 Task: Find connections with filter location Mildura with filter topic #Motivationwith filter profile language German with filter current company AFRY with filter school Rajagiri College of Social Sciences, Kalamassery 683 104 with filter industry Landscaping Services with filter service category Financial Planning with filter keywords title Bank Teller
Action: Mouse moved to (614, 108)
Screenshot: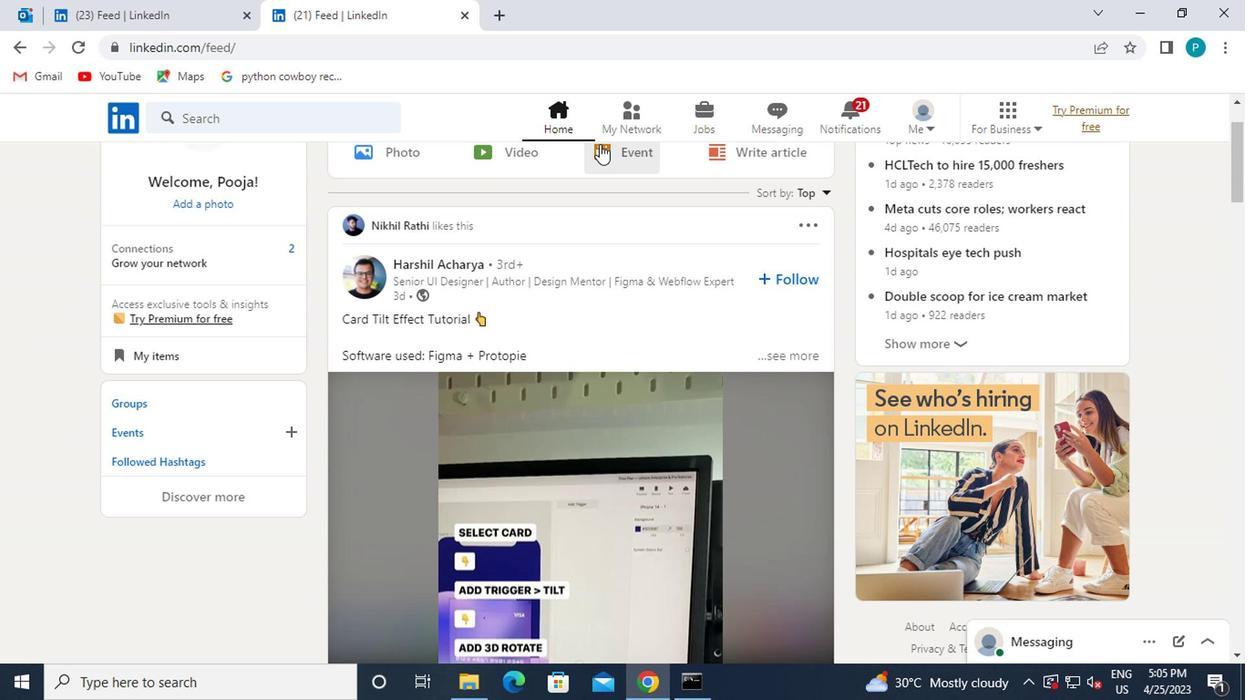 
Action: Mouse pressed left at (614, 108)
Screenshot: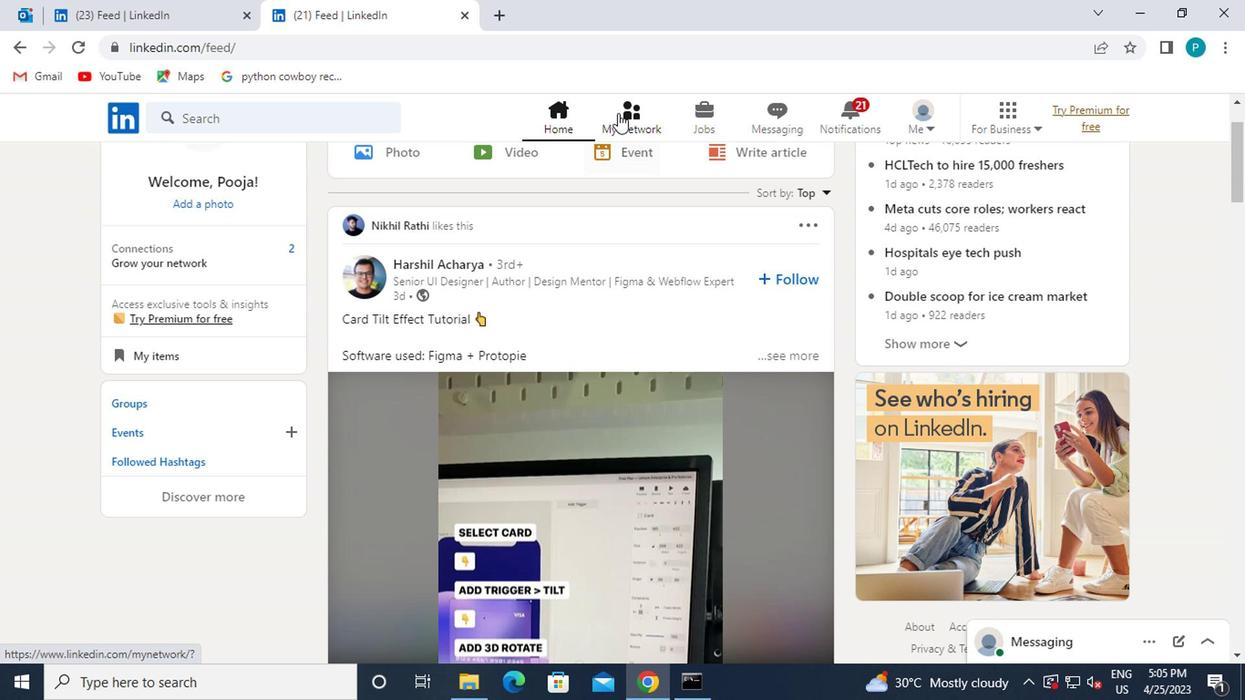 
Action: Mouse moved to (223, 226)
Screenshot: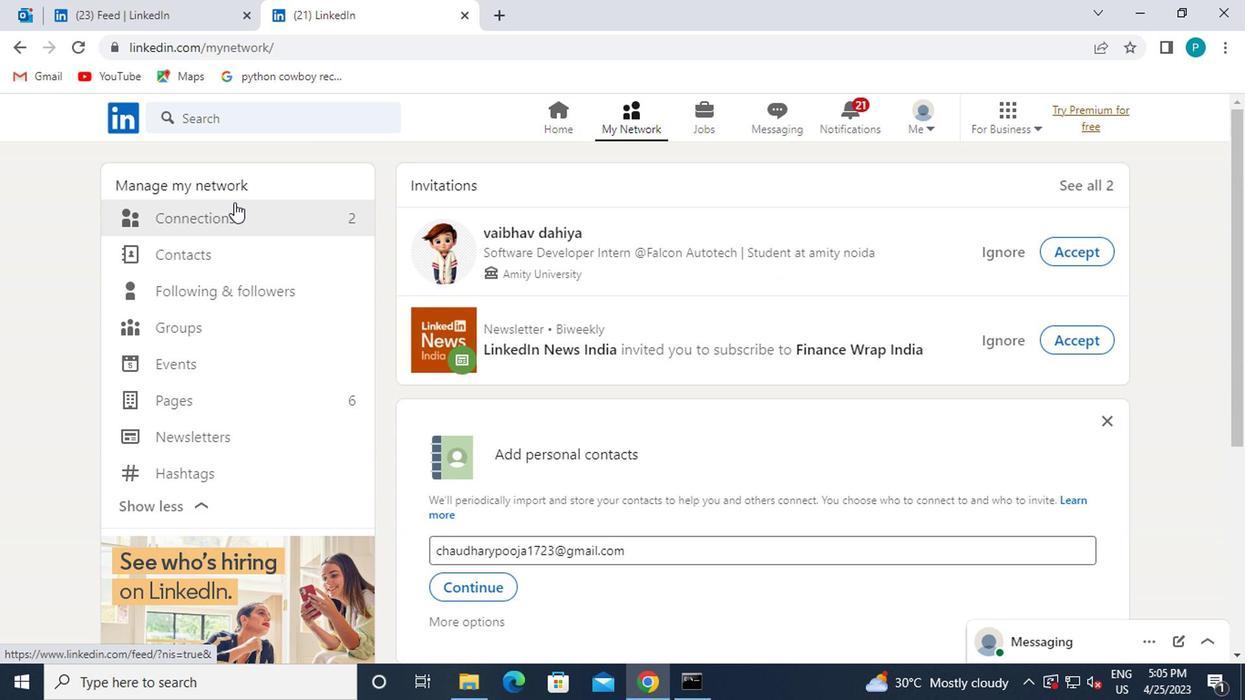 
Action: Mouse pressed left at (223, 226)
Screenshot: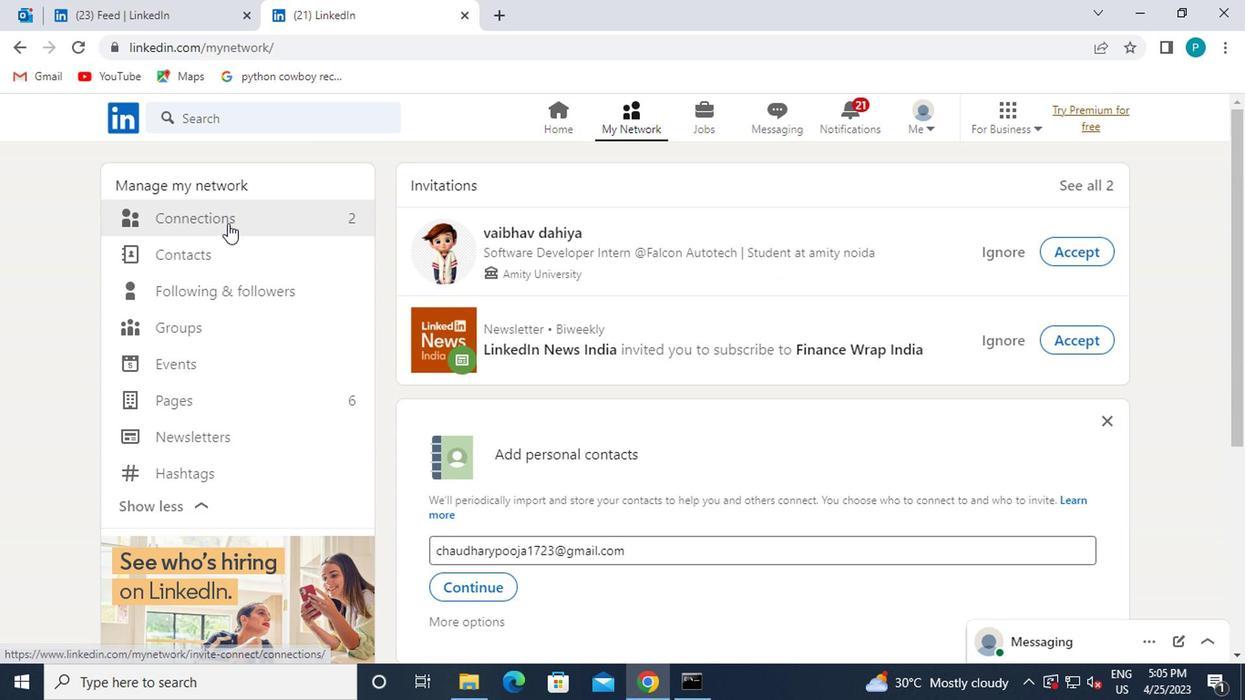 
Action: Mouse moved to (250, 205)
Screenshot: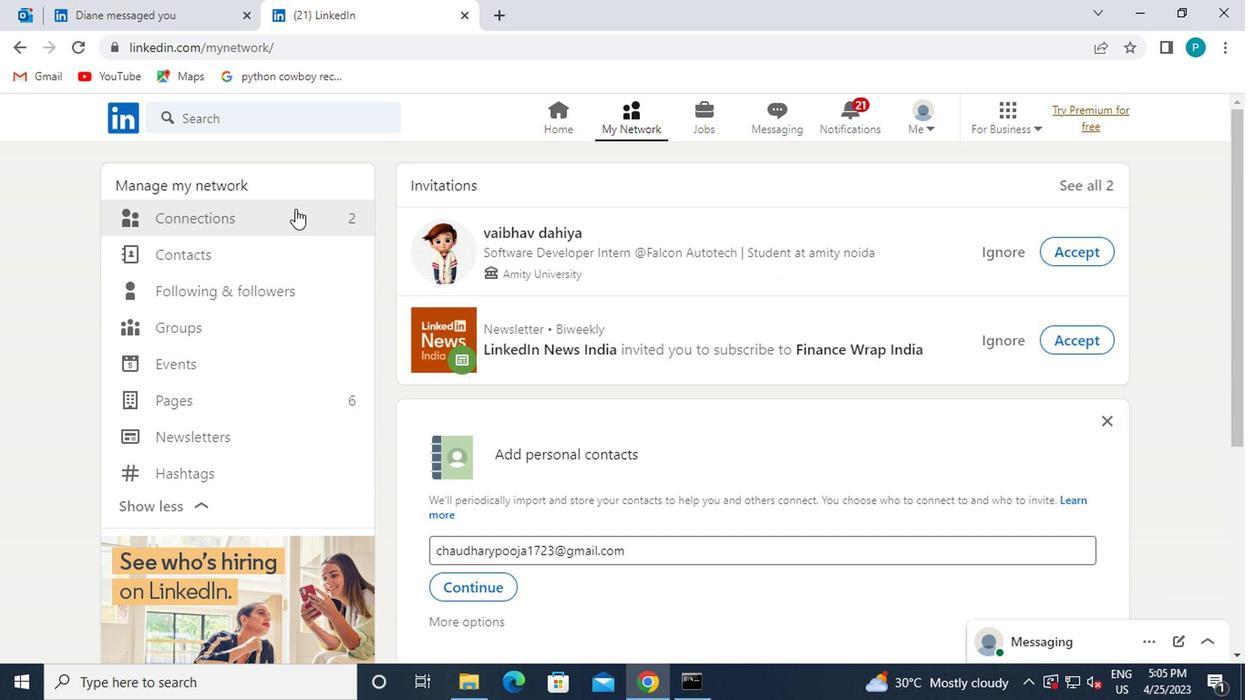 
Action: Mouse pressed left at (250, 205)
Screenshot: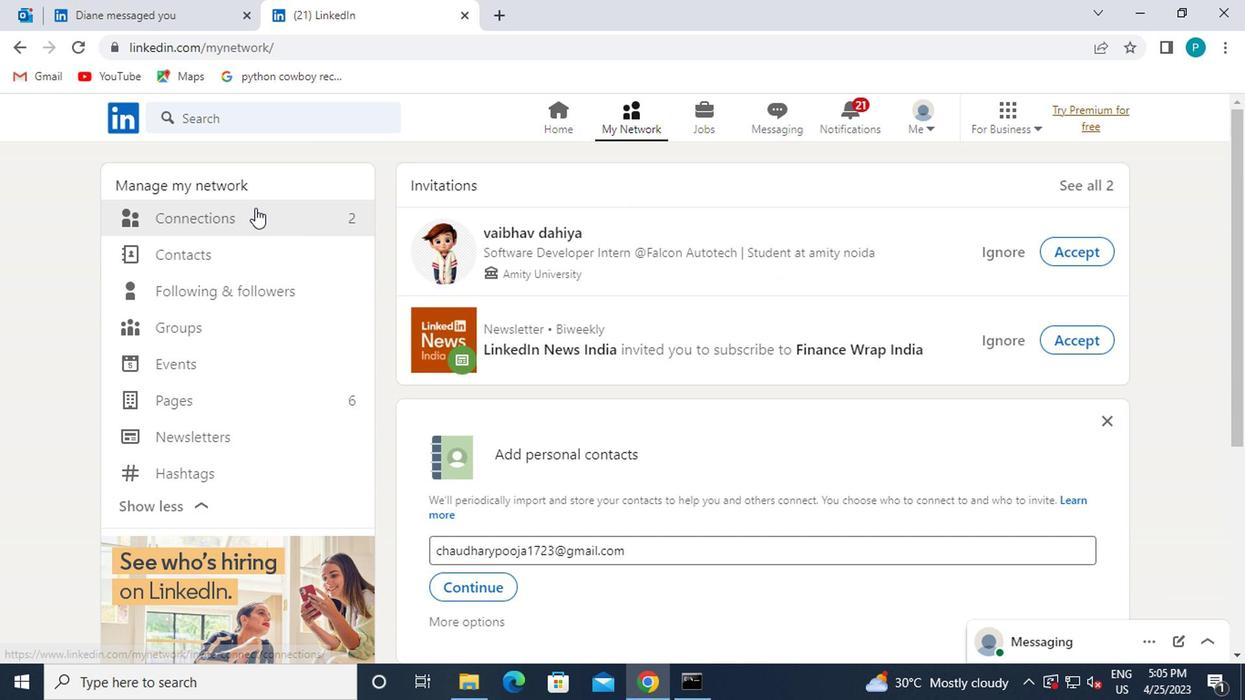 
Action: Mouse moved to (732, 220)
Screenshot: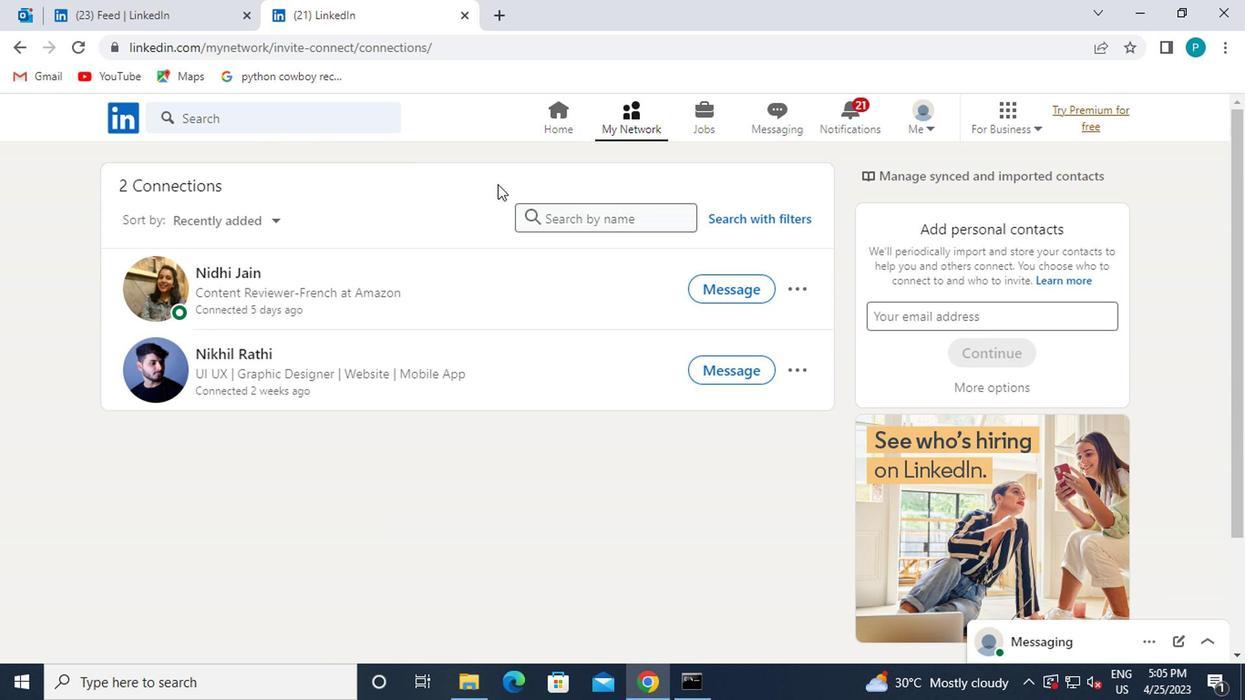 
Action: Mouse pressed left at (732, 220)
Screenshot: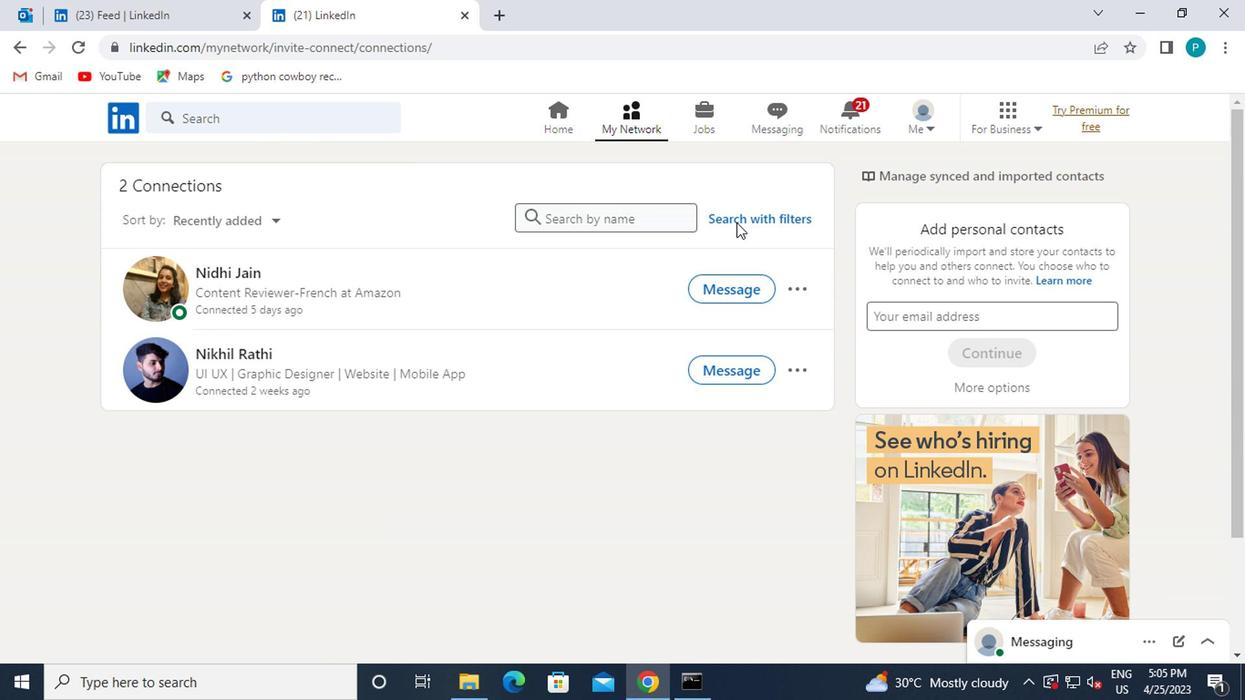 
Action: Mouse pressed left at (732, 220)
Screenshot: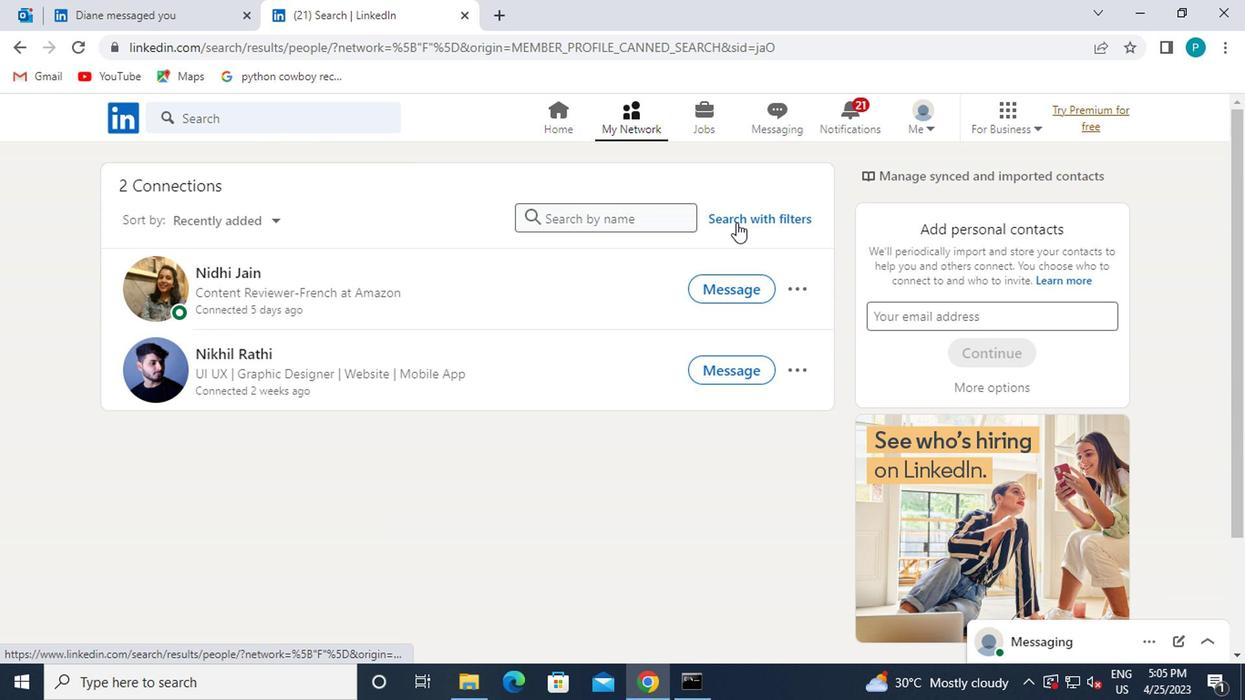 
Action: Mouse moved to (733, 219)
Screenshot: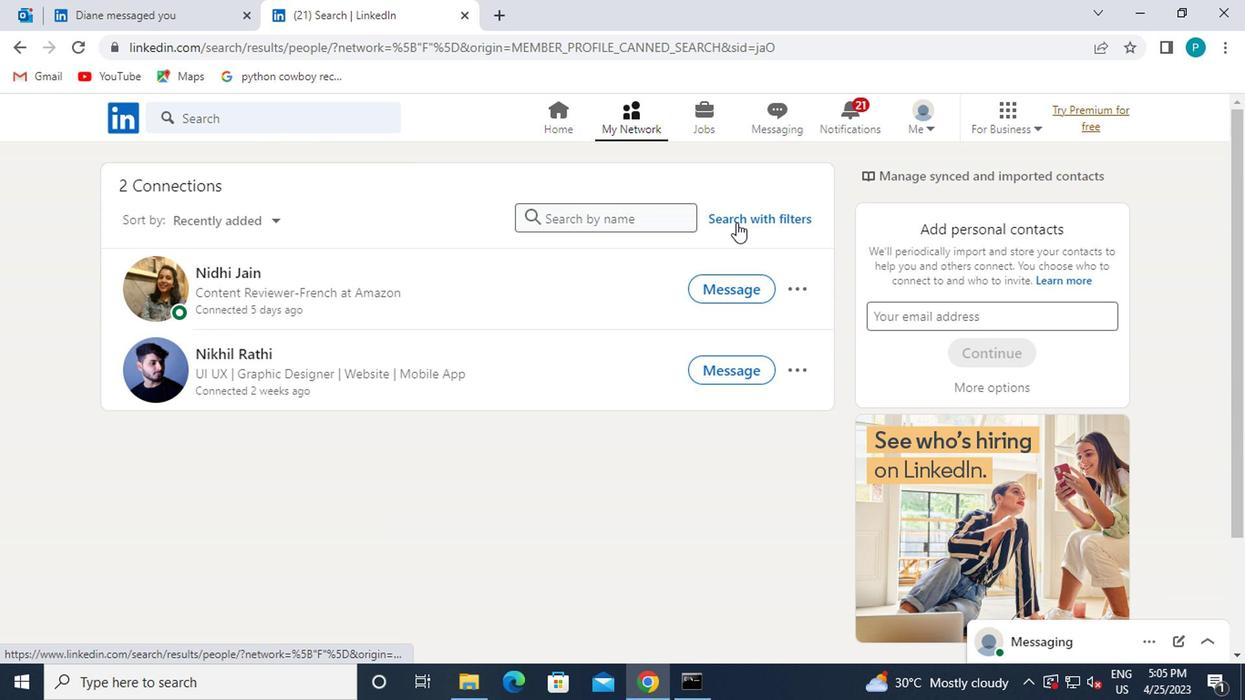 
Action: Mouse pressed left at (733, 219)
Screenshot: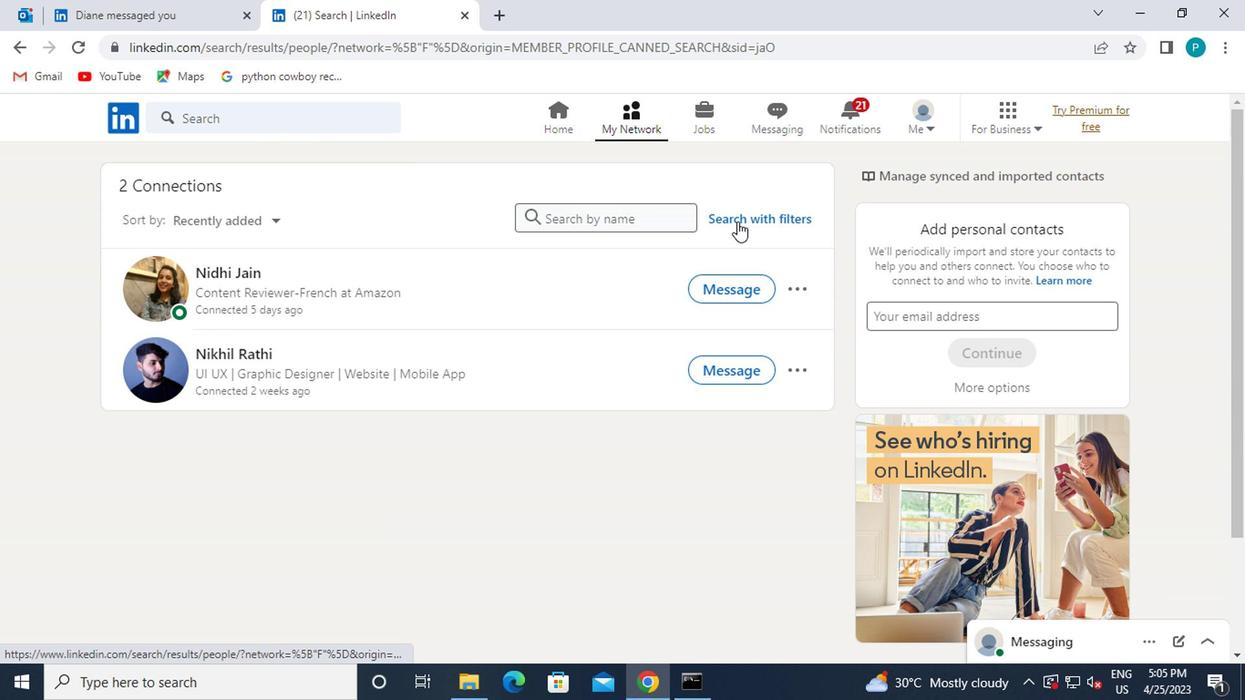 
Action: Mouse moved to (589, 162)
Screenshot: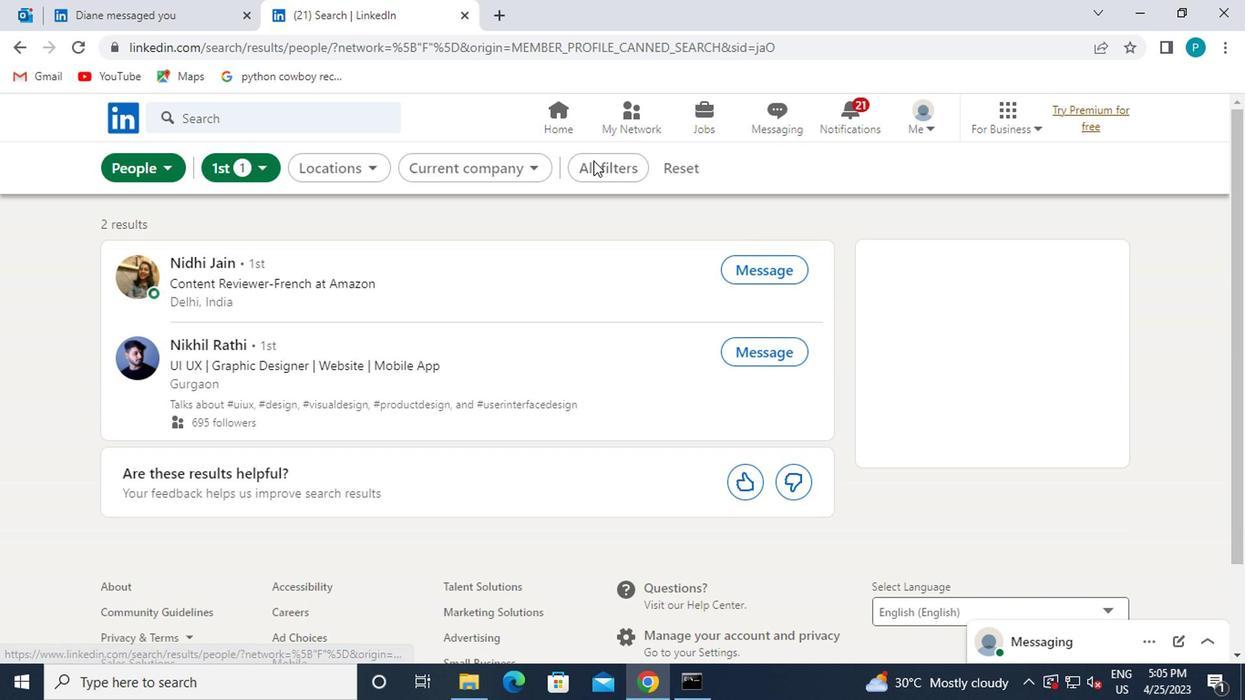 
Action: Mouse pressed left at (589, 162)
Screenshot: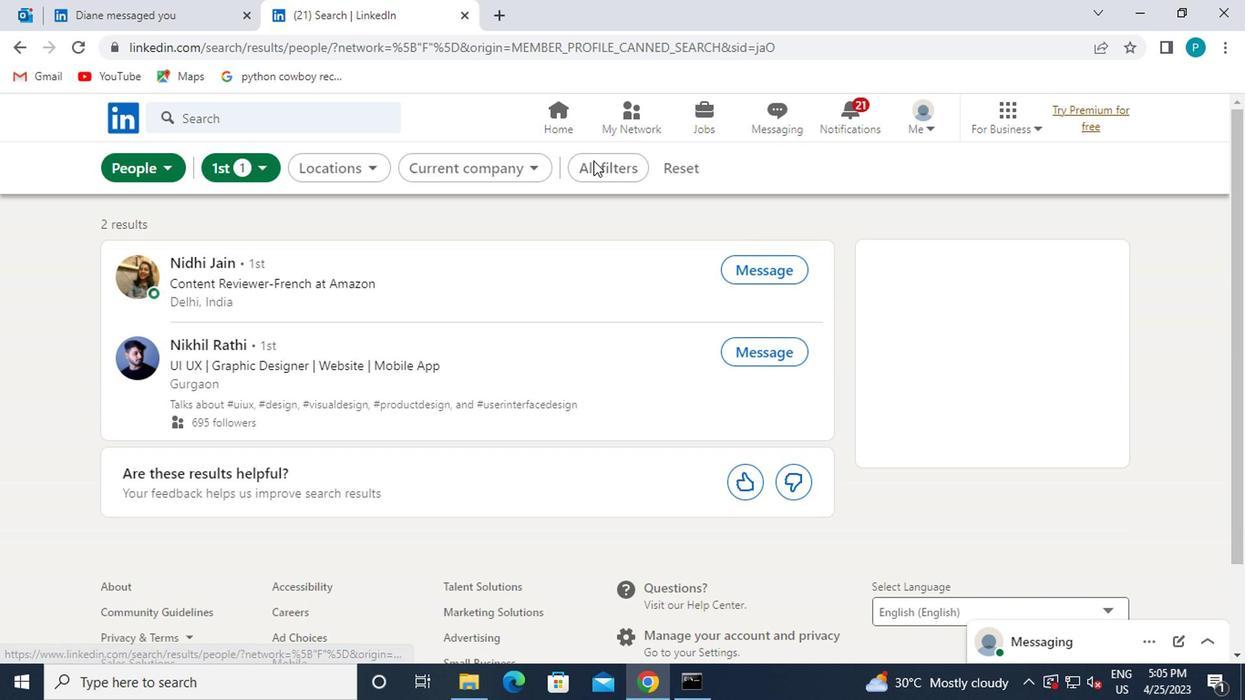
Action: Mouse moved to (931, 433)
Screenshot: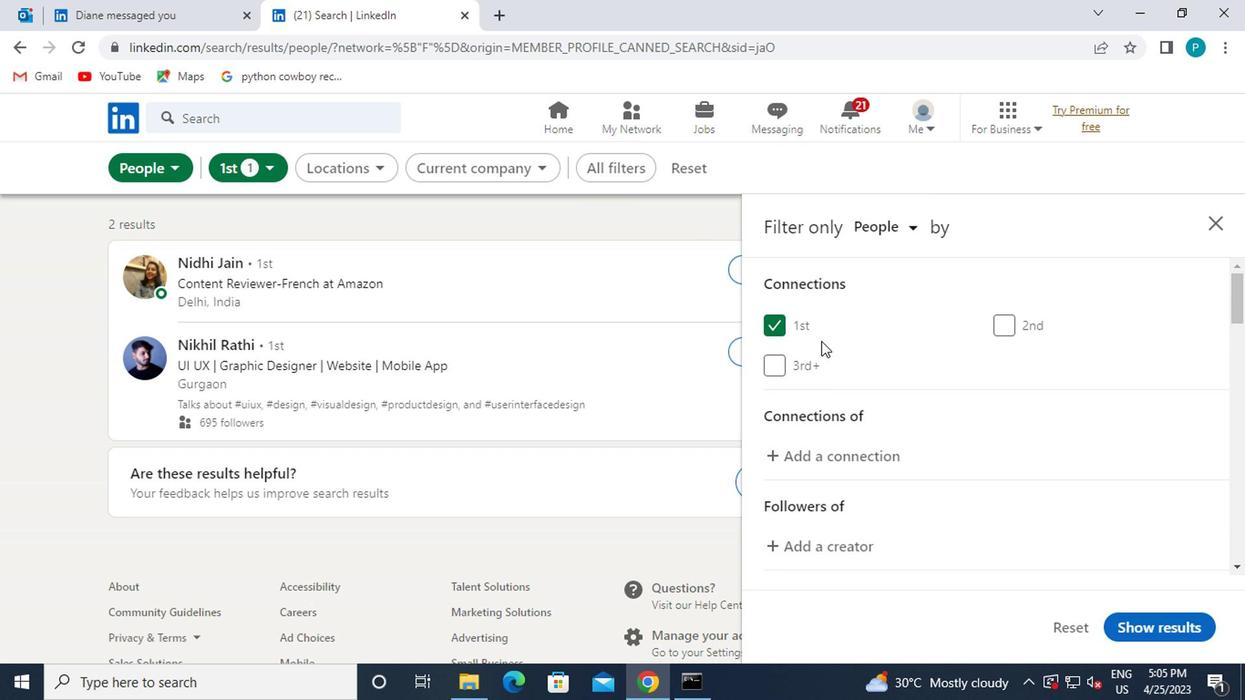 
Action: Mouse scrolled (931, 433) with delta (0, 0)
Screenshot: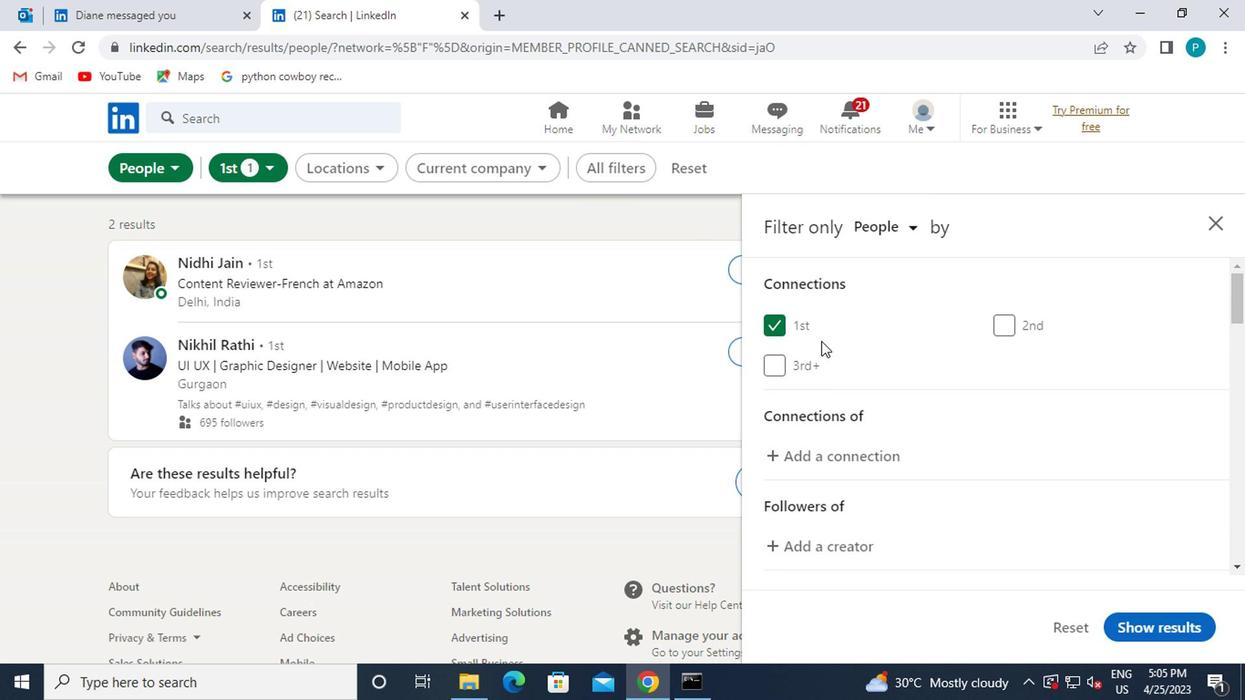
Action: Mouse moved to (950, 457)
Screenshot: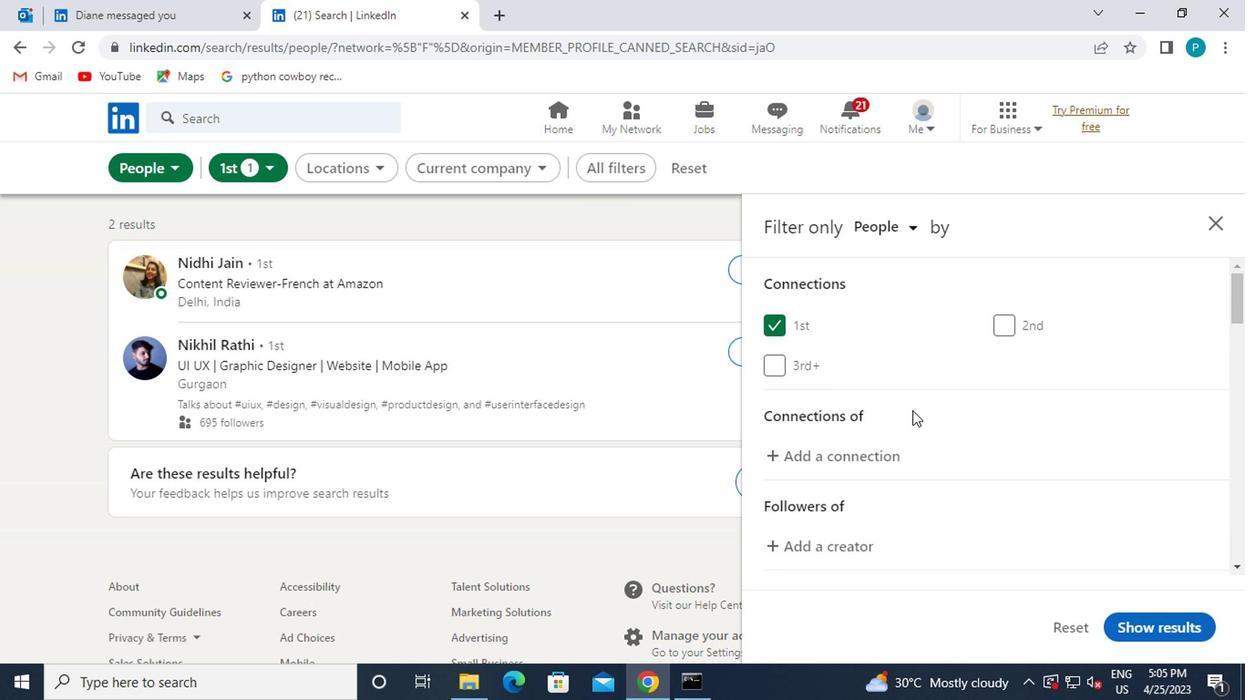 
Action: Mouse scrolled (950, 455) with delta (0, -1)
Screenshot: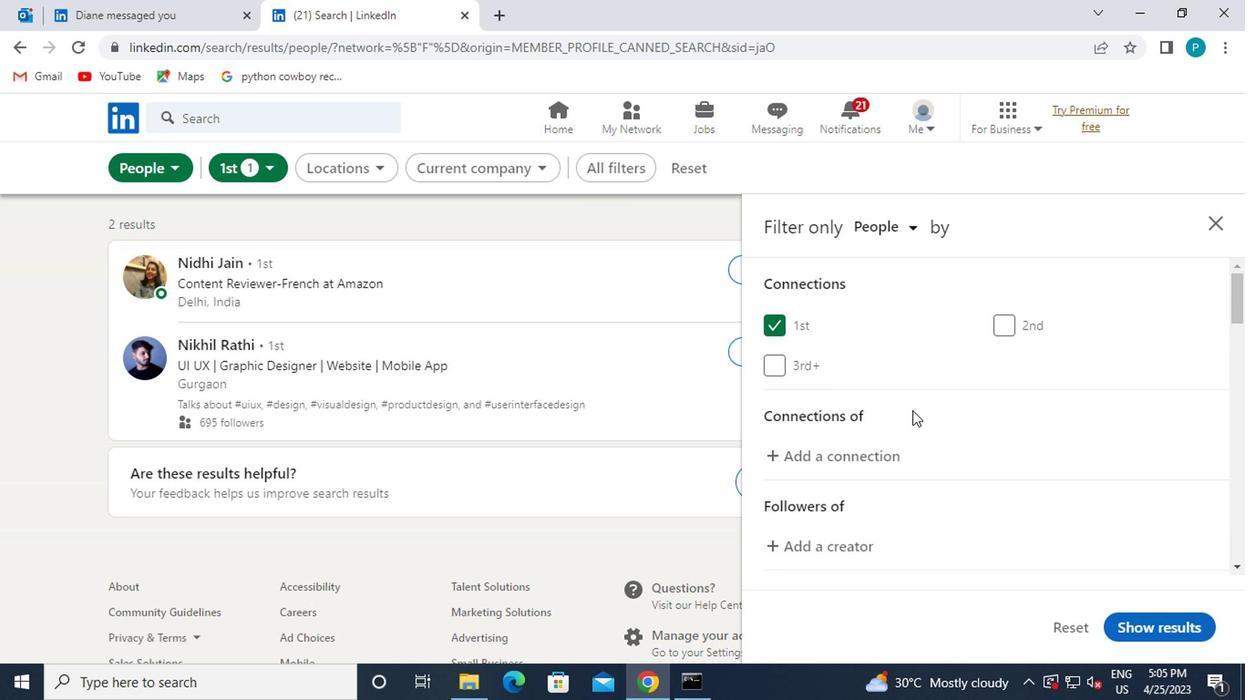 
Action: Mouse moved to (953, 466)
Screenshot: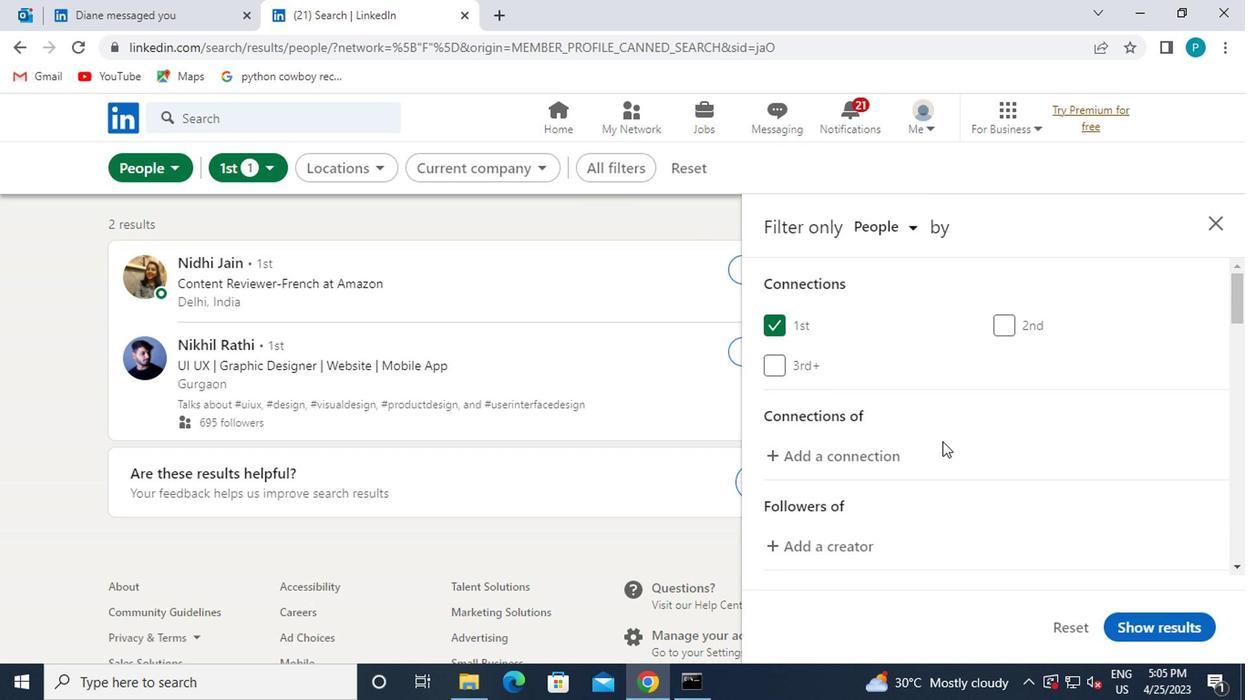 
Action: Mouse scrolled (953, 465) with delta (0, -1)
Screenshot: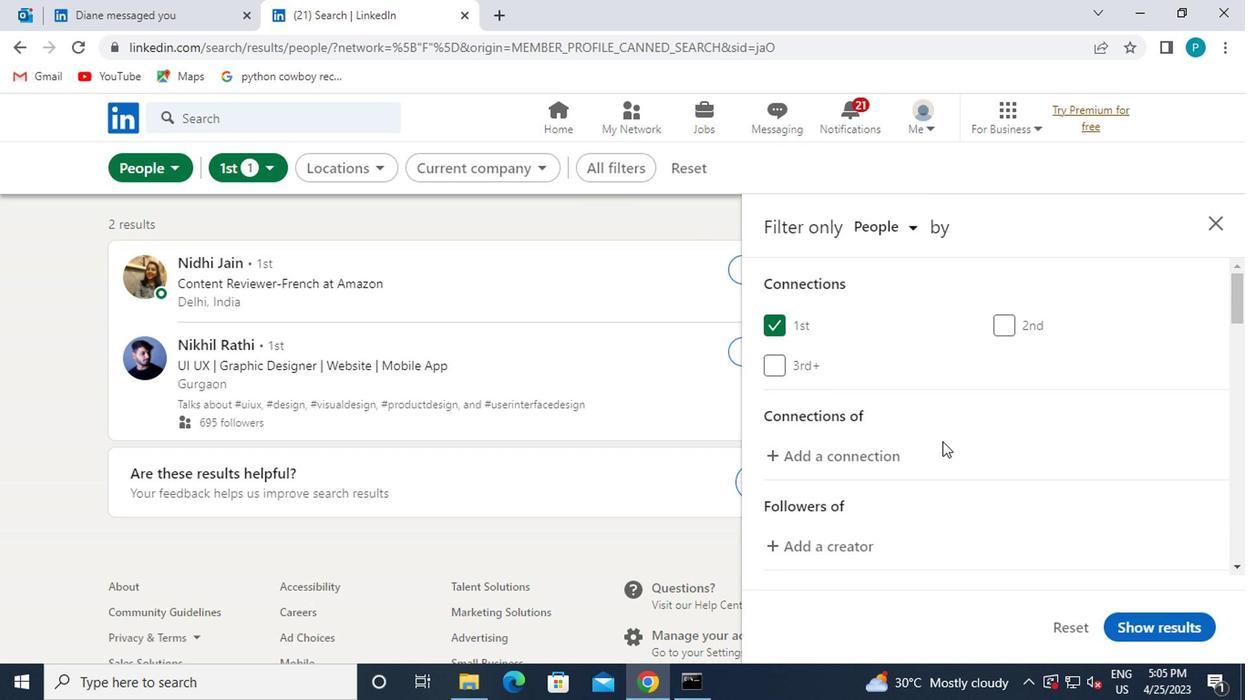 
Action: Mouse moved to (1013, 444)
Screenshot: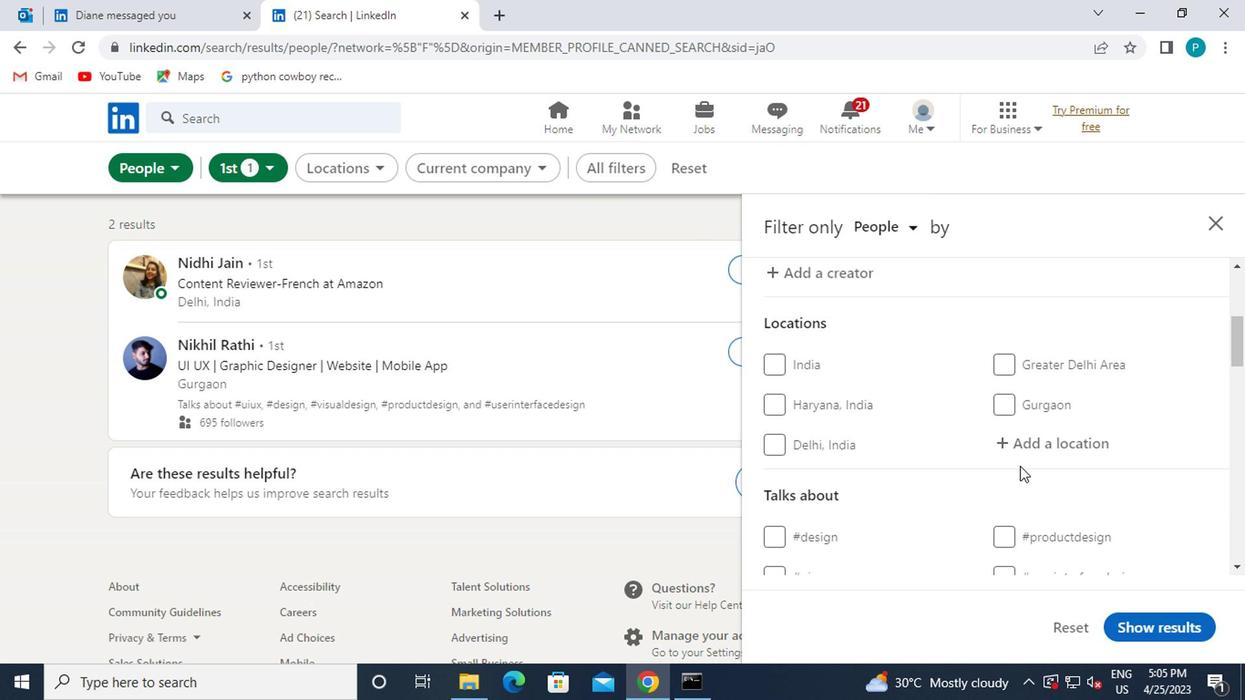 
Action: Mouse pressed left at (1013, 444)
Screenshot: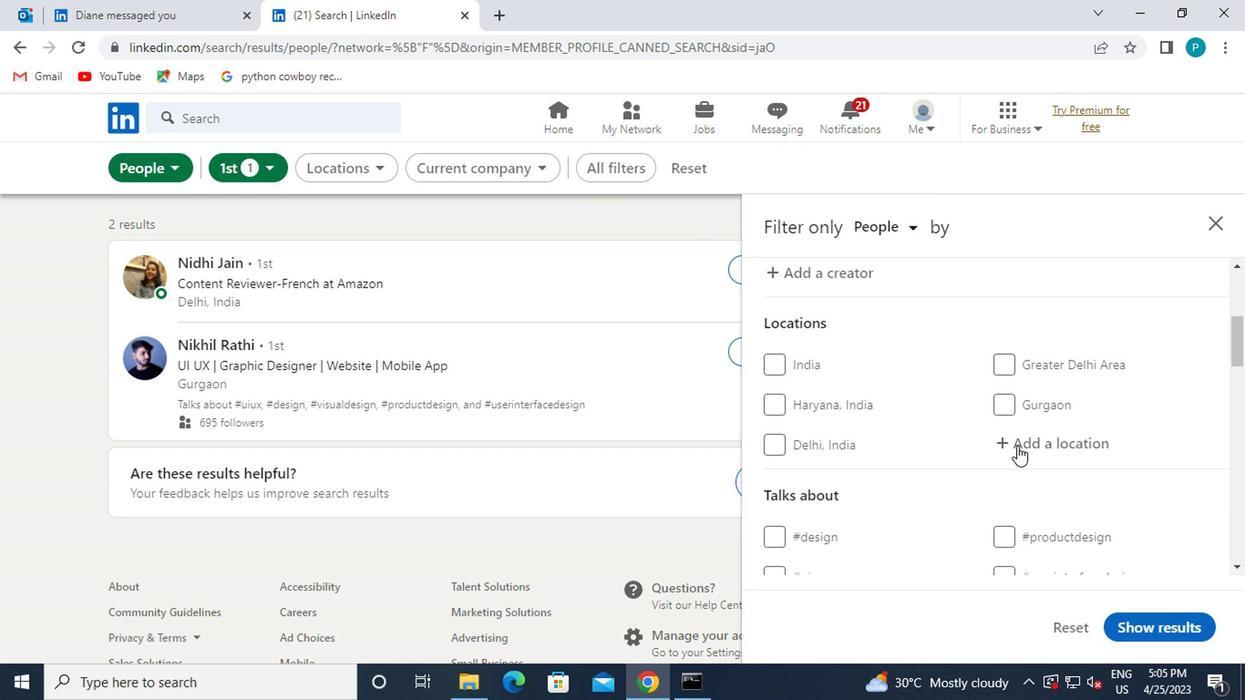 
Action: Mouse moved to (1013, 442)
Screenshot: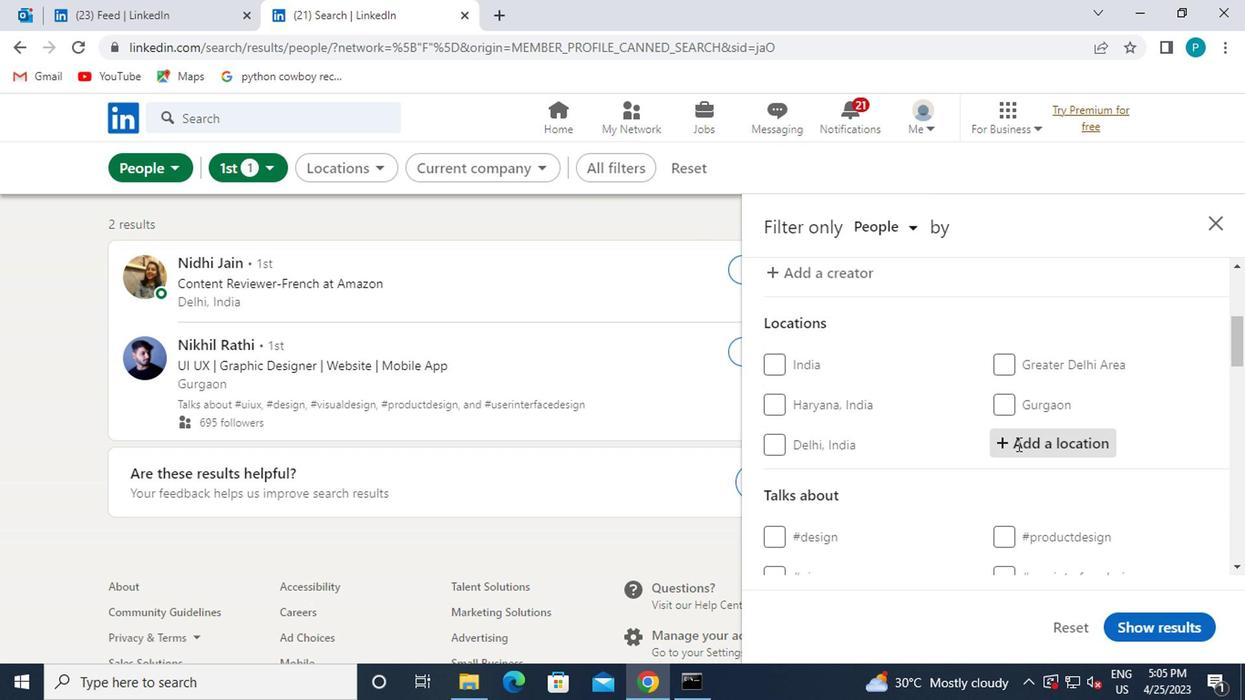 
Action: Key pressed mildura
Screenshot: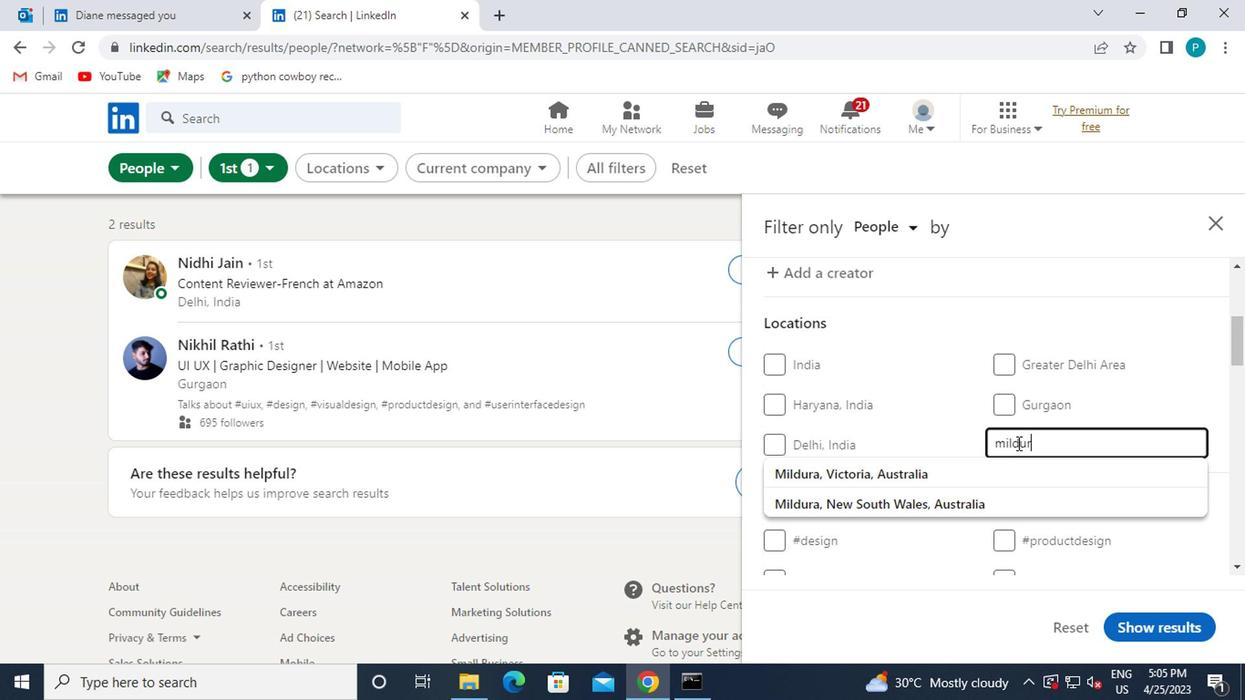 
Action: Mouse moved to (1034, 442)
Screenshot: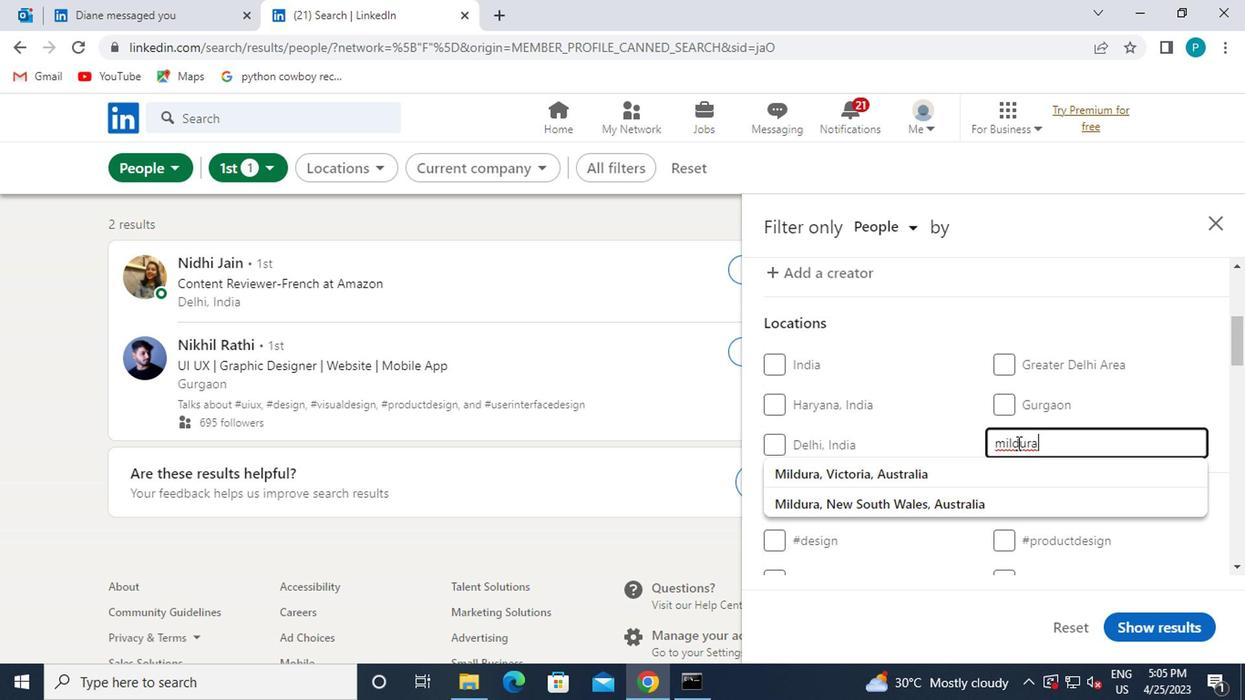 
Action: Key pressed <Key.enter>
Screenshot: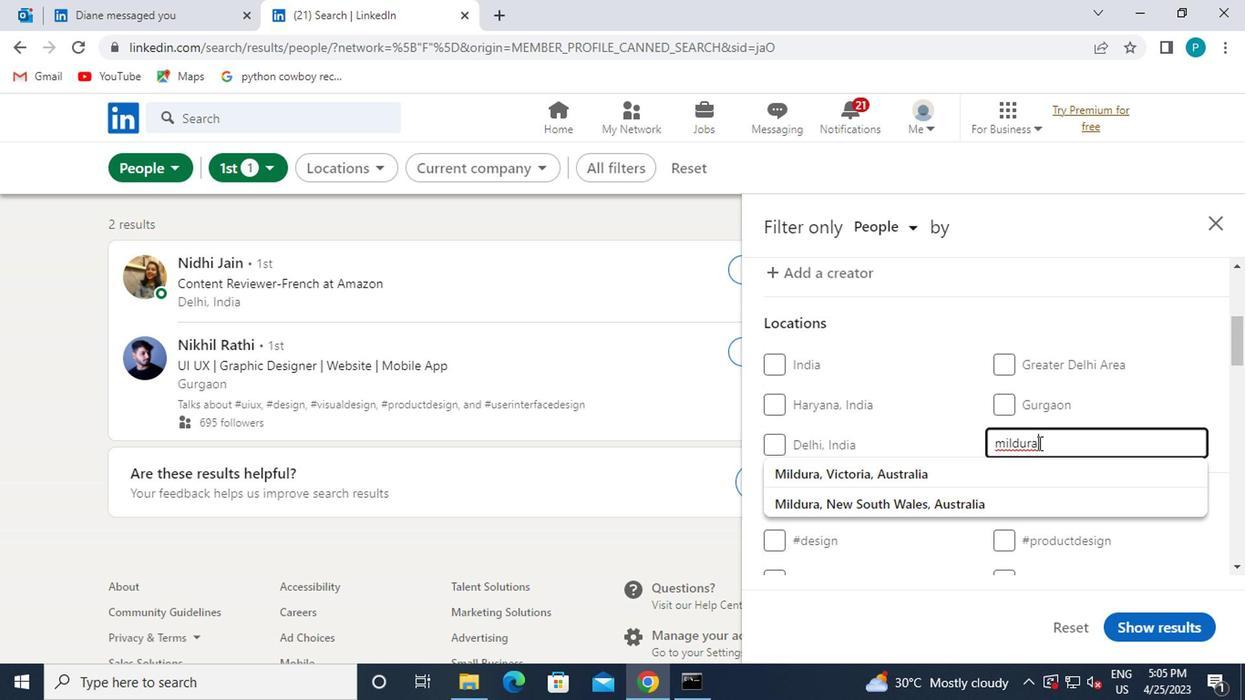 
Action: Mouse moved to (1036, 449)
Screenshot: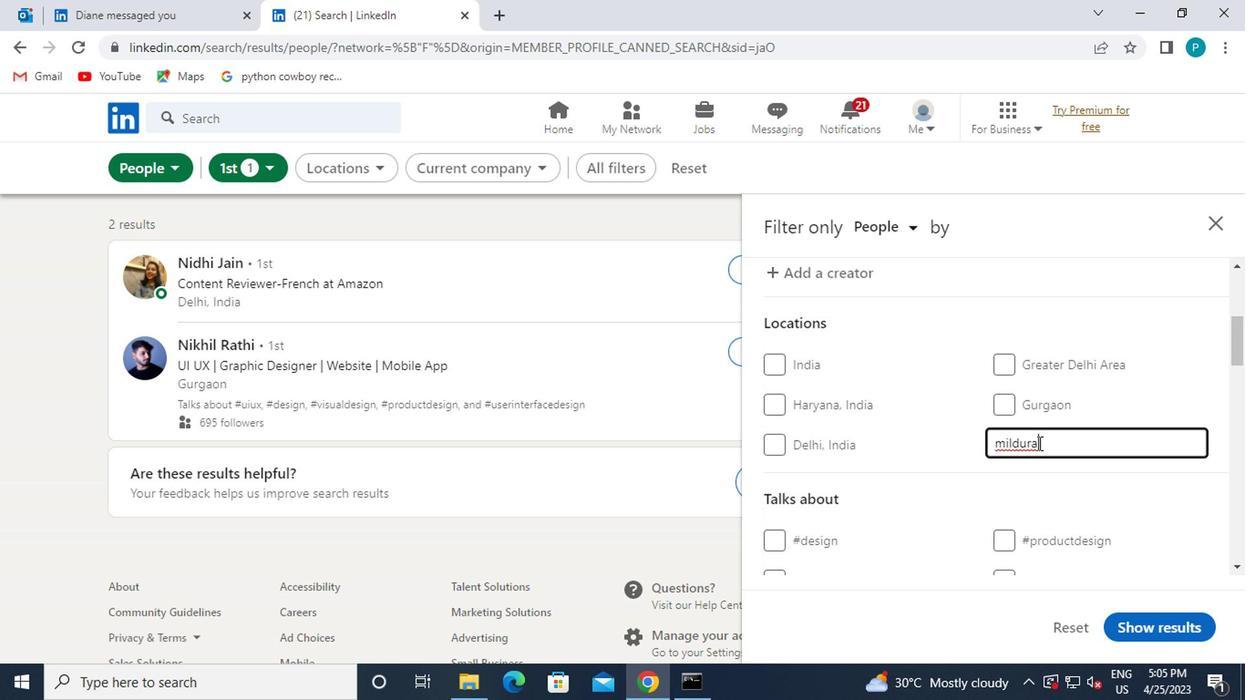 
Action: Mouse scrolled (1036, 448) with delta (0, 0)
Screenshot: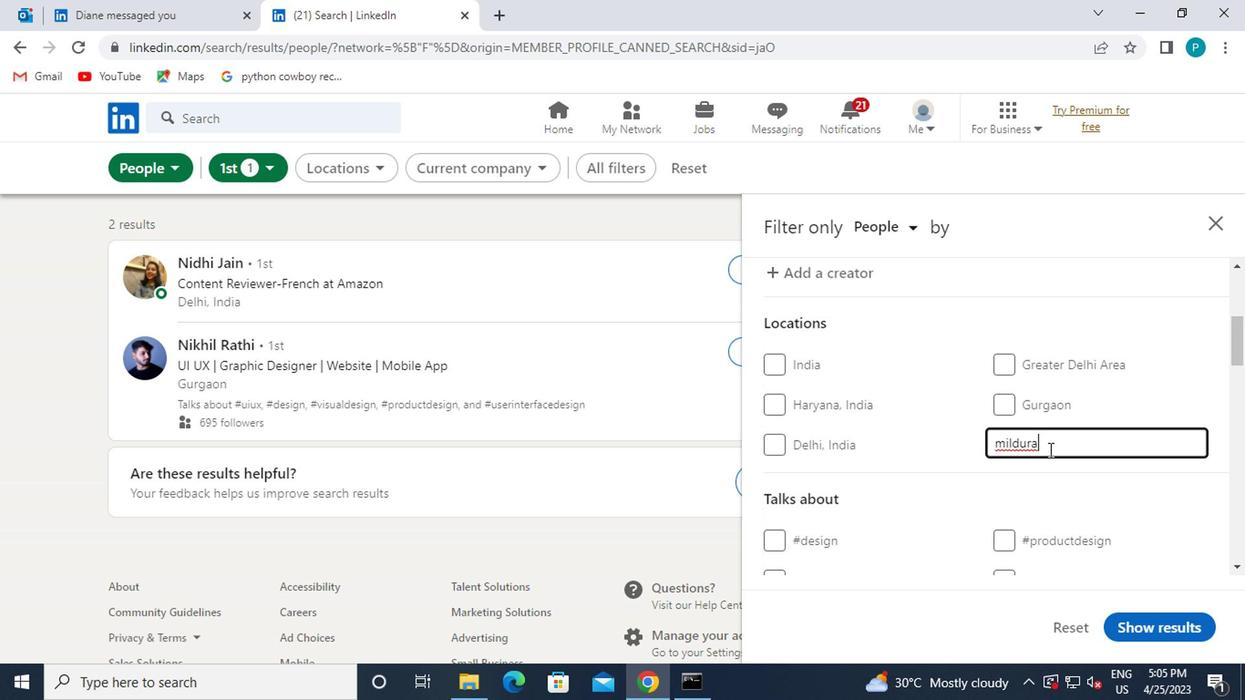 
Action: Mouse scrolled (1036, 448) with delta (0, 0)
Screenshot: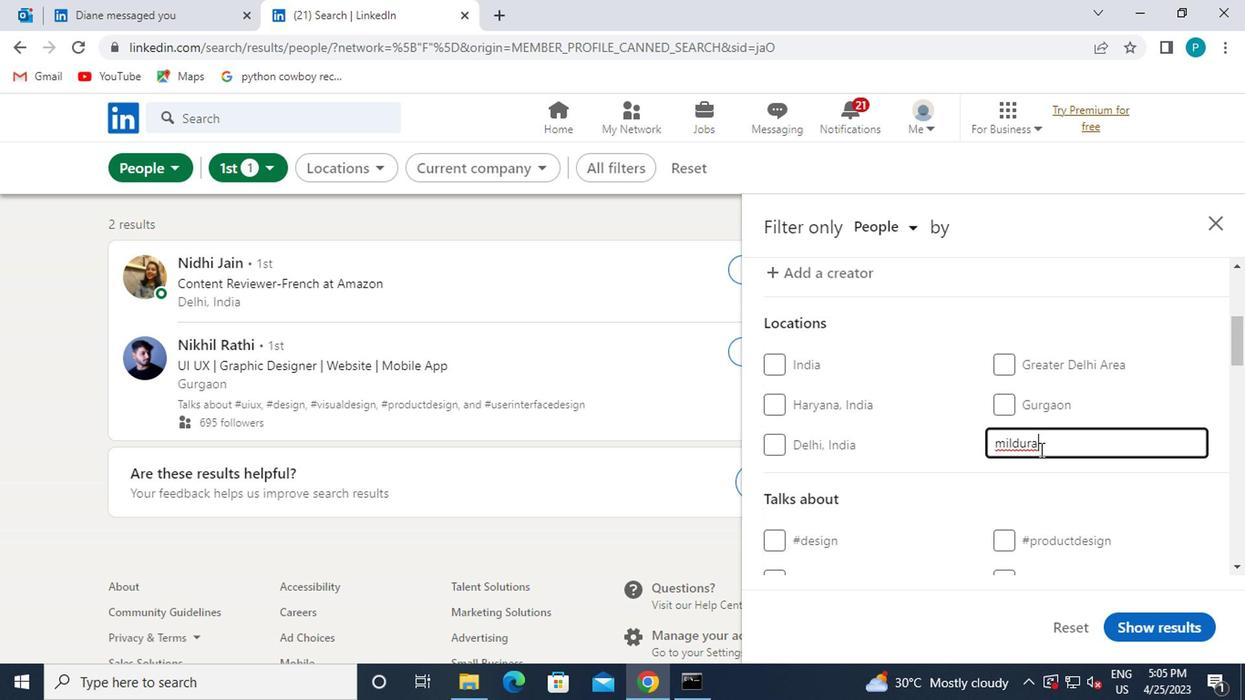 
Action: Mouse moved to (1031, 449)
Screenshot: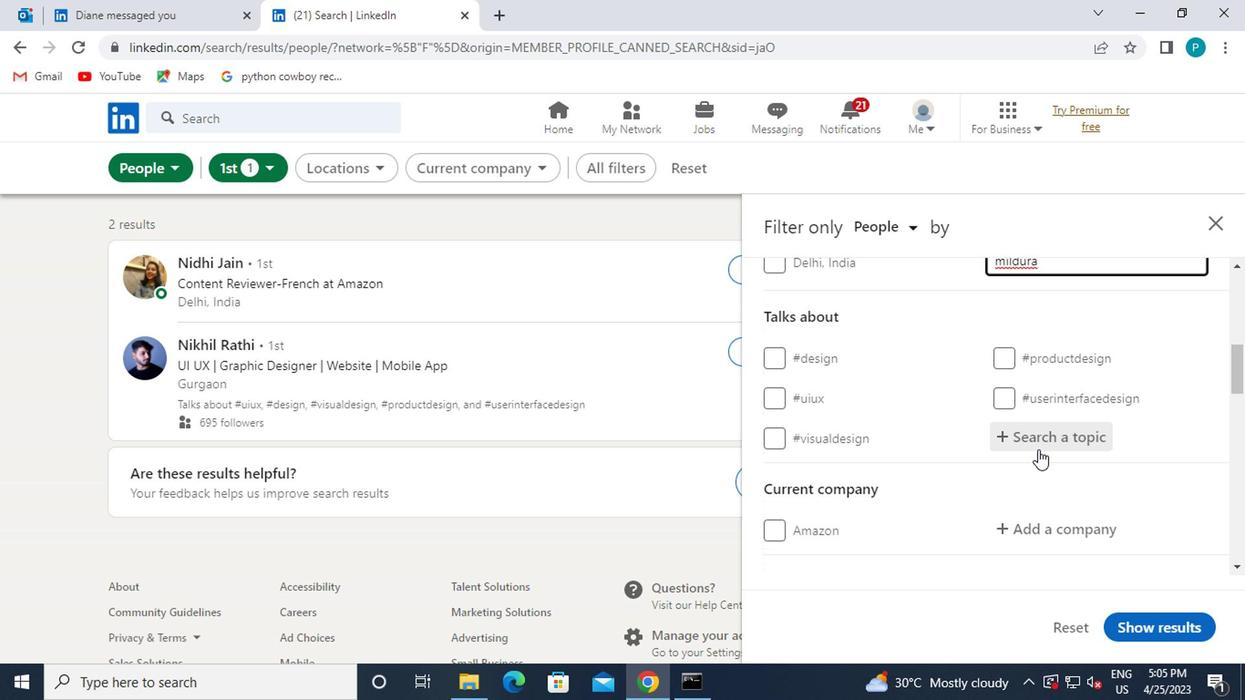 
Action: Mouse pressed left at (1031, 449)
Screenshot: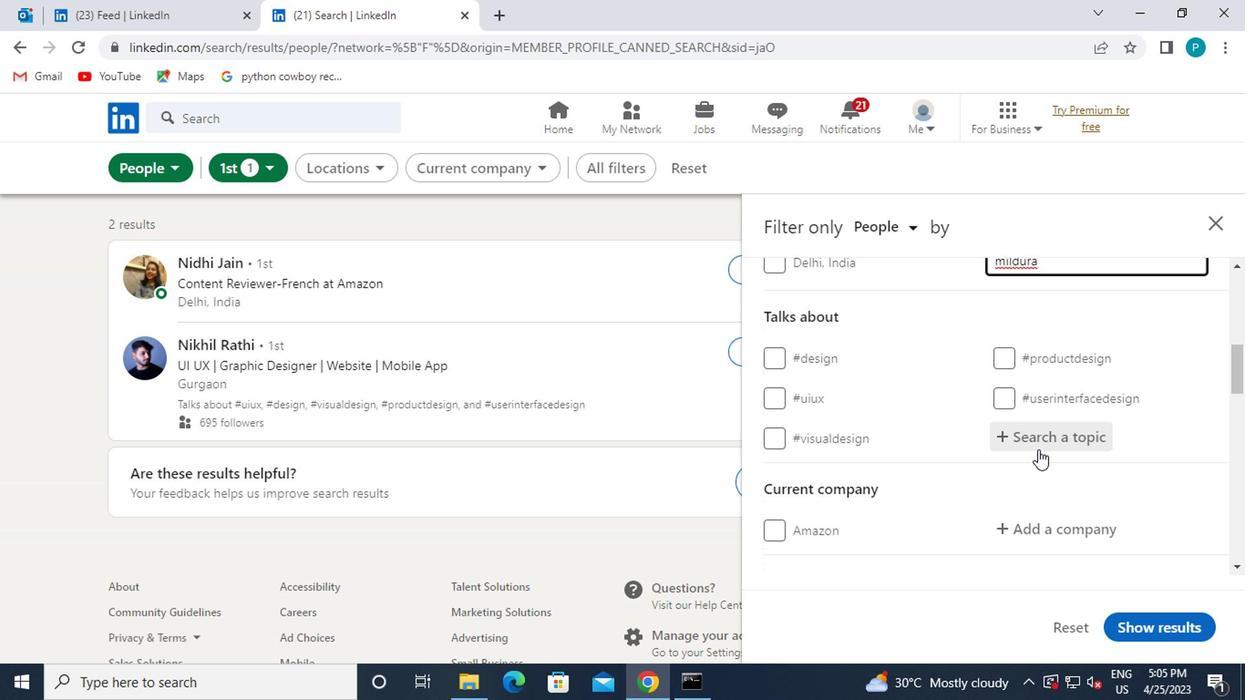 
Action: Key pressed <Key.shift>#MOTIVATION
Screenshot: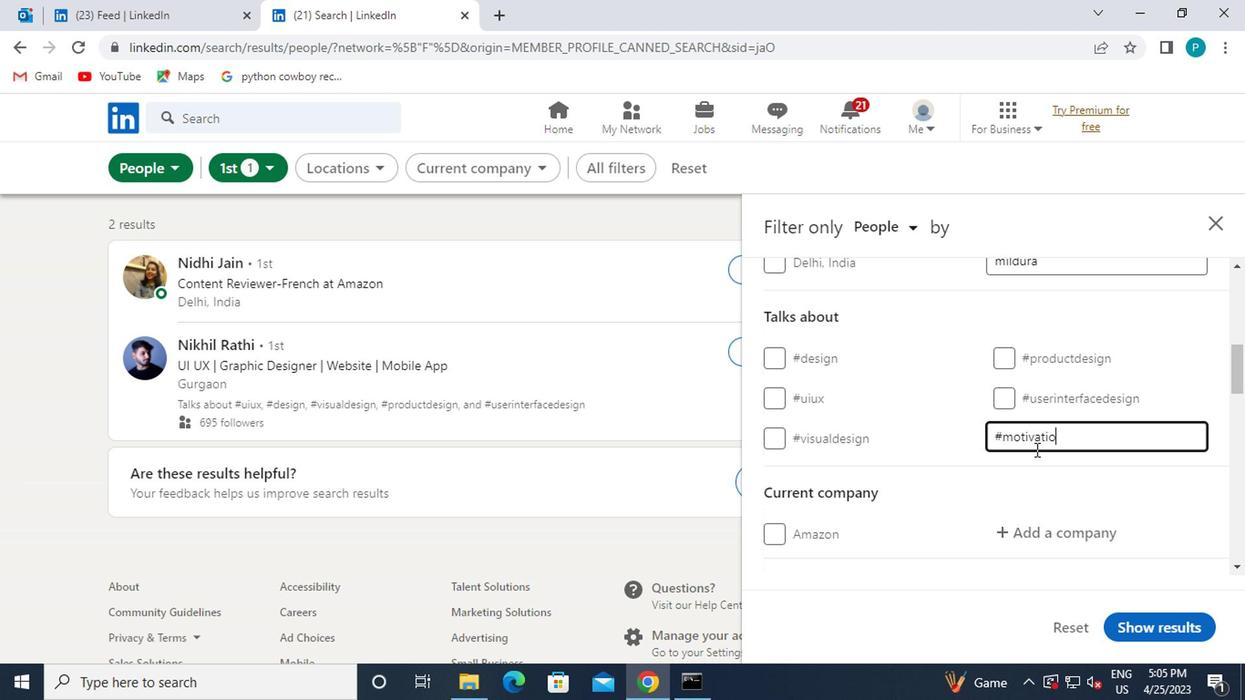 
Action: Mouse moved to (1031, 449)
Screenshot: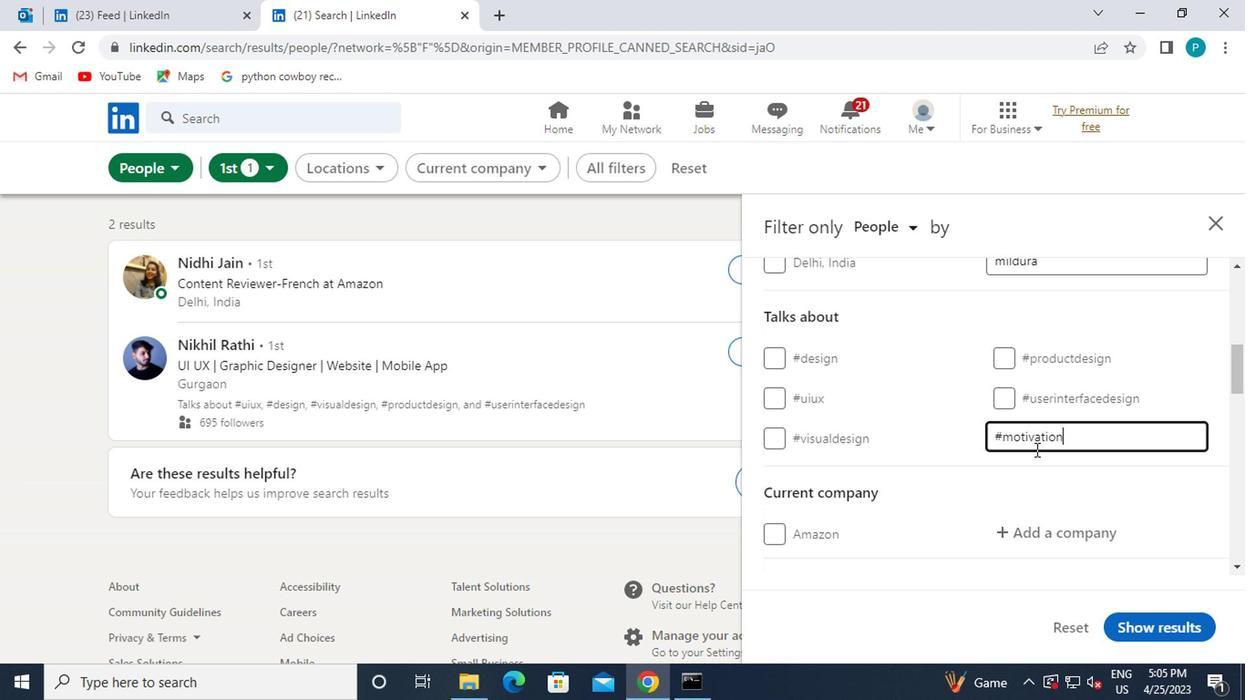 
Action: Mouse scrolled (1031, 448) with delta (0, 0)
Screenshot: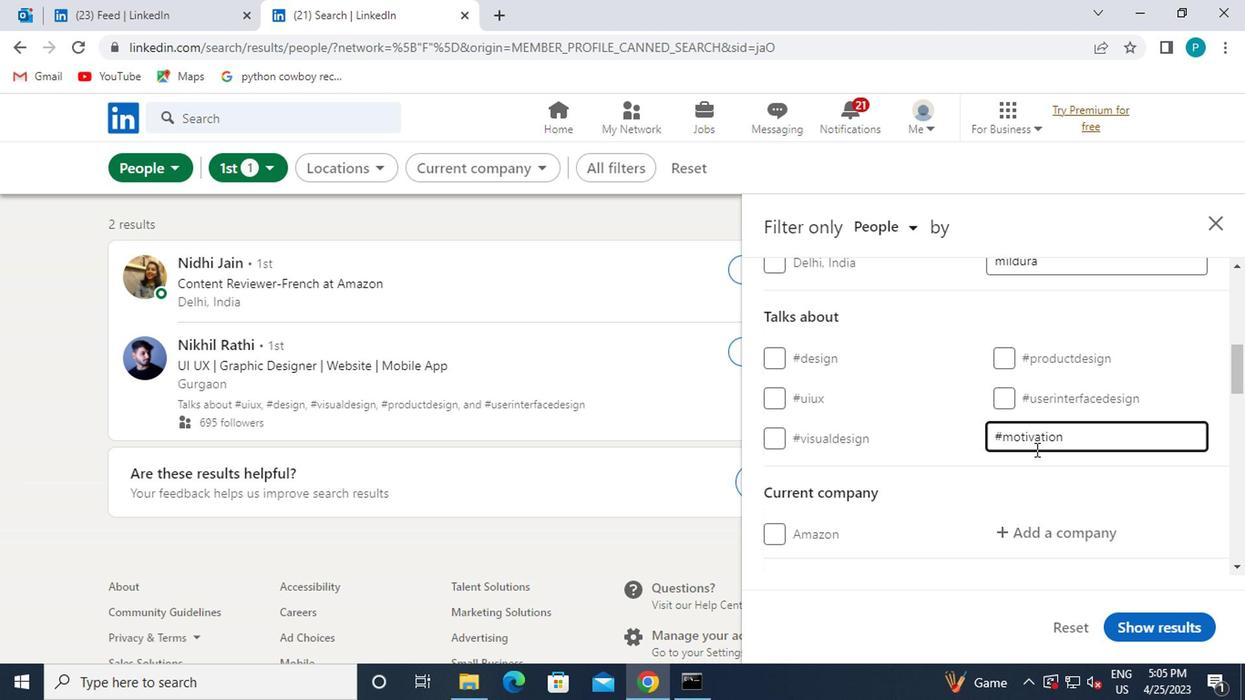 
Action: Mouse scrolled (1031, 448) with delta (0, 0)
Screenshot: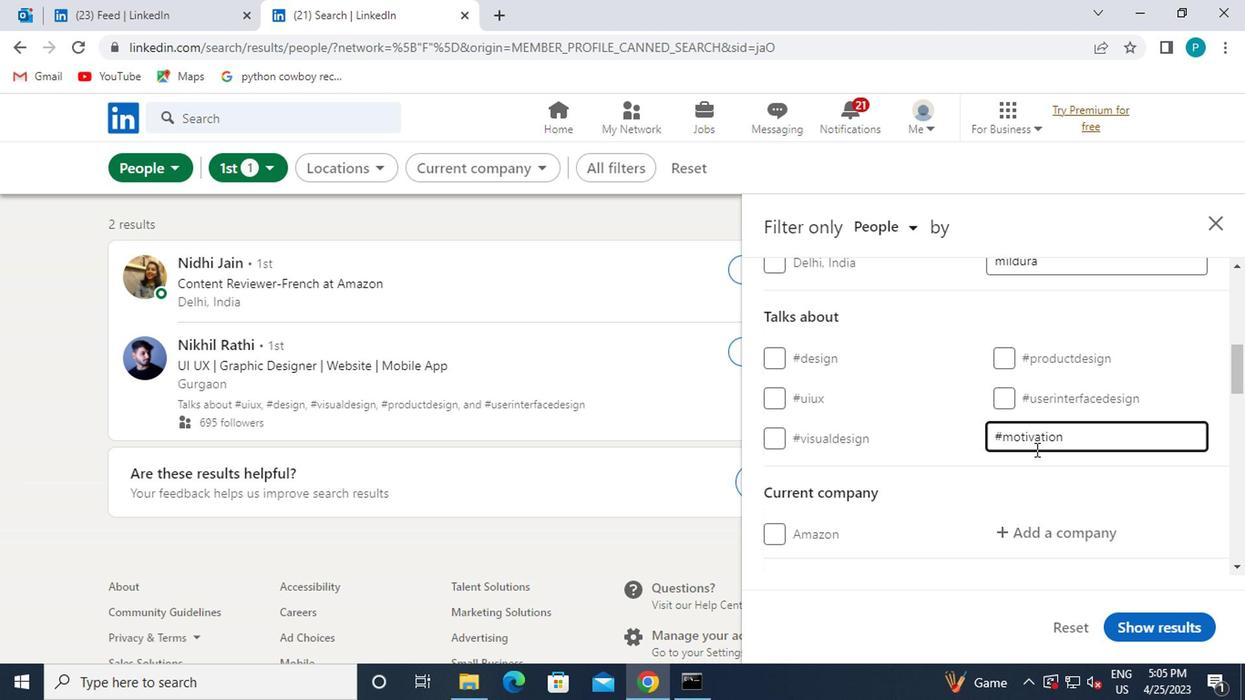 
Action: Mouse moved to (998, 359)
Screenshot: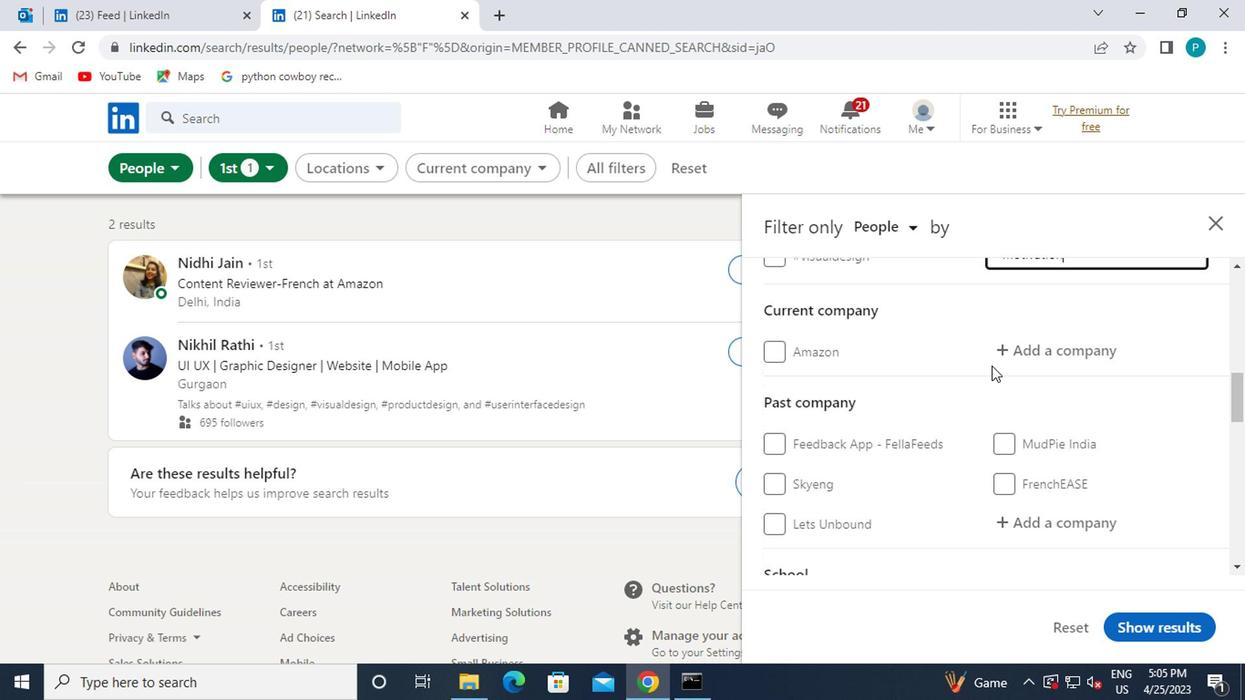 
Action: Mouse pressed left at (998, 359)
Screenshot: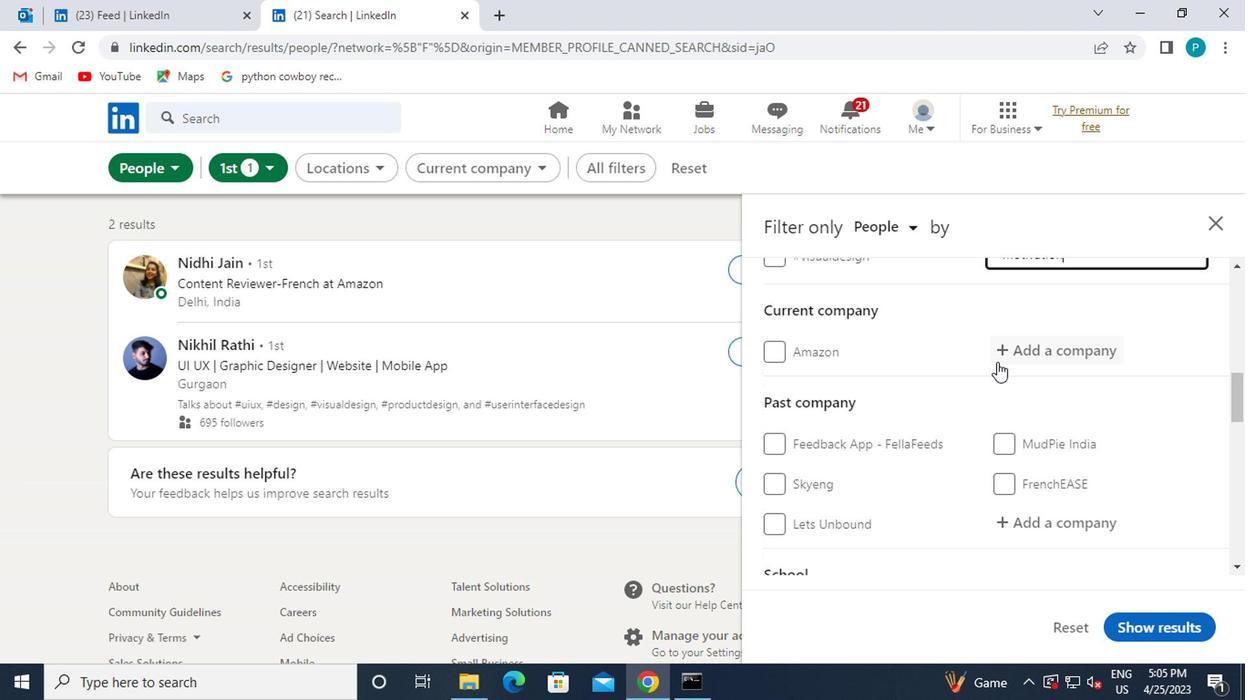 
Action: Key pressed AFRY
Screenshot: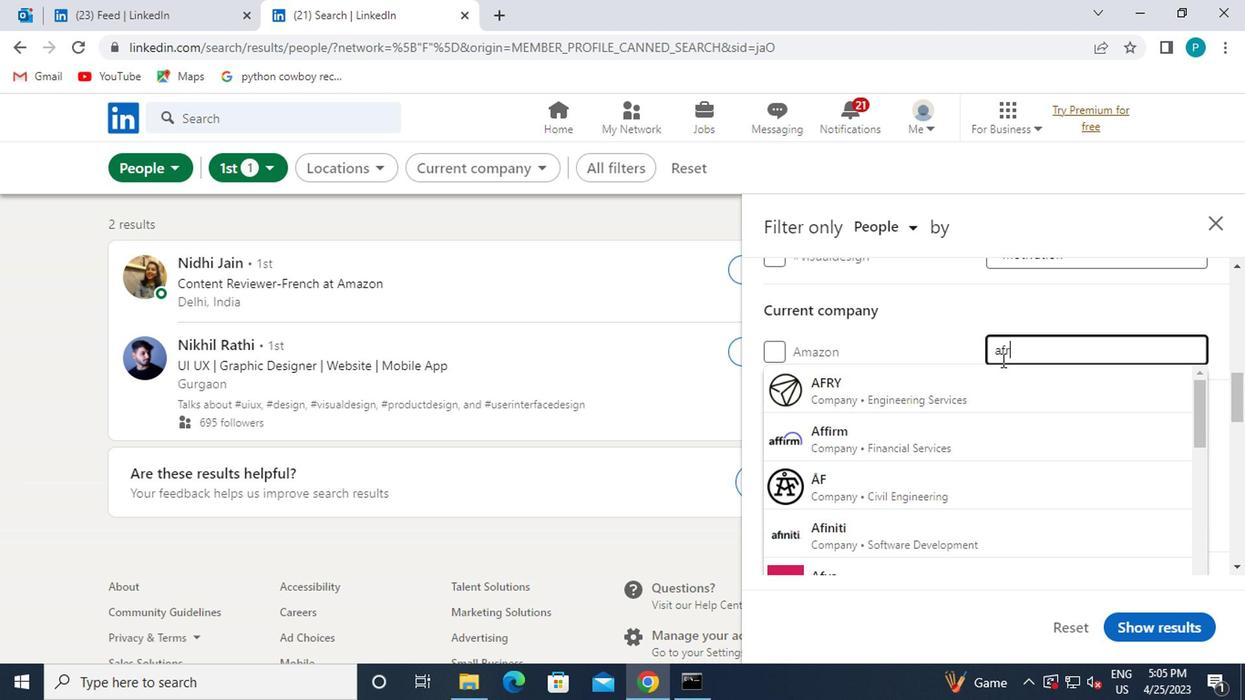 
Action: Mouse moved to (883, 401)
Screenshot: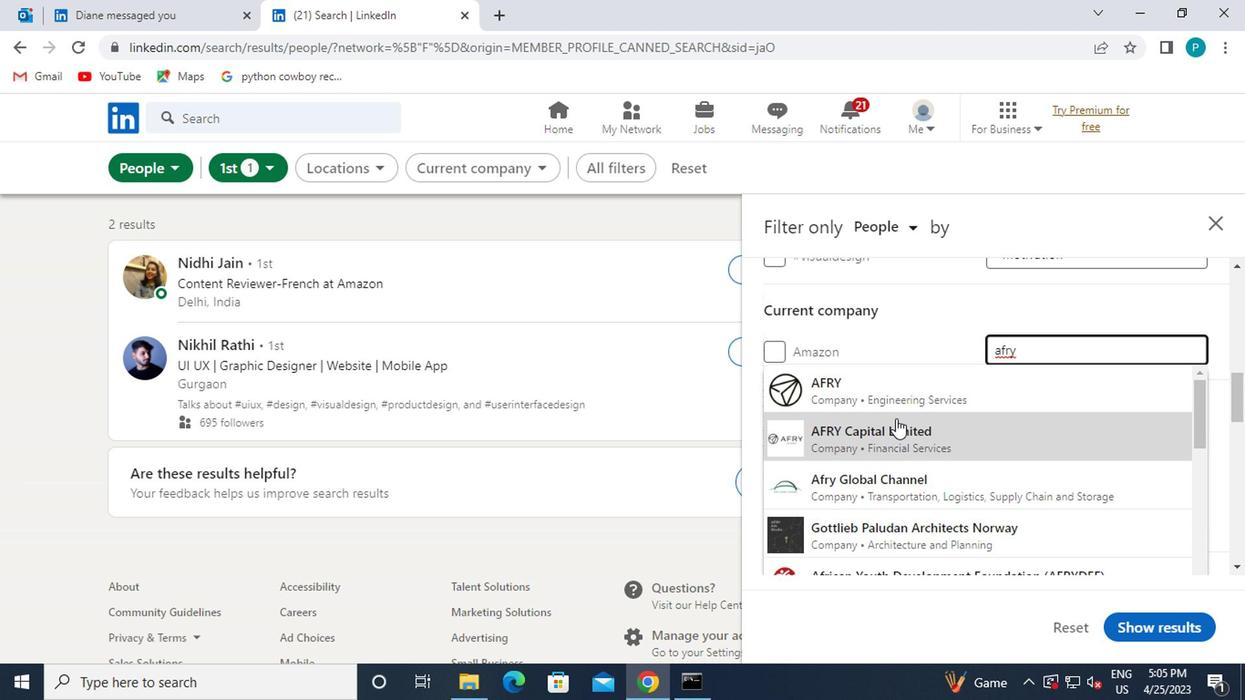 
Action: Mouse pressed left at (883, 401)
Screenshot: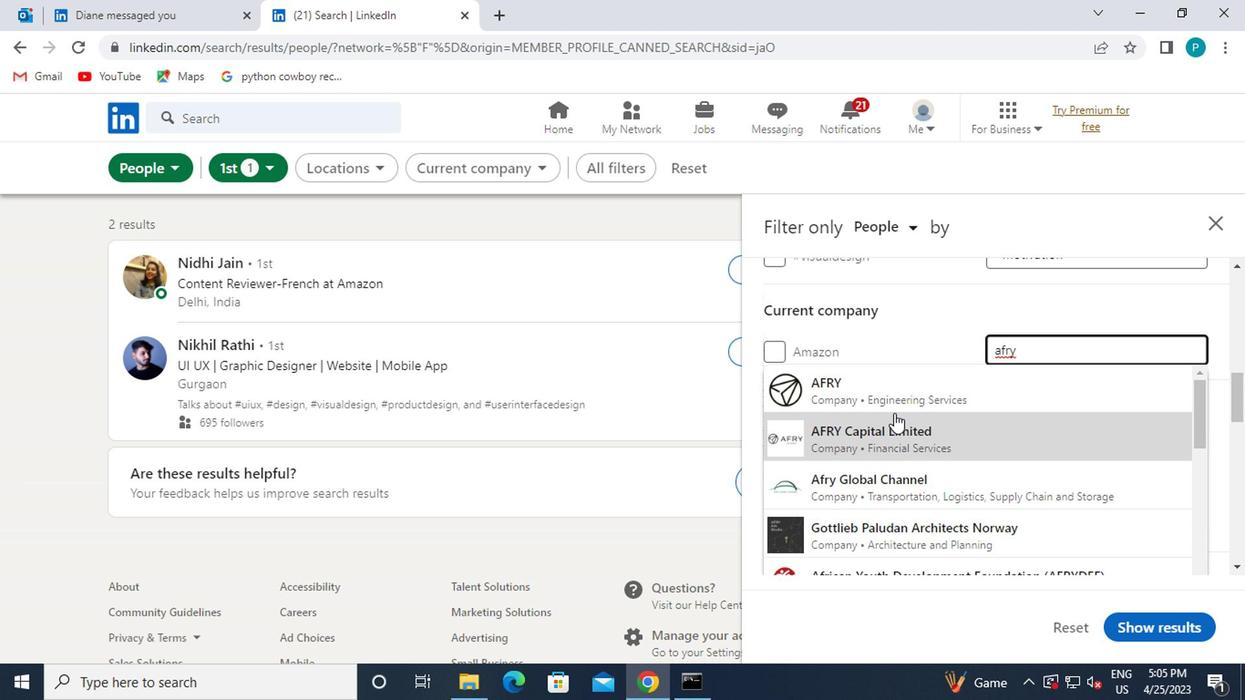 
Action: Mouse moved to (881, 439)
Screenshot: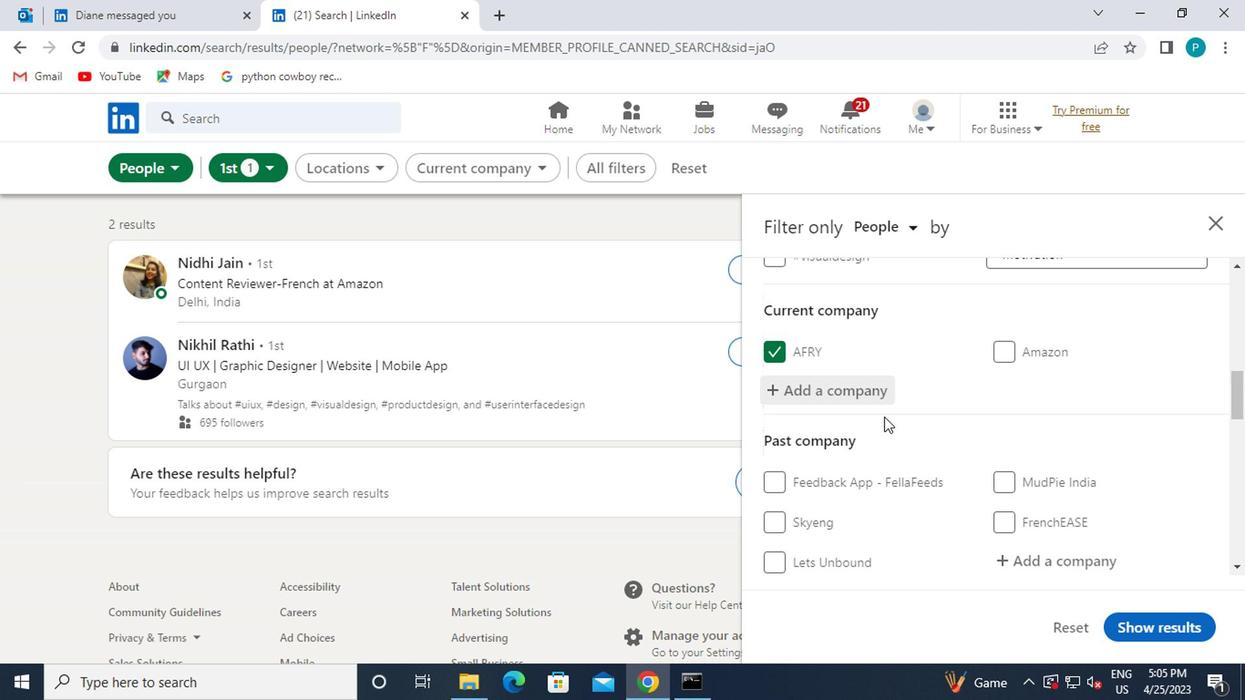 
Action: Mouse scrolled (881, 438) with delta (0, -1)
Screenshot: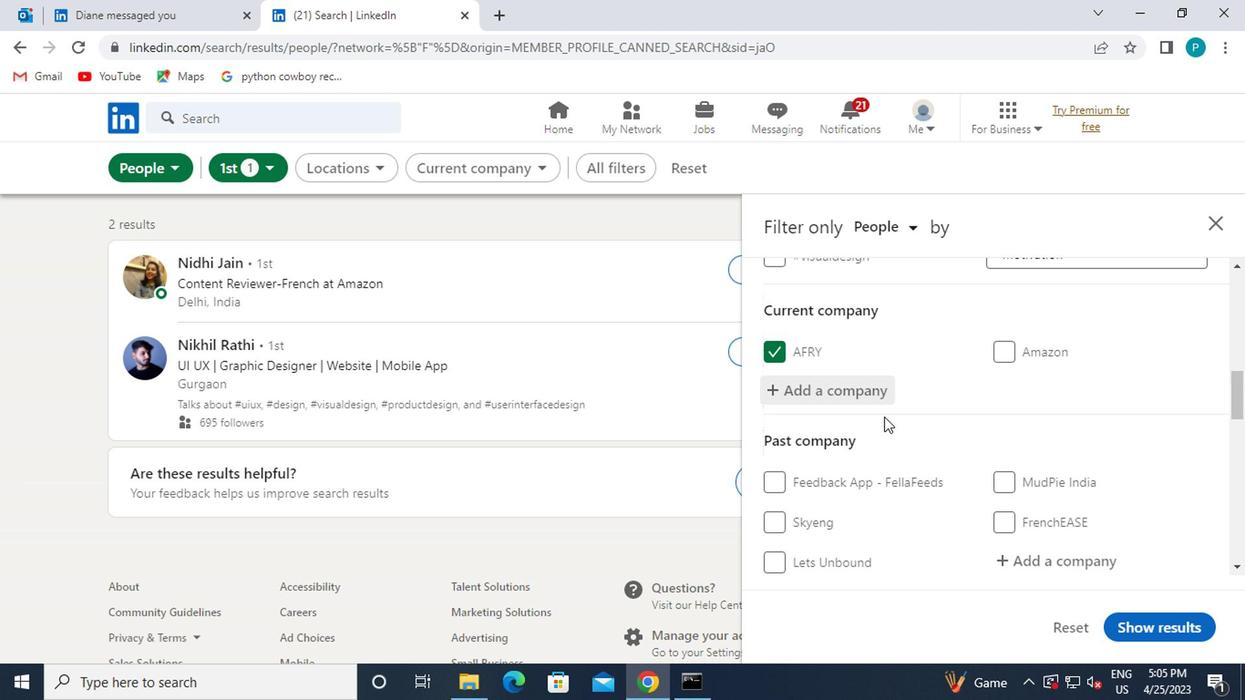 
Action: Mouse moved to (882, 442)
Screenshot: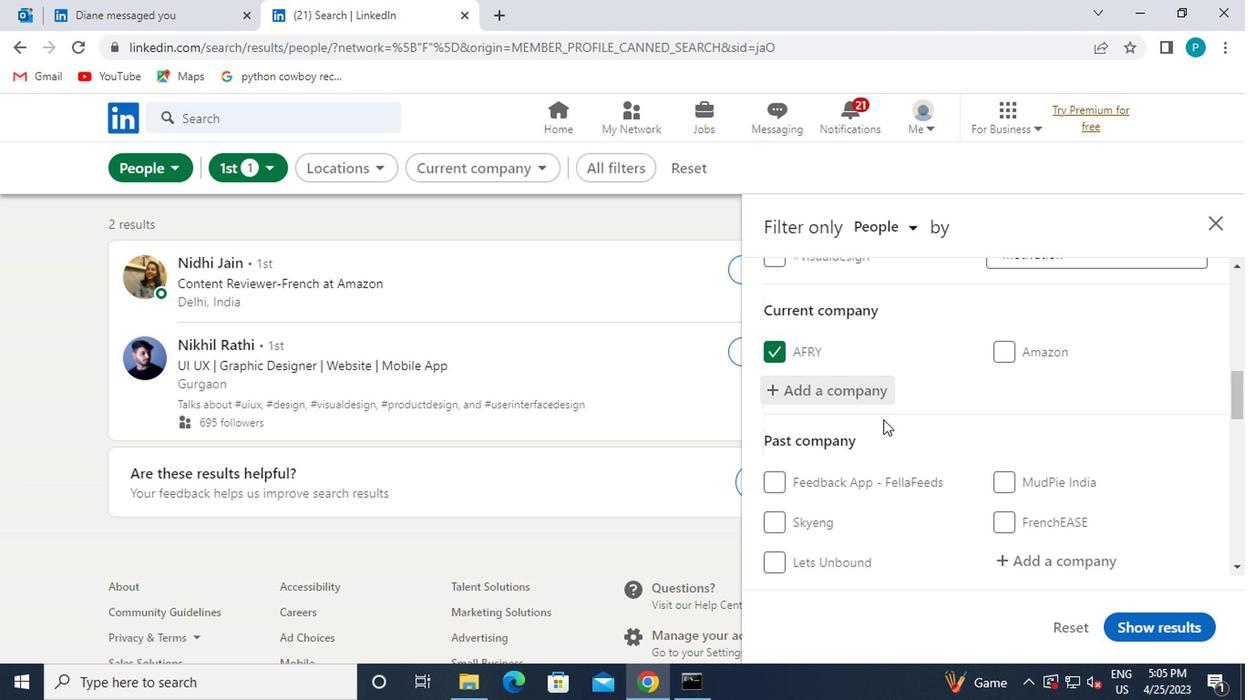 
Action: Mouse scrolled (882, 441) with delta (0, -1)
Screenshot: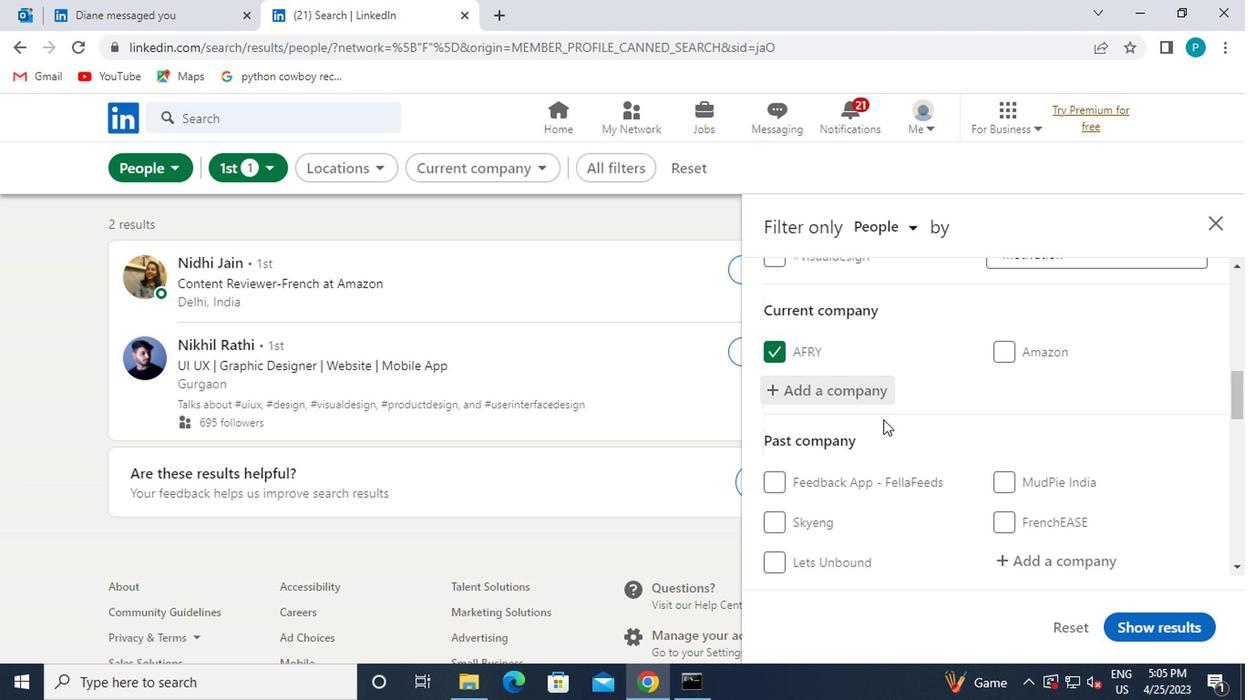 
Action: Mouse moved to (915, 407)
Screenshot: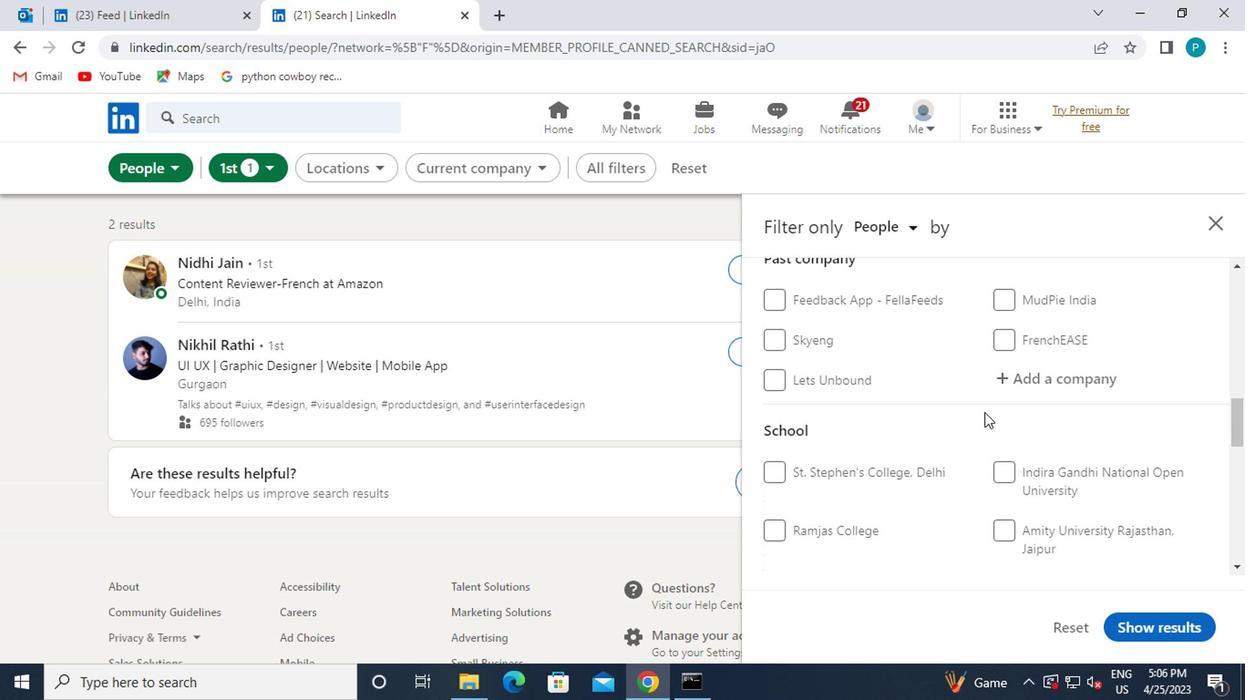 
Action: Mouse scrolled (915, 407) with delta (0, 0)
Screenshot: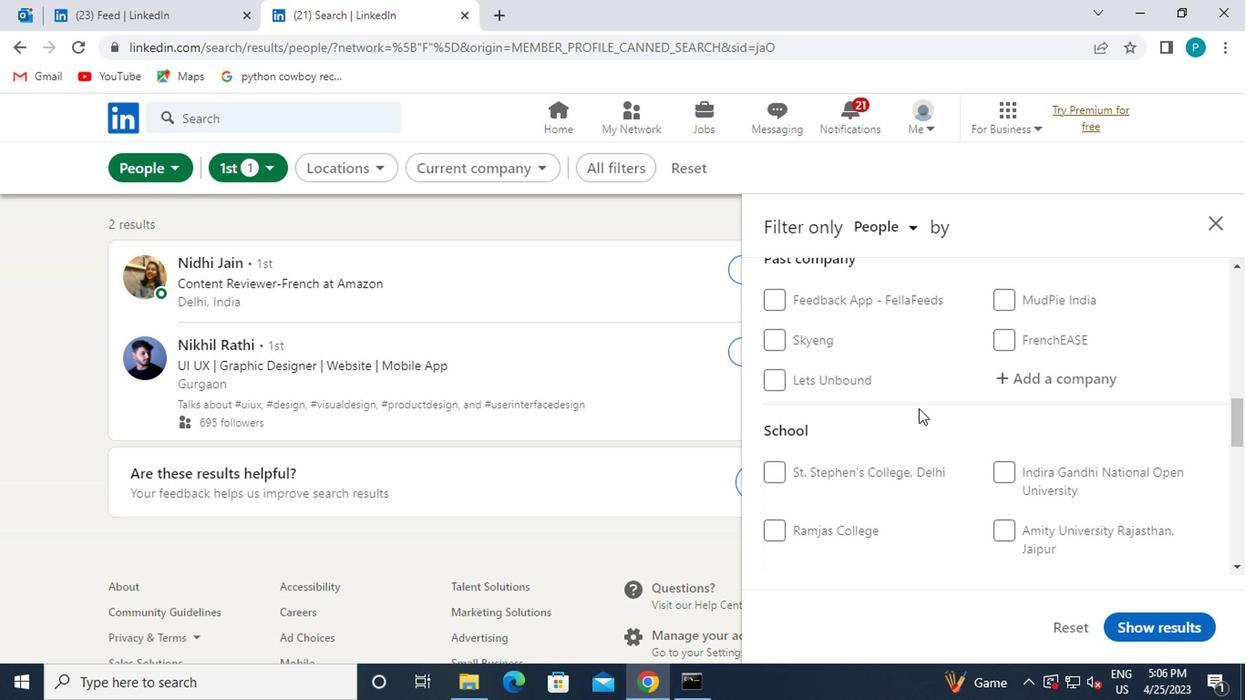 
Action: Mouse moved to (1029, 497)
Screenshot: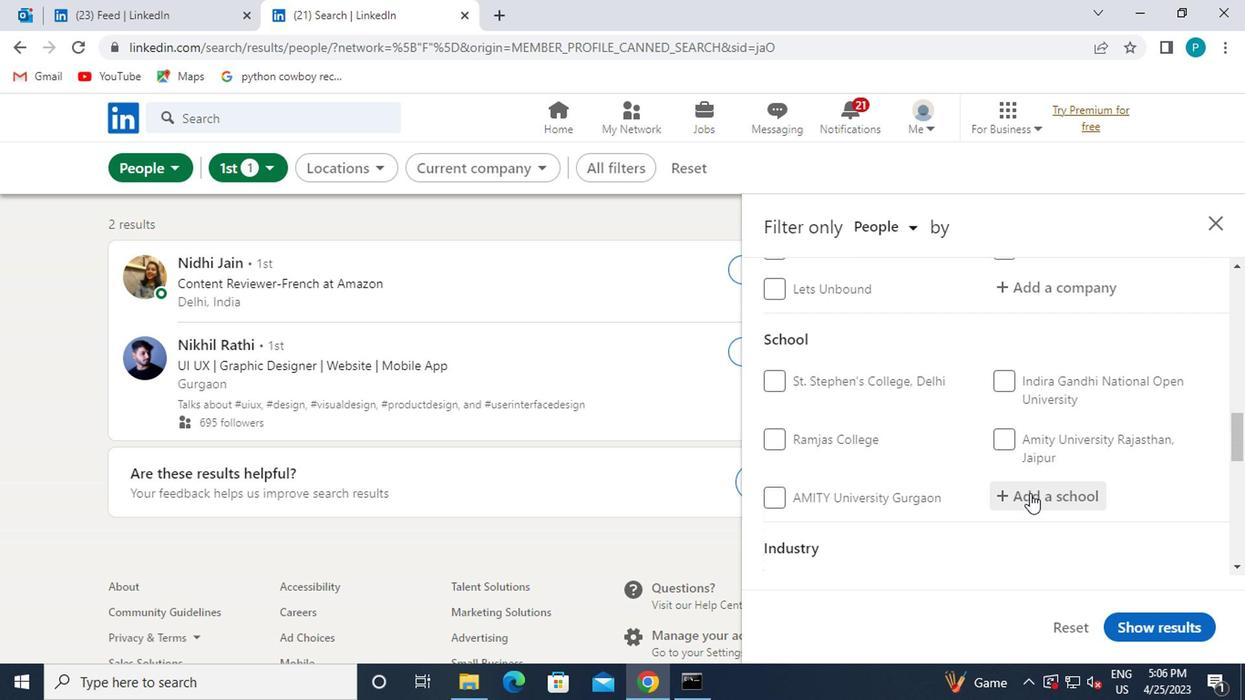 
Action: Mouse pressed left at (1029, 497)
Screenshot: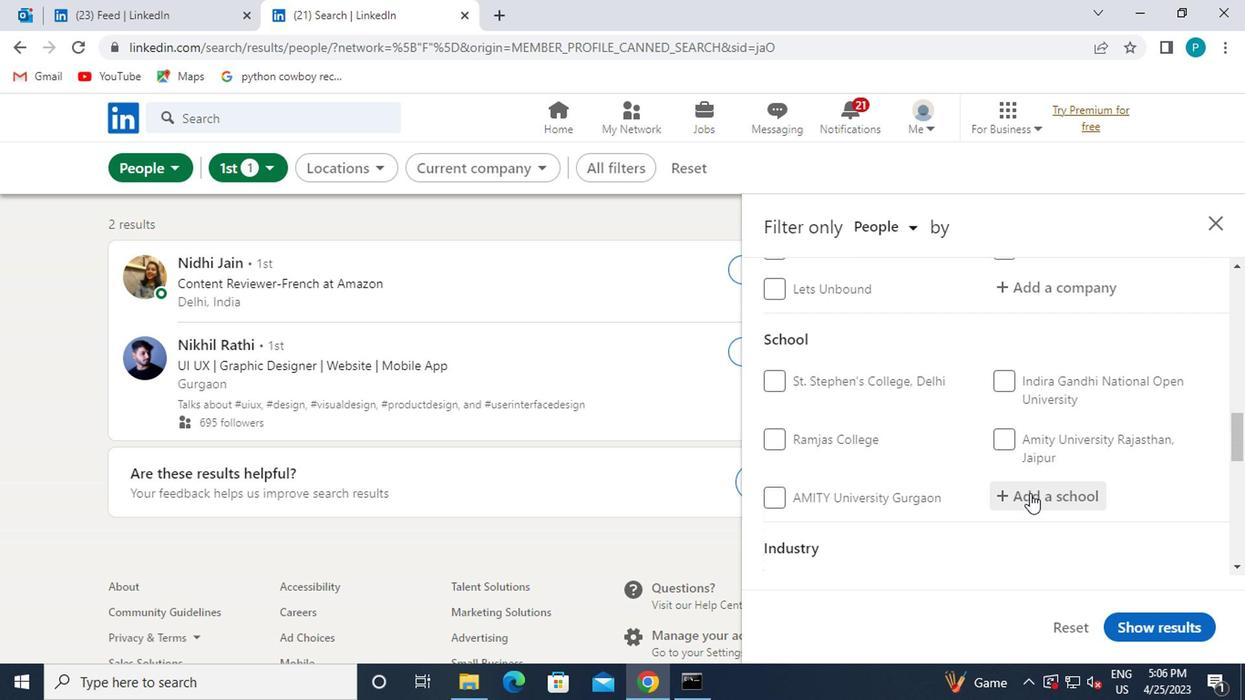 
Action: Key pressed RAJAGIRI
Screenshot: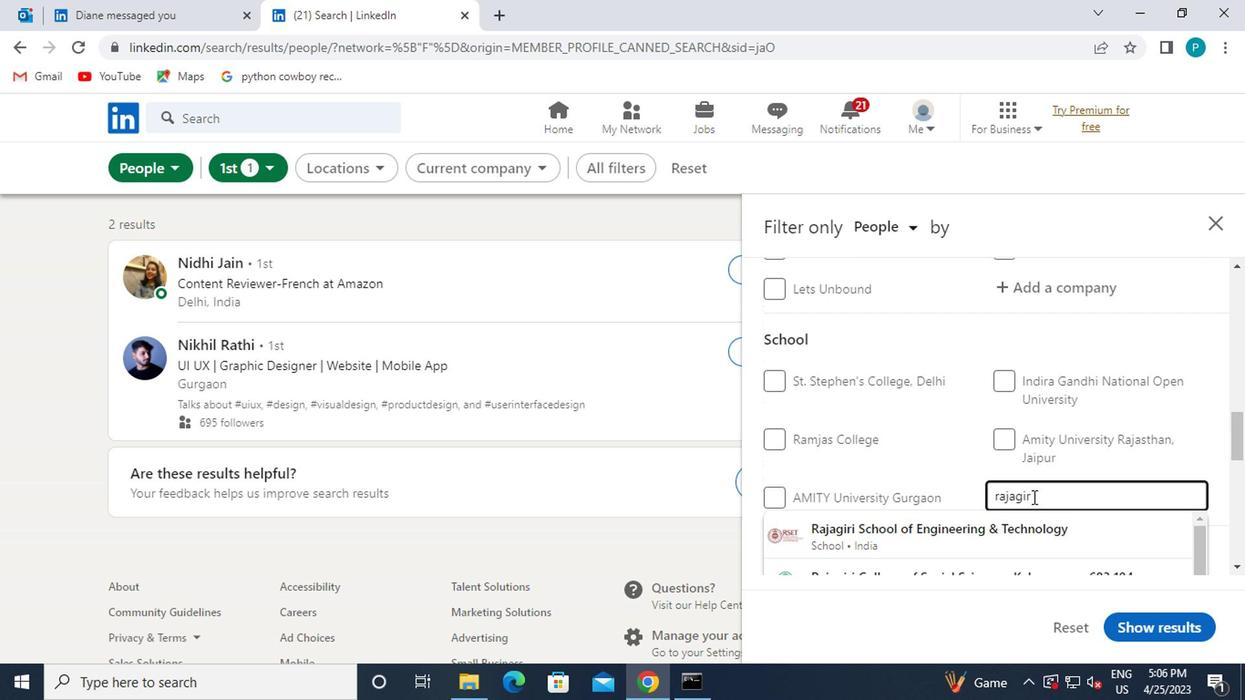 
Action: Mouse moved to (894, 480)
Screenshot: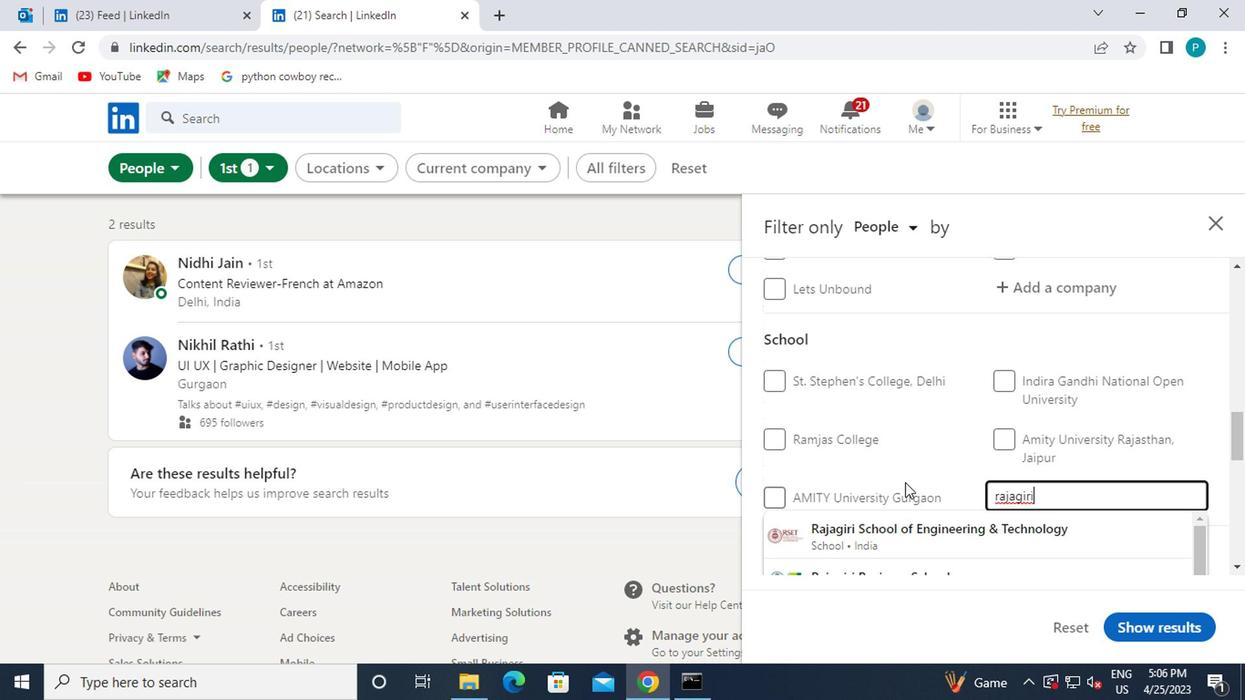 
Action: Mouse scrolled (894, 479) with delta (0, 0)
Screenshot: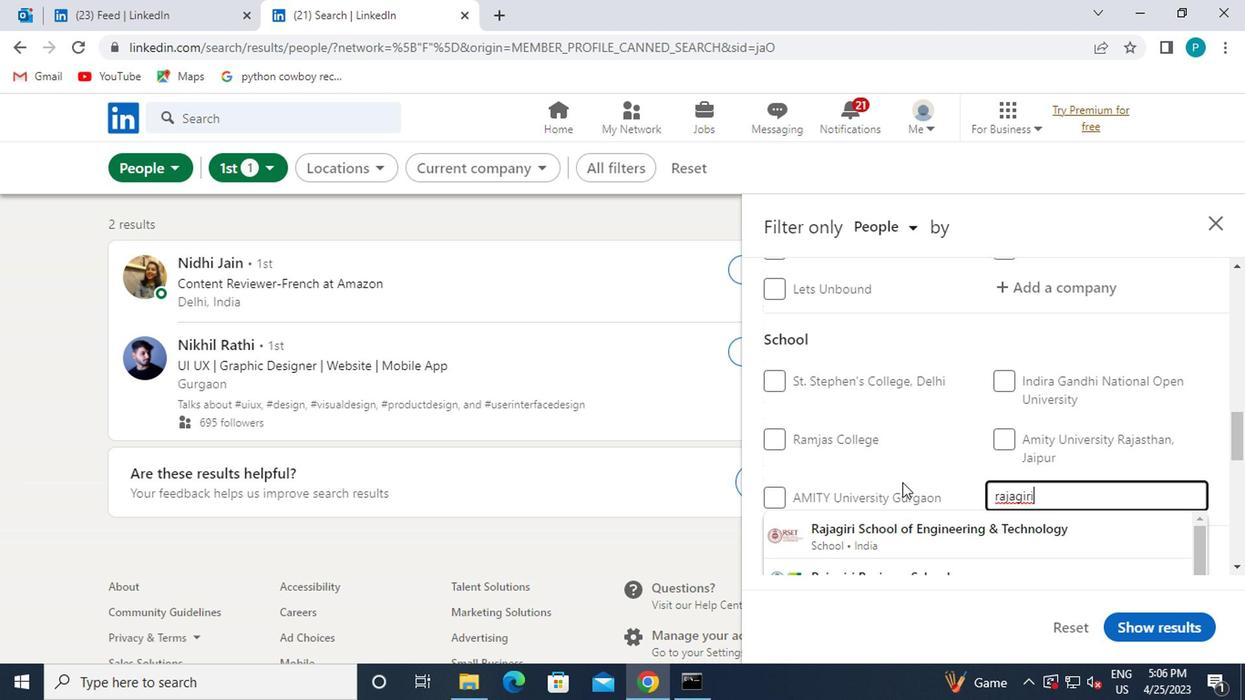 
Action: Mouse moved to (903, 545)
Screenshot: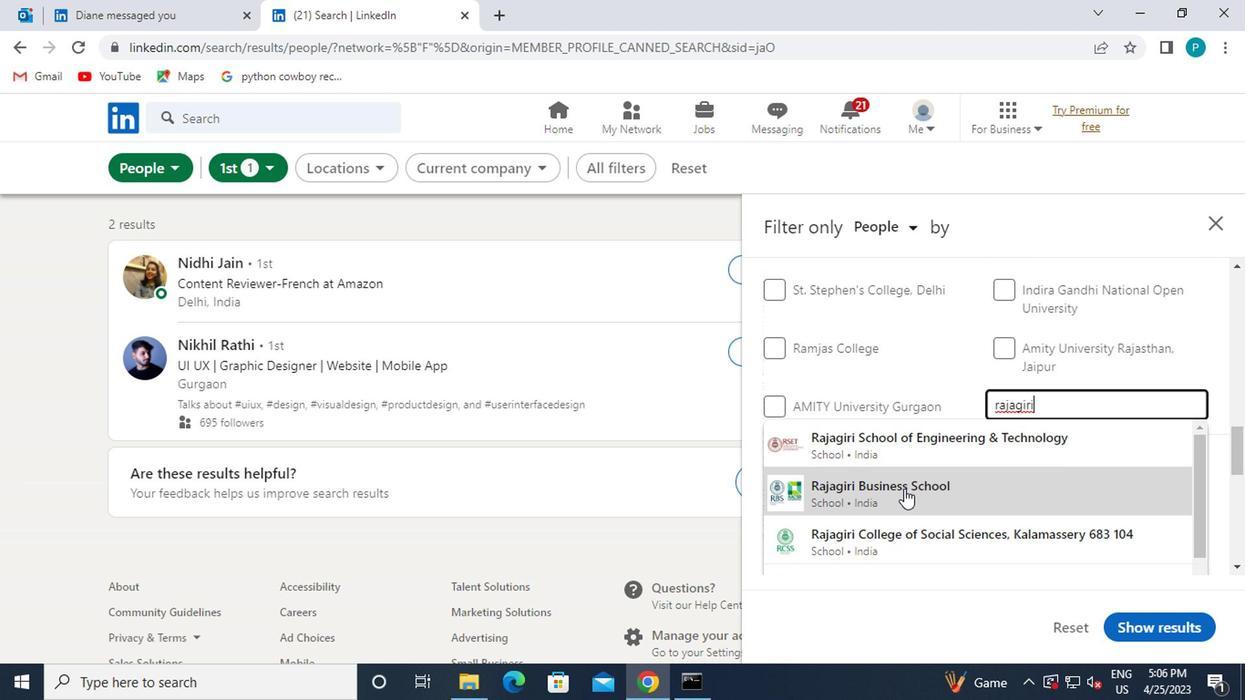 
Action: Mouse pressed left at (903, 545)
Screenshot: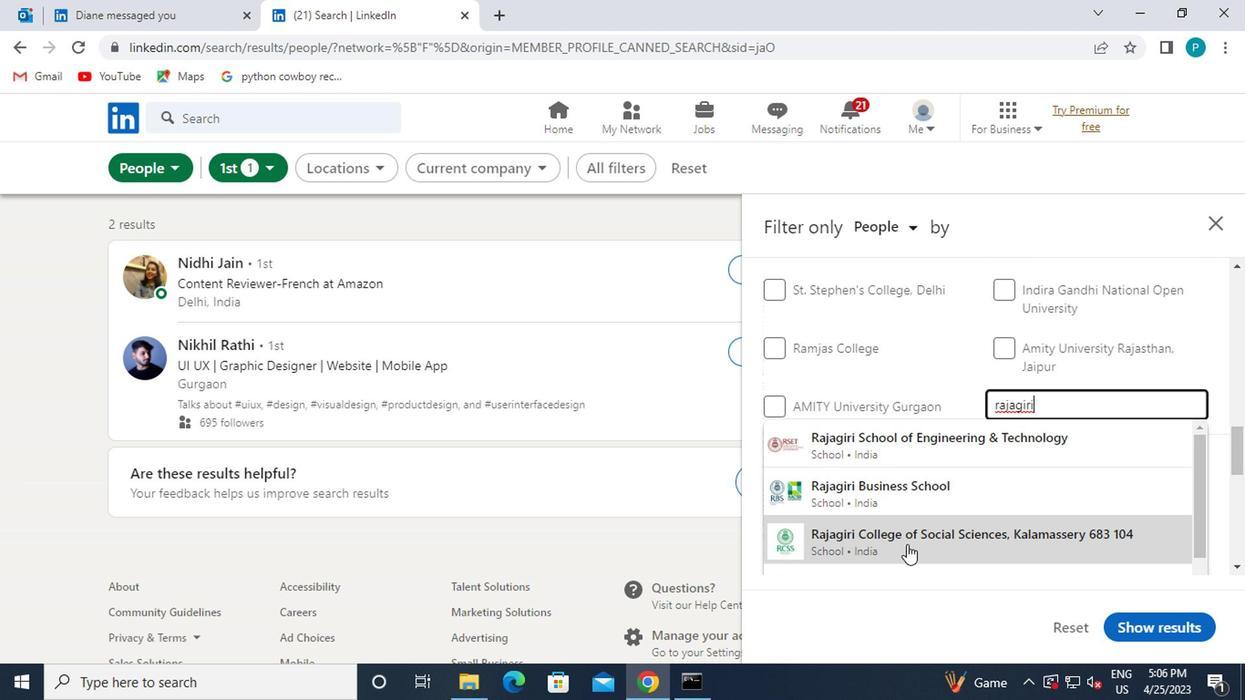 
Action: Mouse moved to (889, 514)
Screenshot: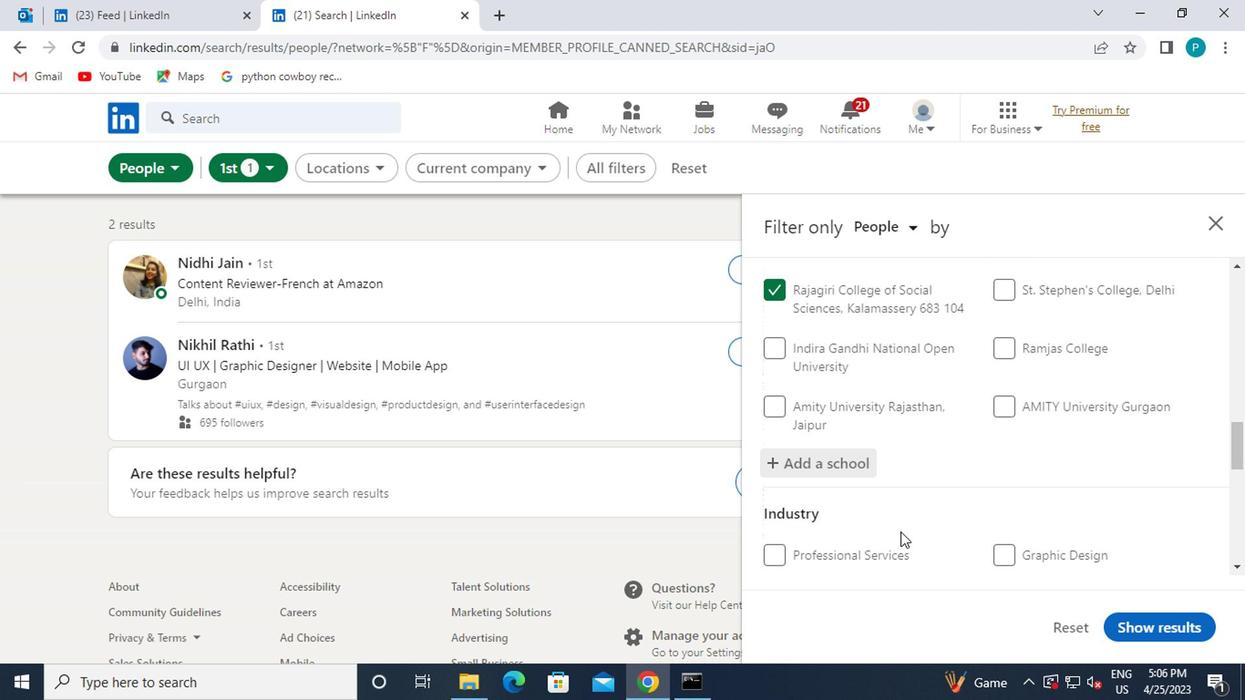 
Action: Mouse scrolled (889, 513) with delta (0, -1)
Screenshot: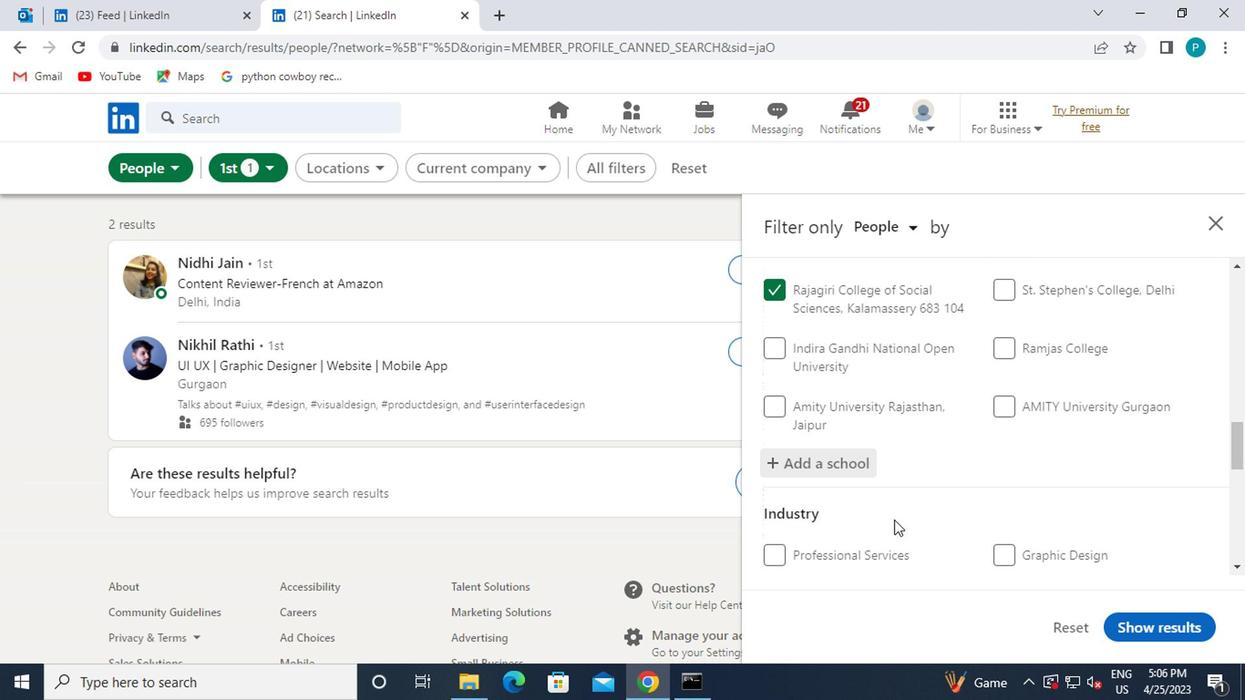 
Action: Mouse moved to (811, 484)
Screenshot: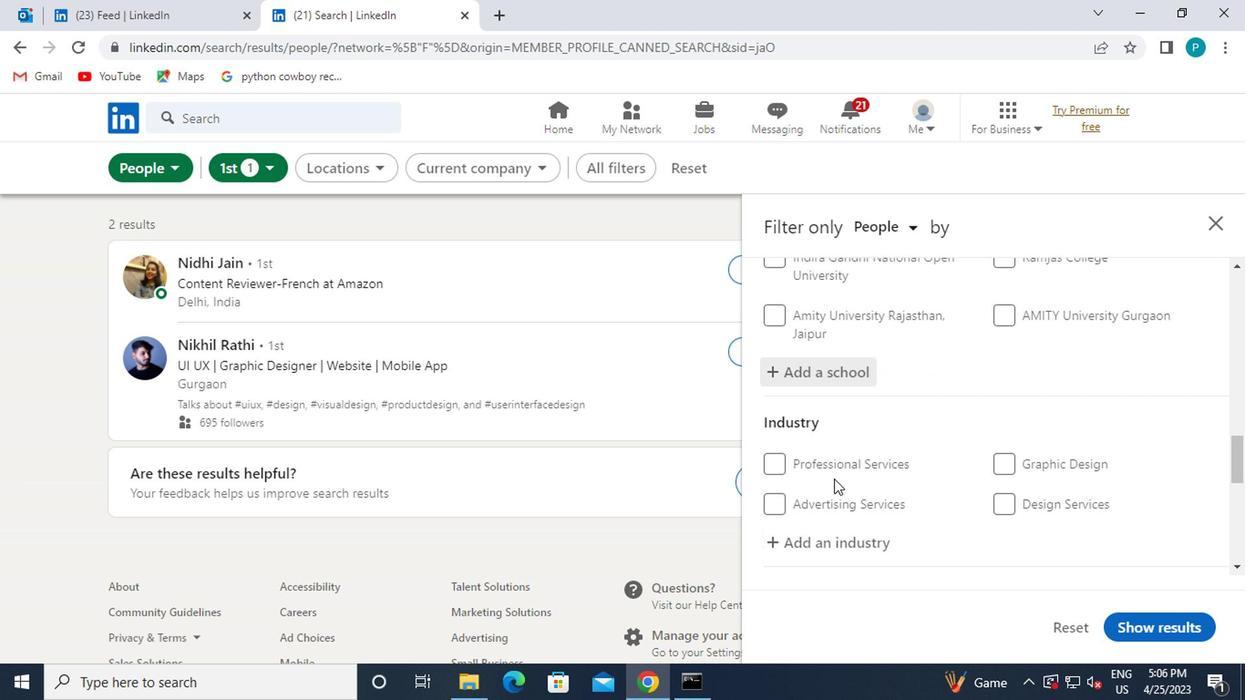 
Action: Mouse scrolled (811, 483) with delta (0, 0)
Screenshot: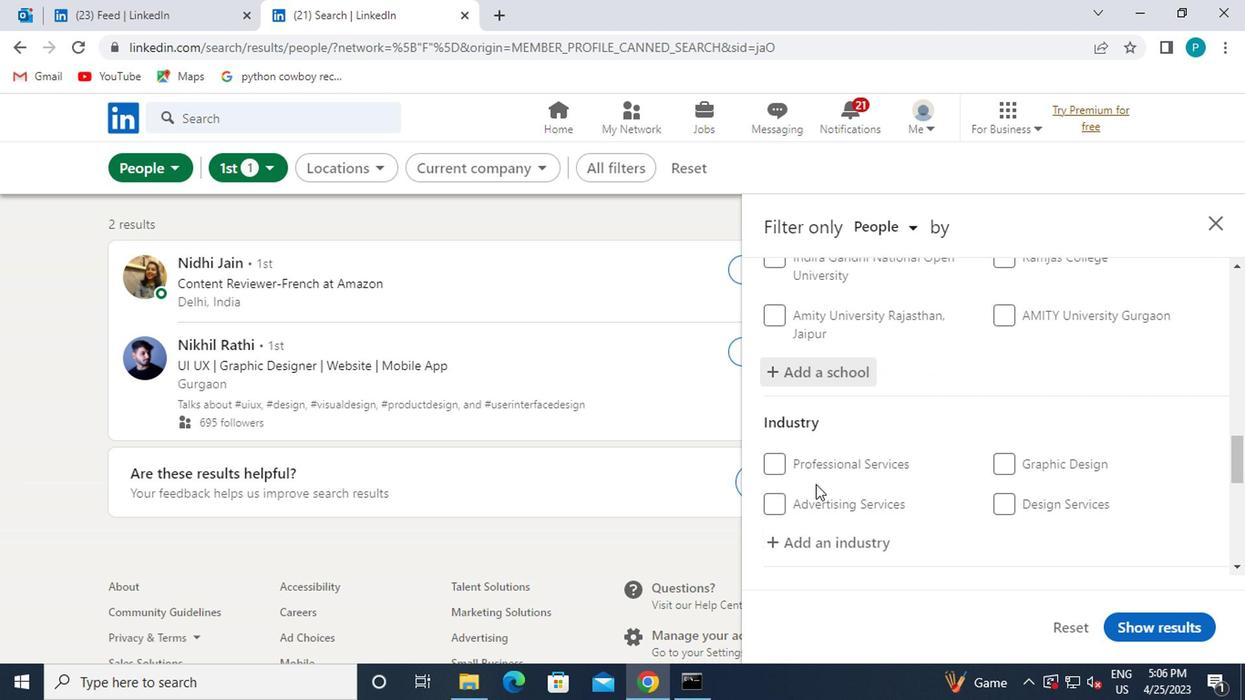 
Action: Mouse moved to (804, 466)
Screenshot: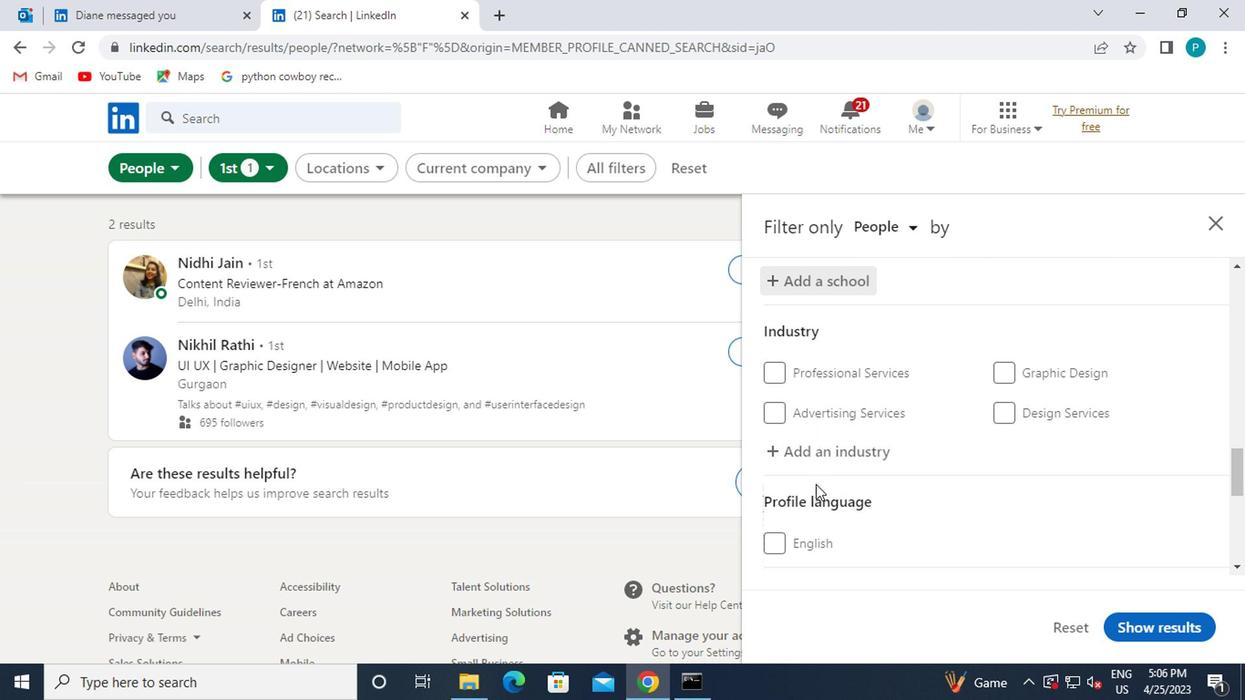 
Action: Mouse pressed left at (804, 466)
Screenshot: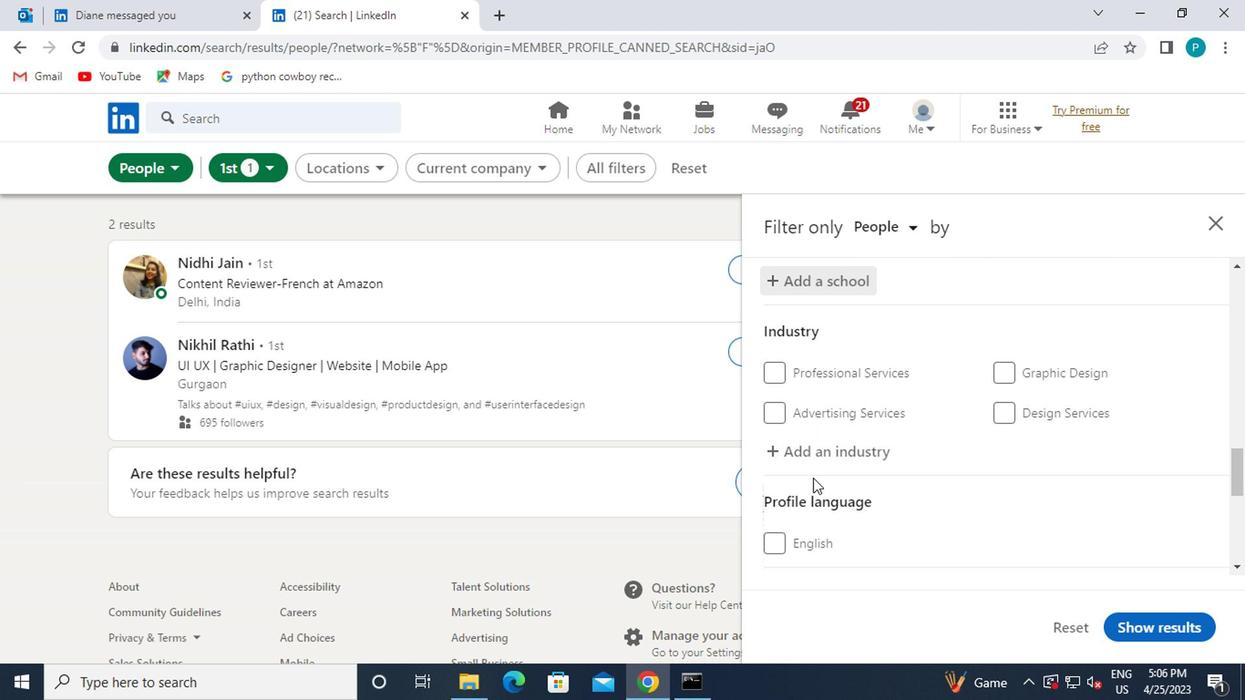 
Action: Mouse moved to (798, 457)
Screenshot: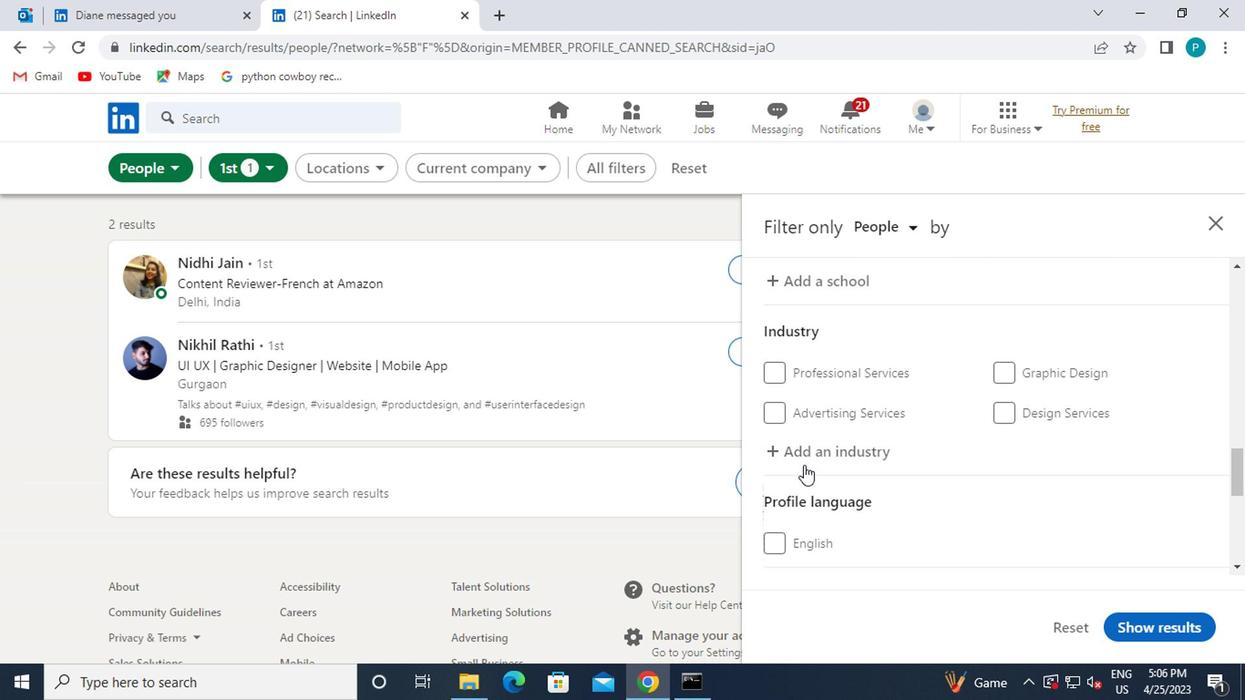 
Action: Mouse pressed left at (798, 457)
Screenshot: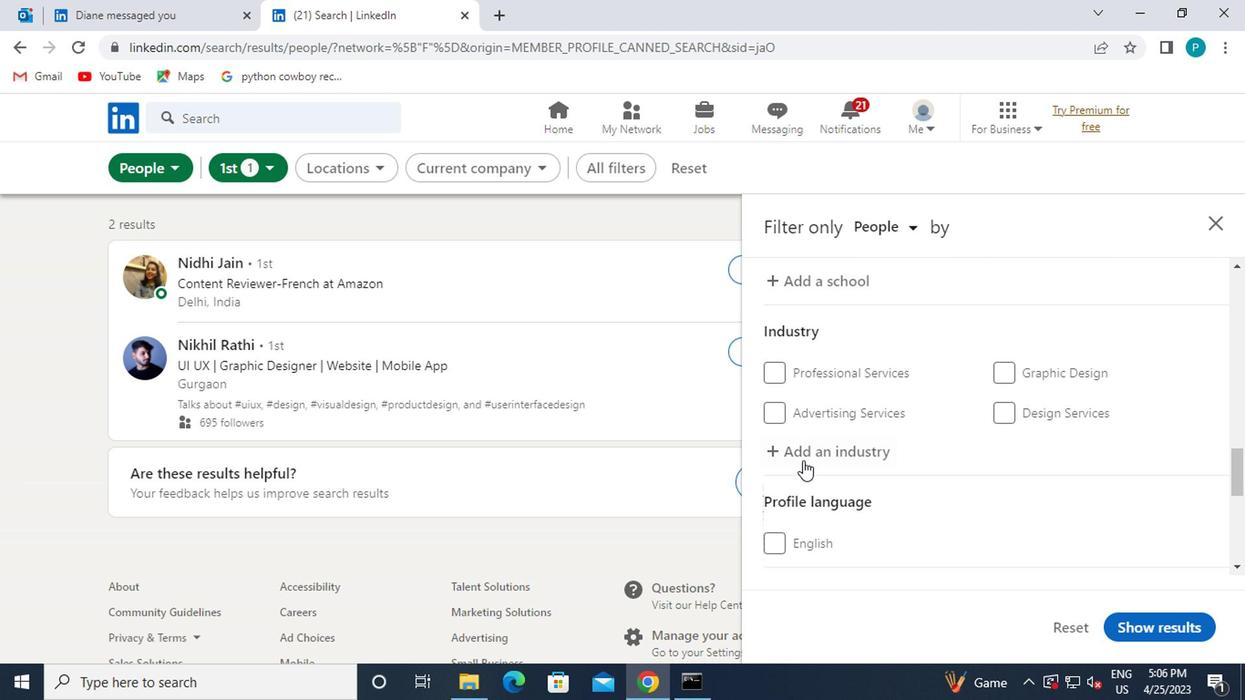 
Action: Key pressed LANDS
Screenshot: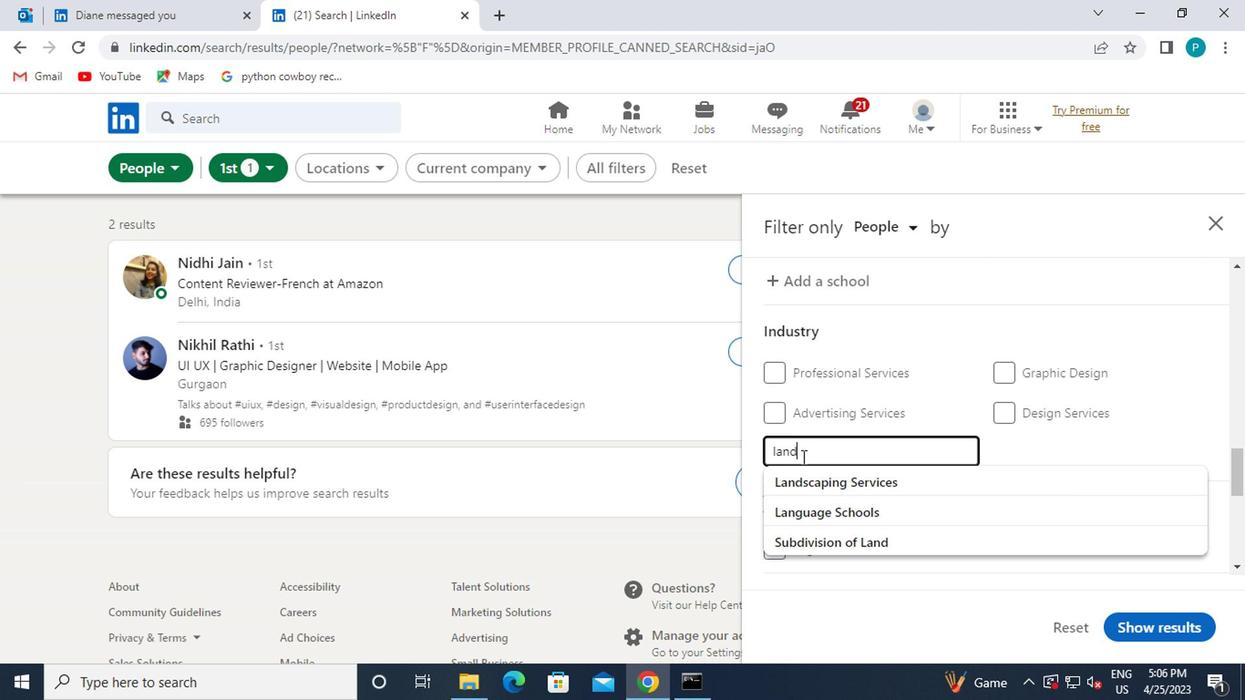 
Action: Mouse moved to (815, 476)
Screenshot: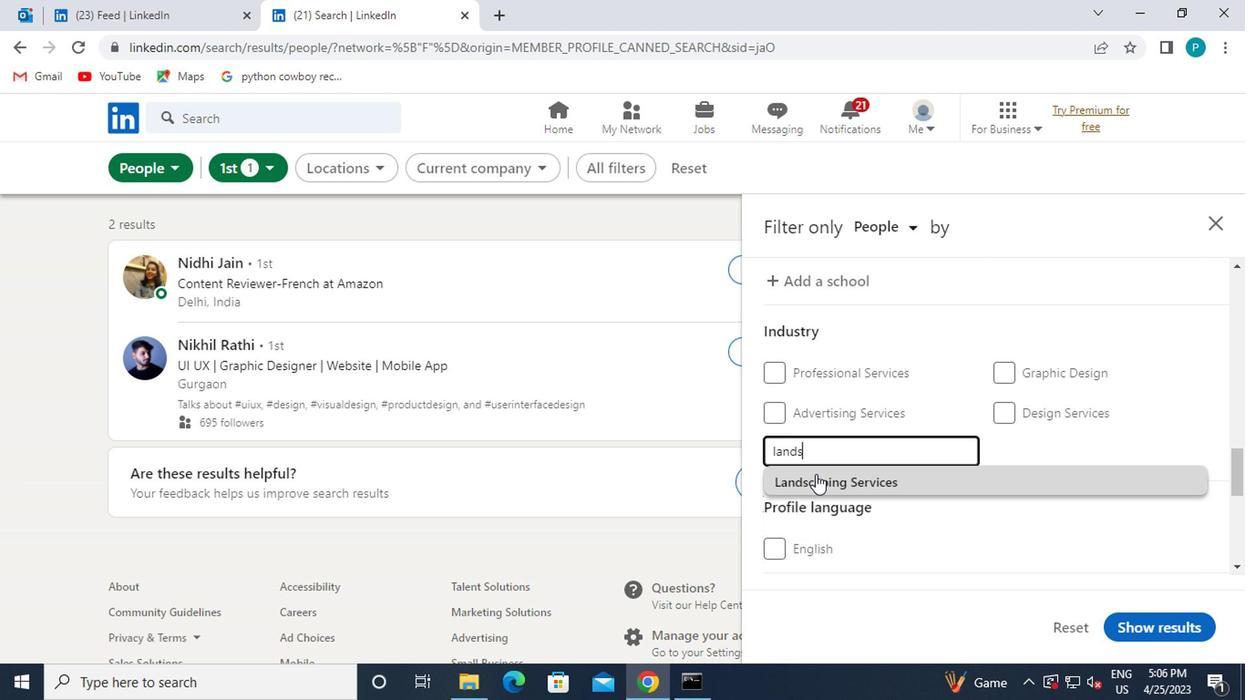 
Action: Mouse pressed left at (815, 476)
Screenshot: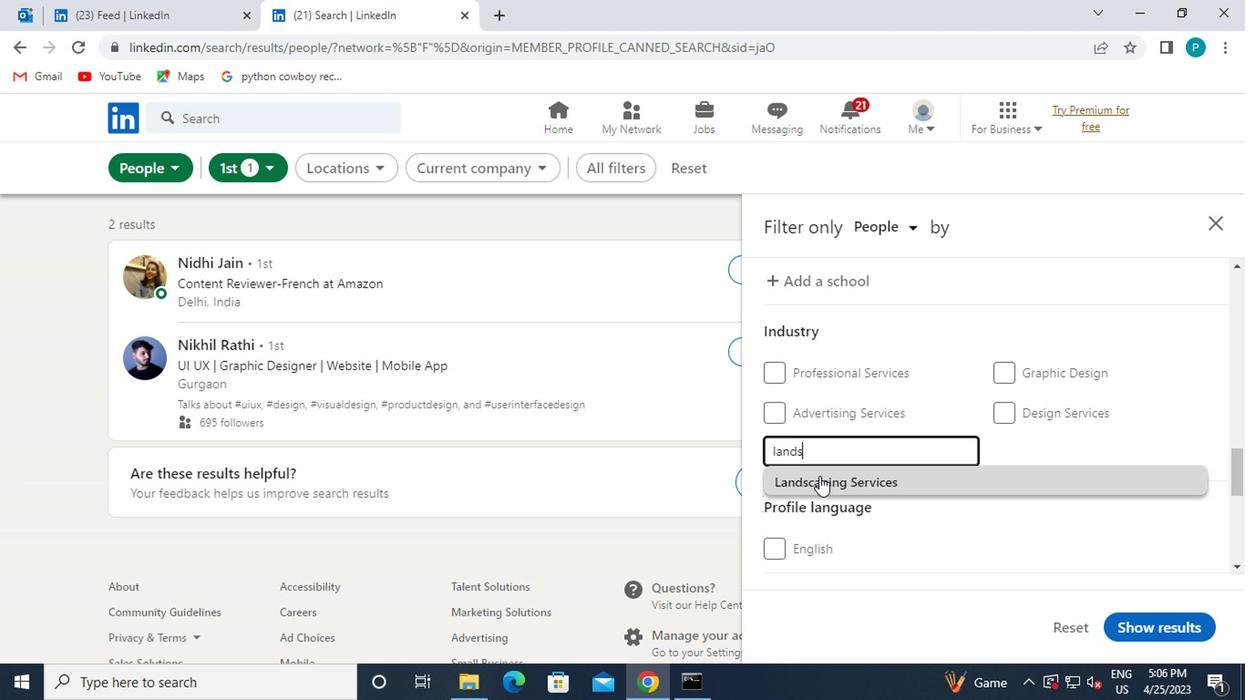 
Action: Mouse moved to (825, 495)
Screenshot: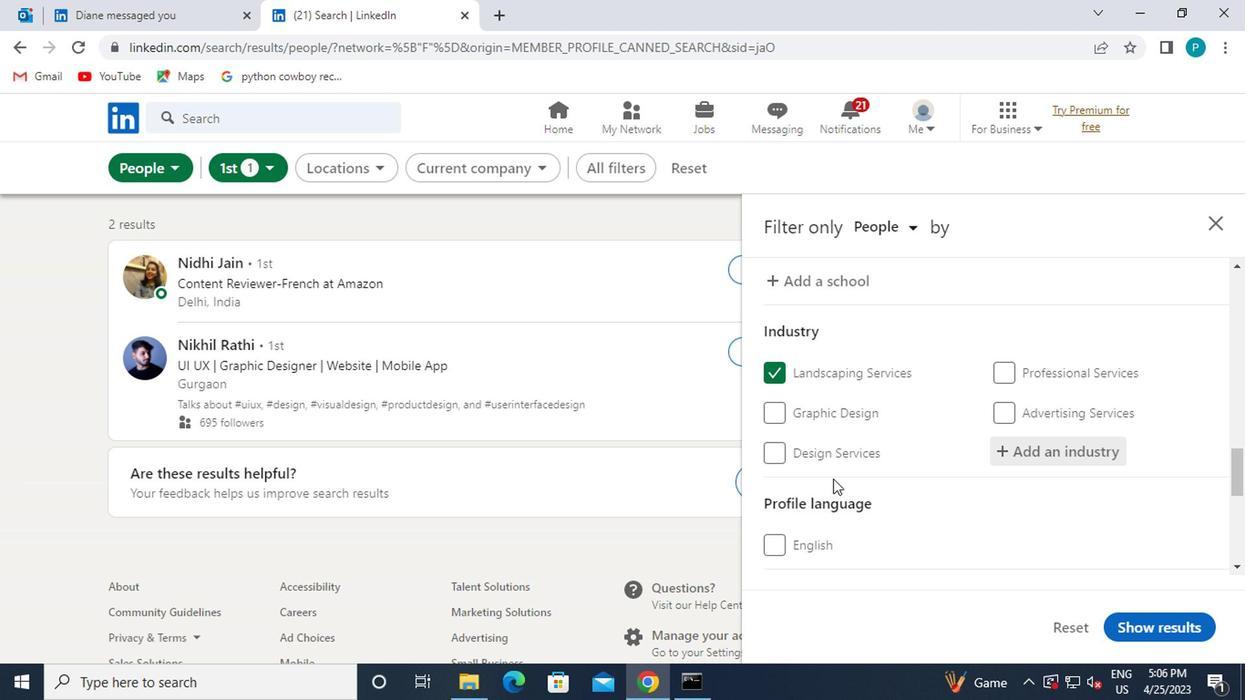 
Action: Mouse scrolled (825, 494) with delta (0, 0)
Screenshot: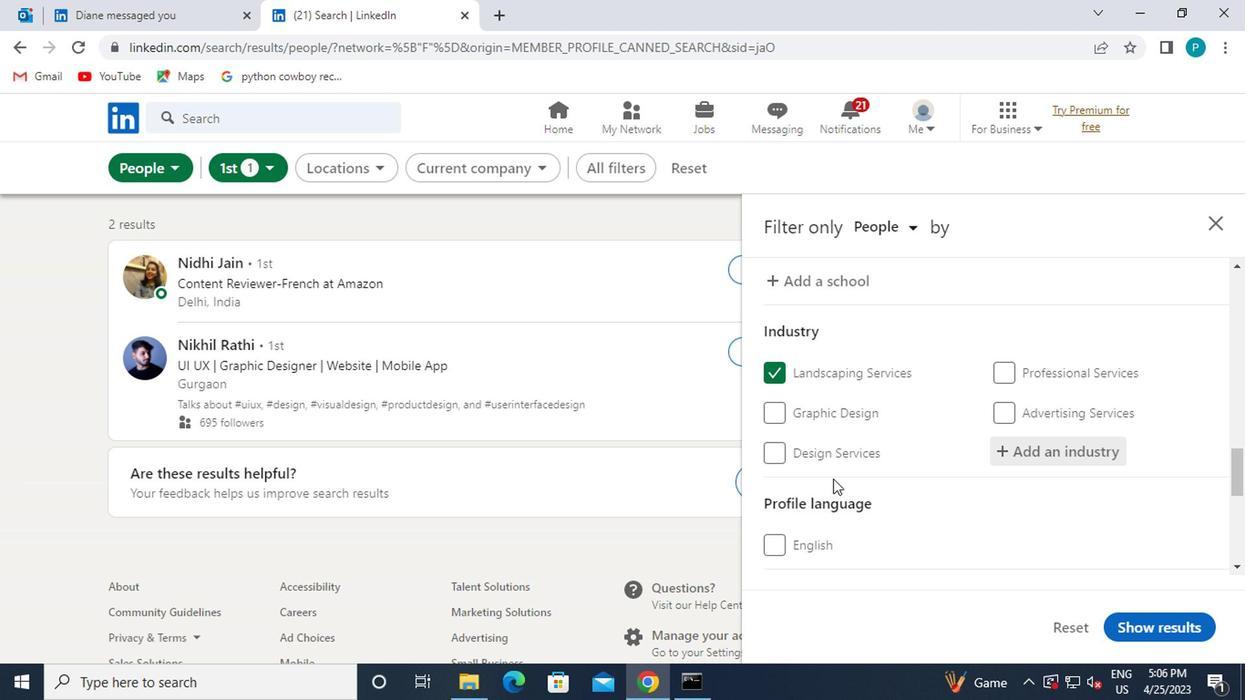 
Action: Mouse scrolled (825, 494) with delta (0, 0)
Screenshot: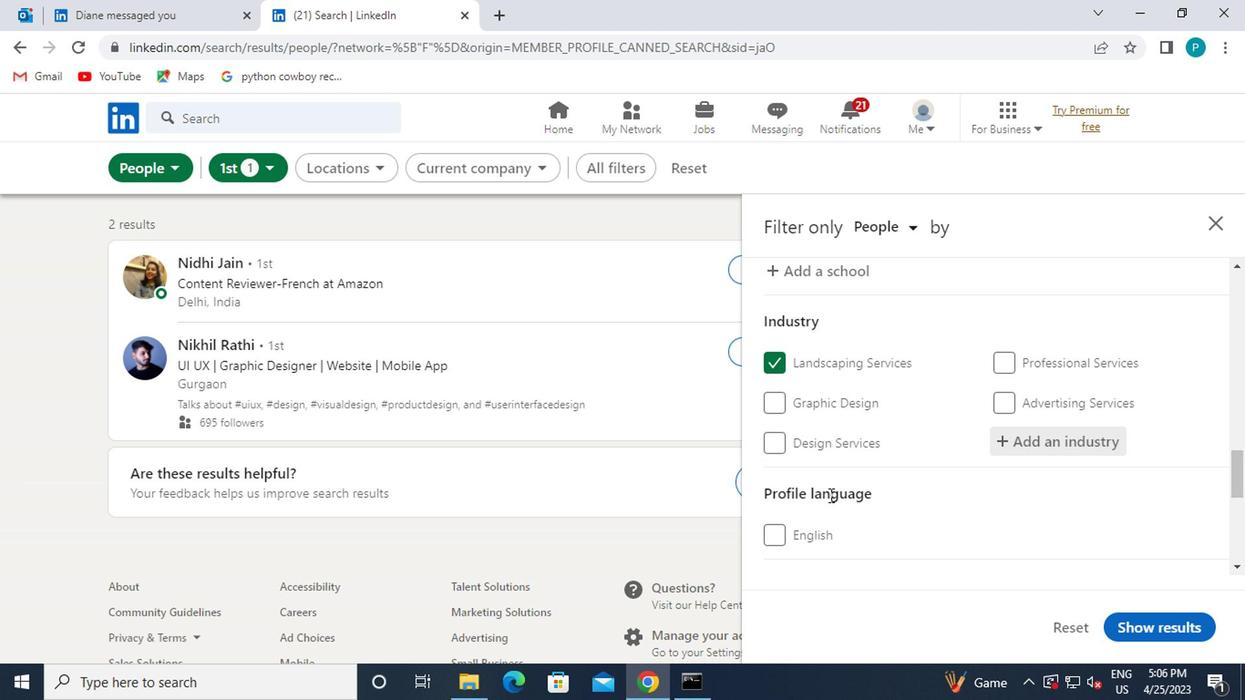 
Action: Mouse moved to (800, 523)
Screenshot: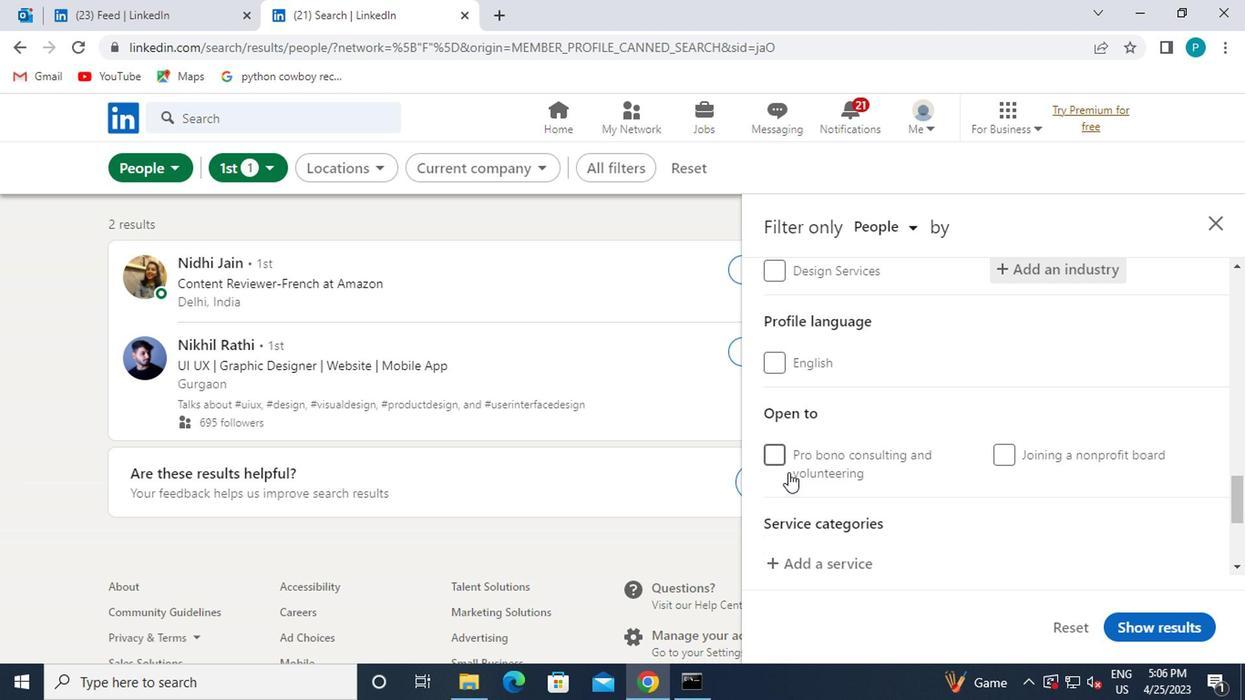 
Action: Mouse pressed left at (800, 523)
Screenshot: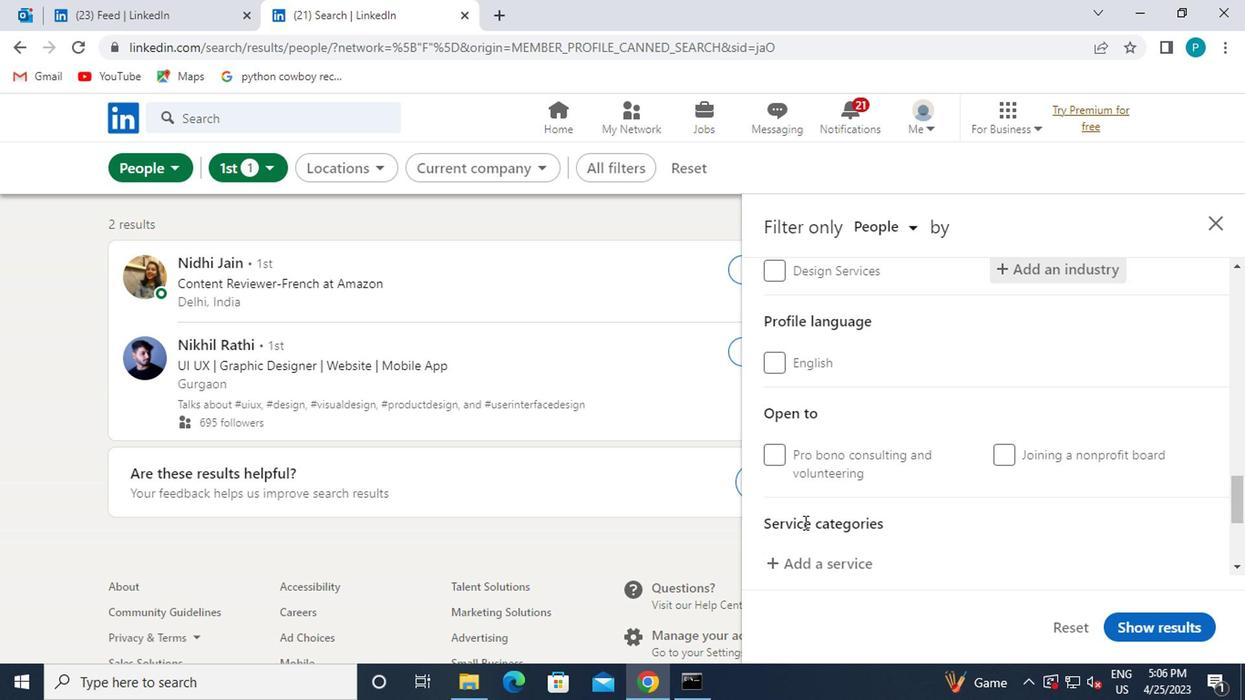 
Action: Mouse moved to (801, 556)
Screenshot: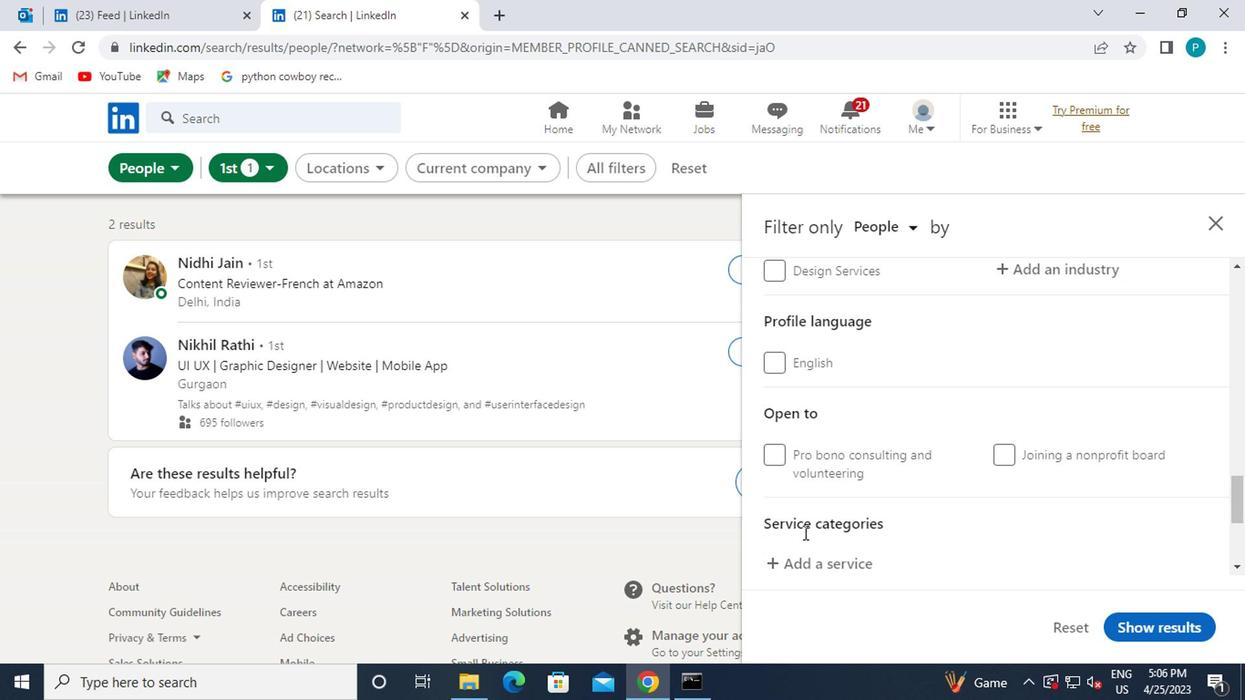 
Action: Mouse pressed left at (801, 556)
Screenshot: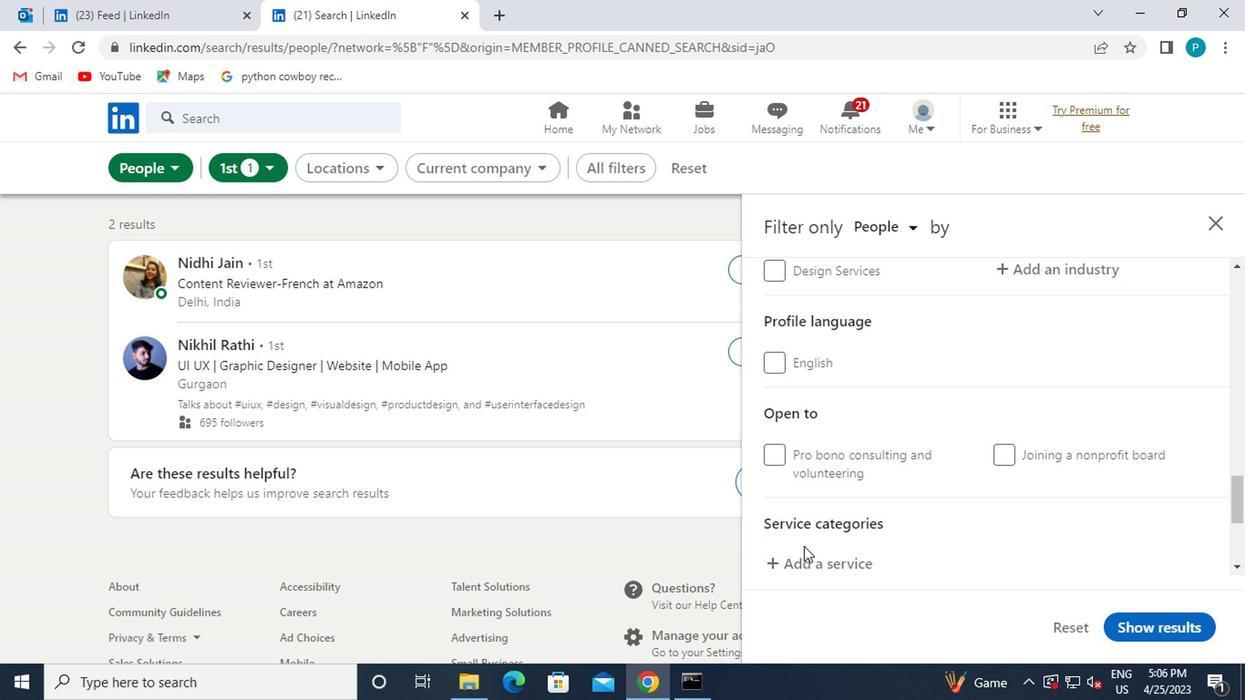 
Action: Mouse moved to (811, 557)
Screenshot: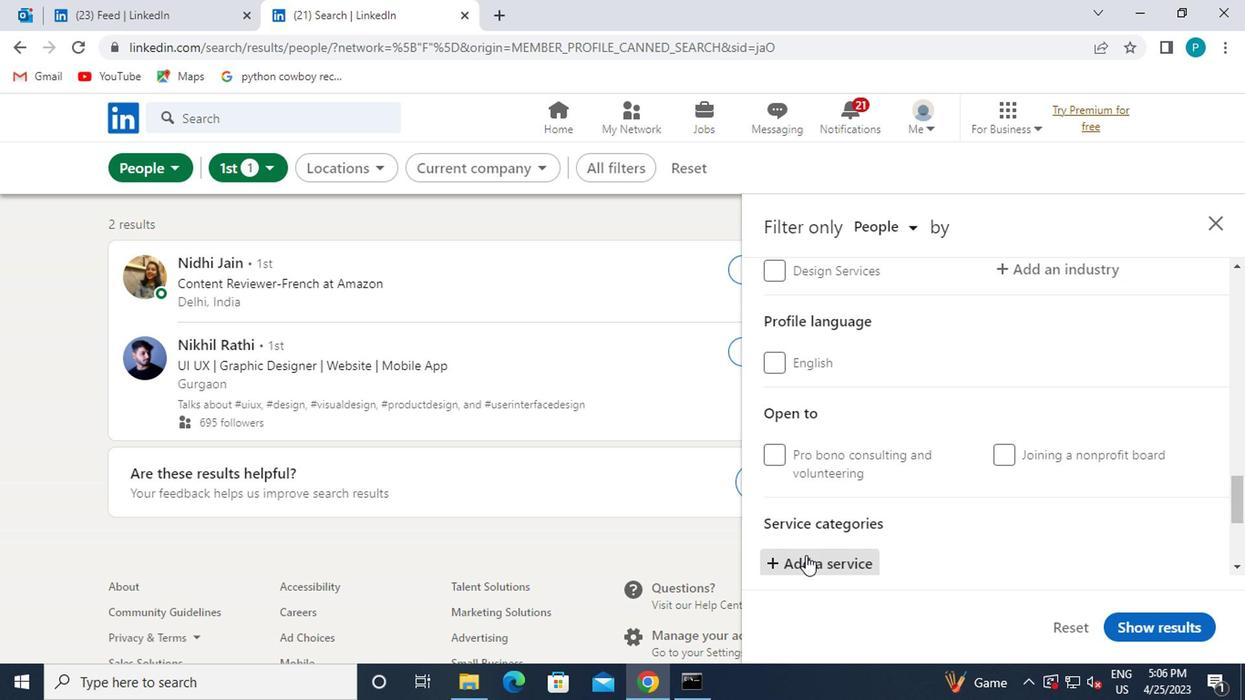 
Action: Key pressed FINANCIAL<Key.space>PLANNING
Screenshot: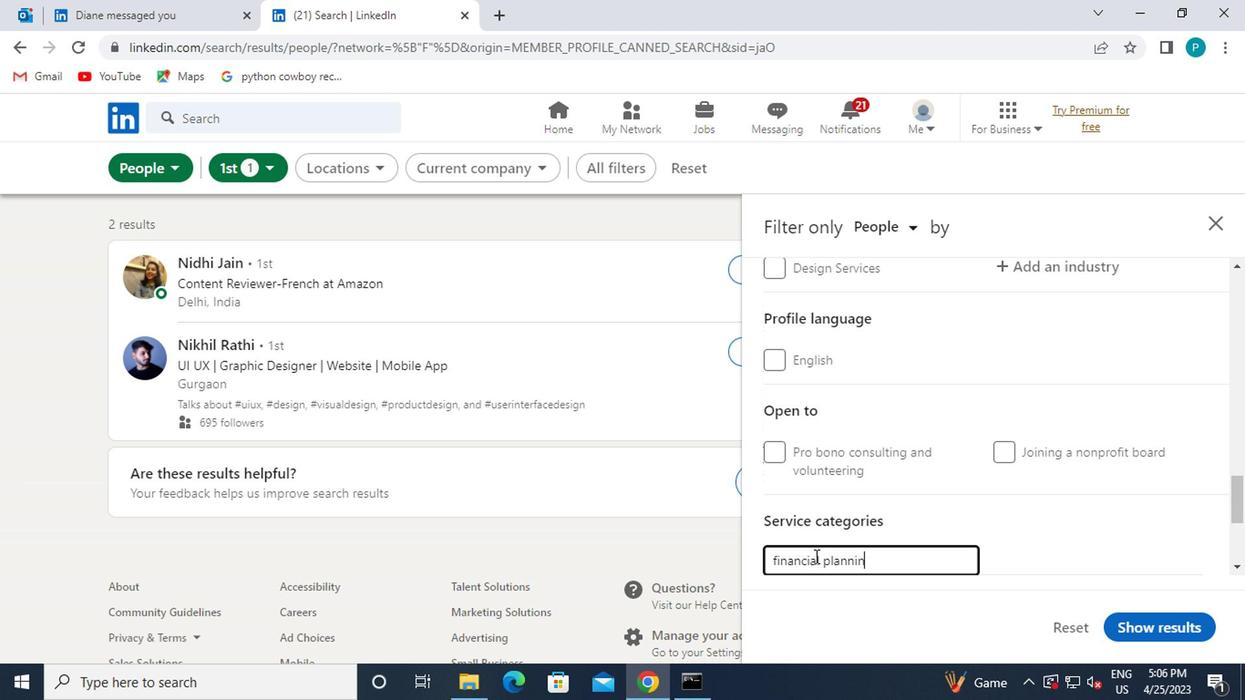
Action: Mouse moved to (813, 550)
Screenshot: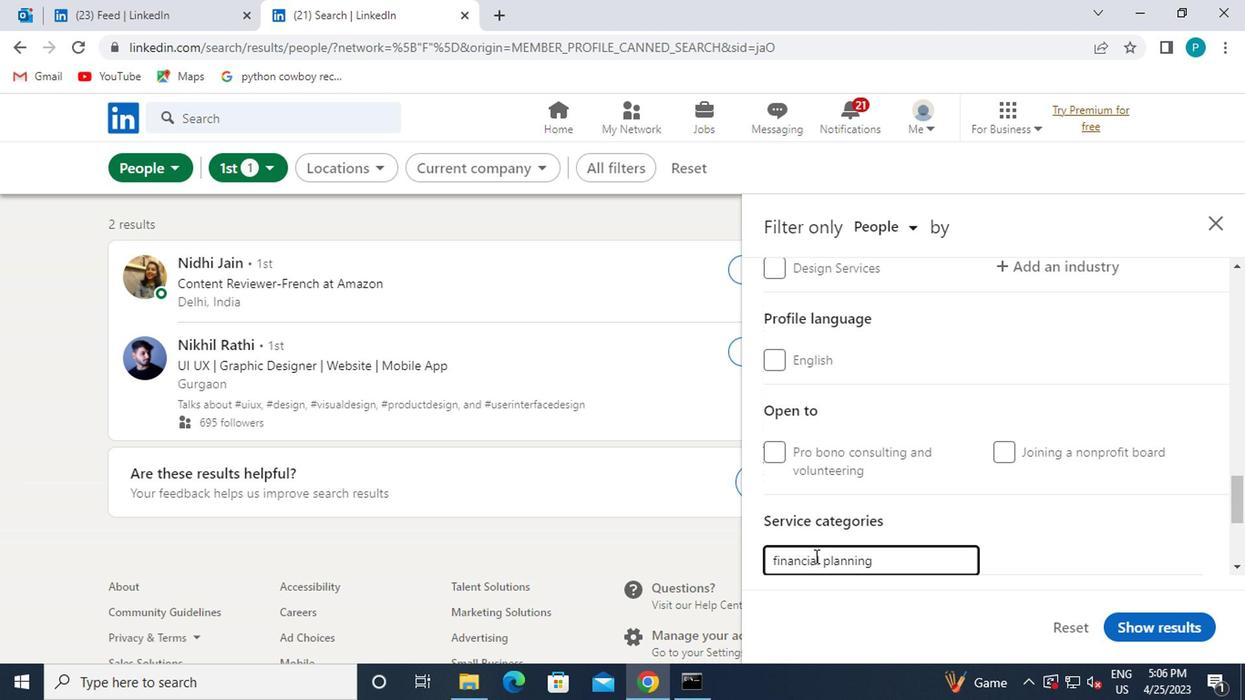 
Action: Mouse scrolled (813, 549) with delta (0, 0)
Screenshot: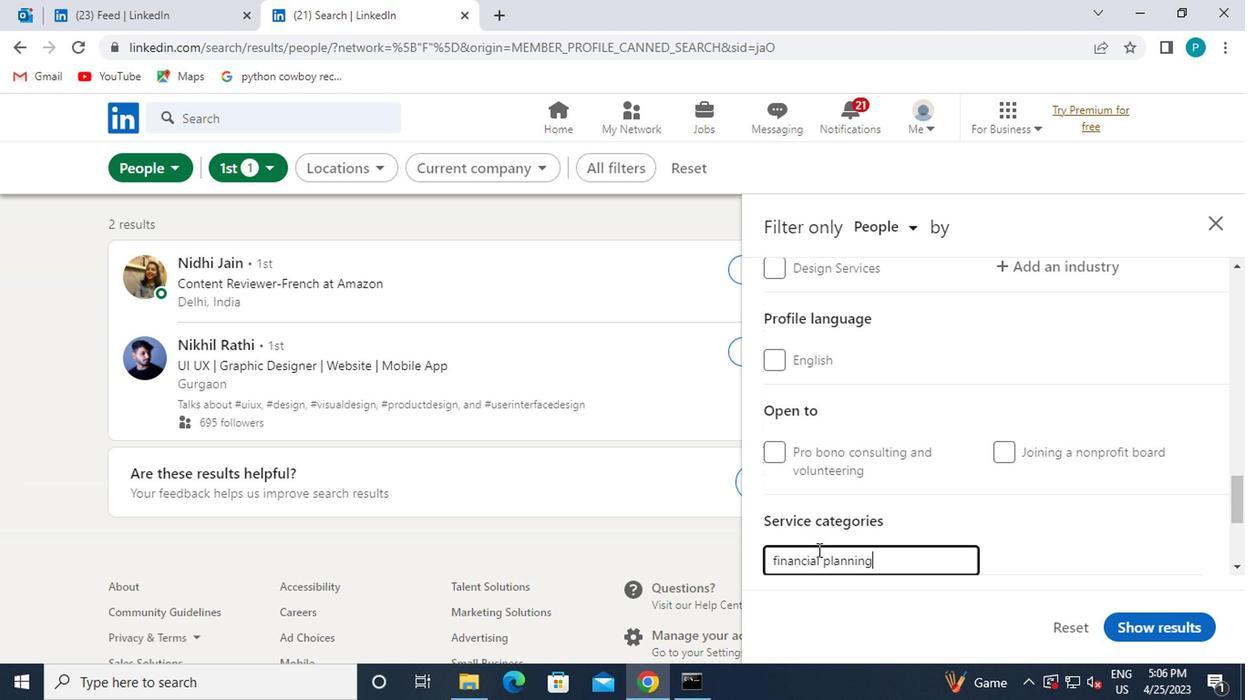 
Action: Mouse moved to (791, 507)
Screenshot: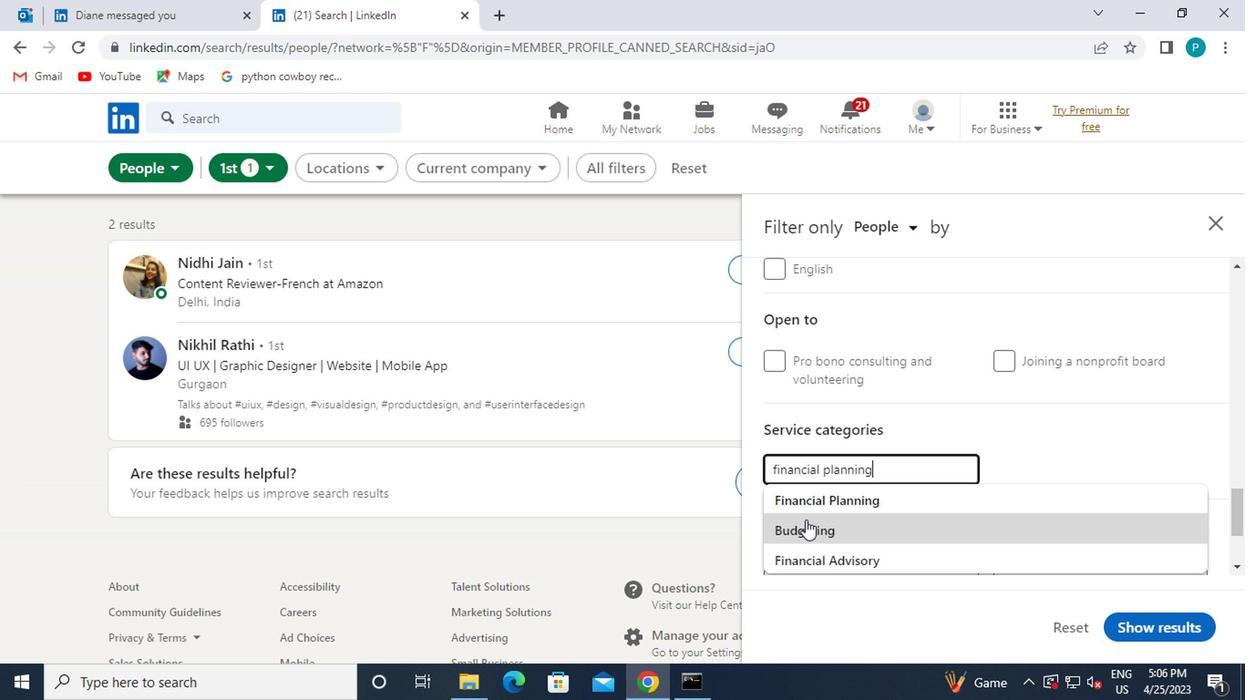
Action: Mouse pressed left at (791, 507)
Screenshot: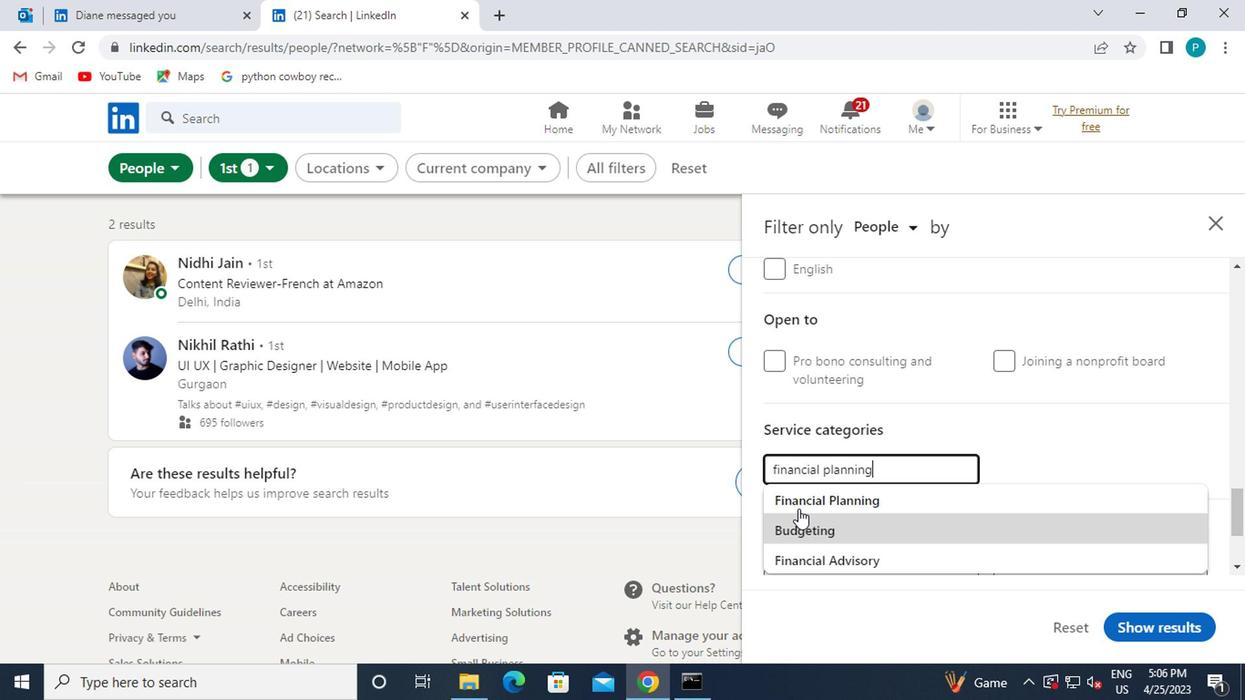 
Action: Mouse moved to (791, 506)
Screenshot: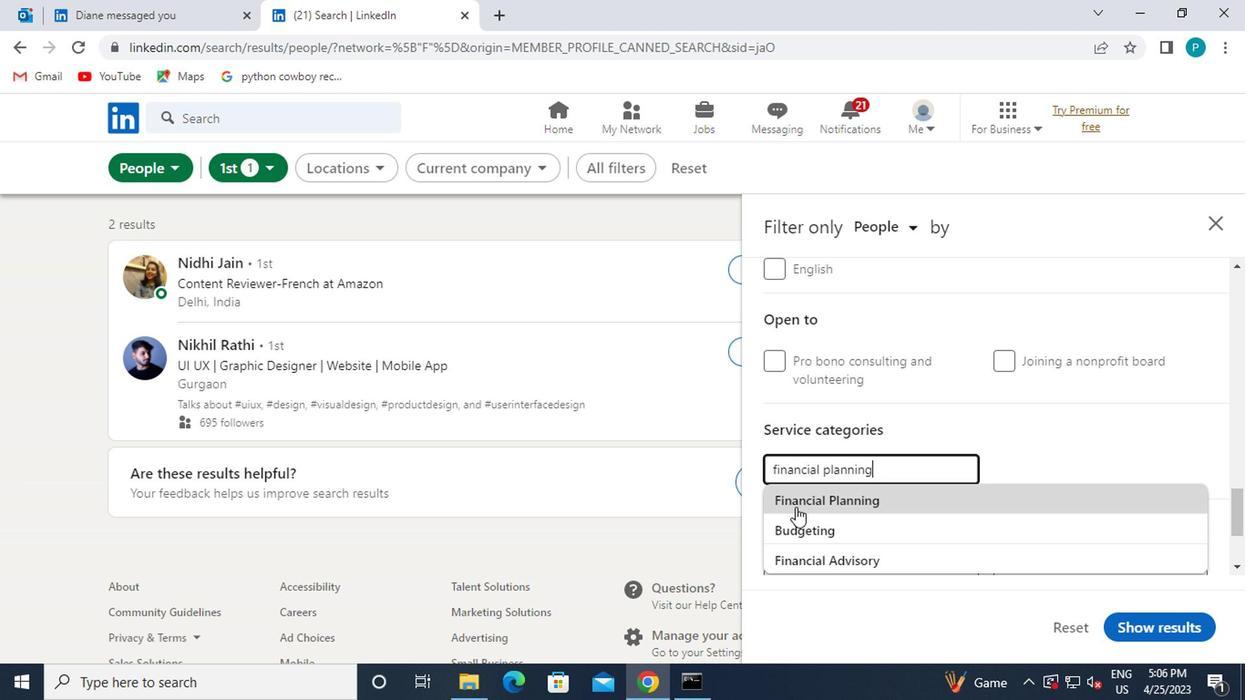 
Action: Mouse scrolled (791, 505) with delta (0, 0)
Screenshot: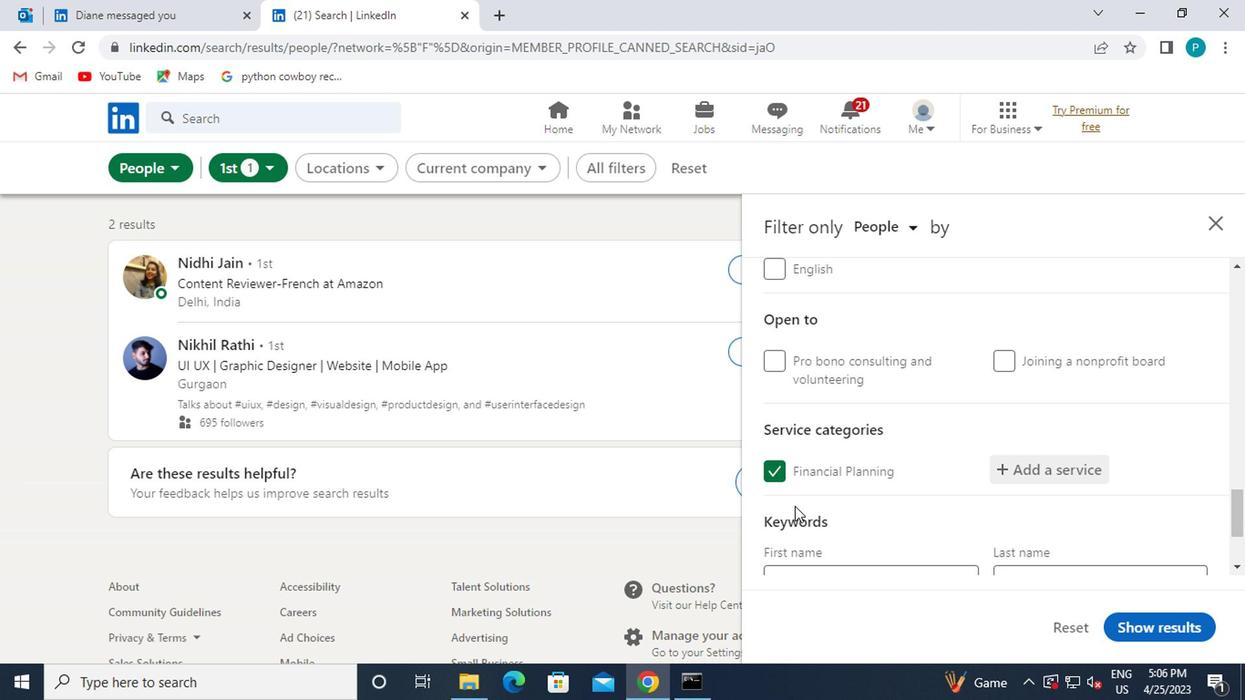 
Action: Mouse scrolled (791, 505) with delta (0, 0)
Screenshot: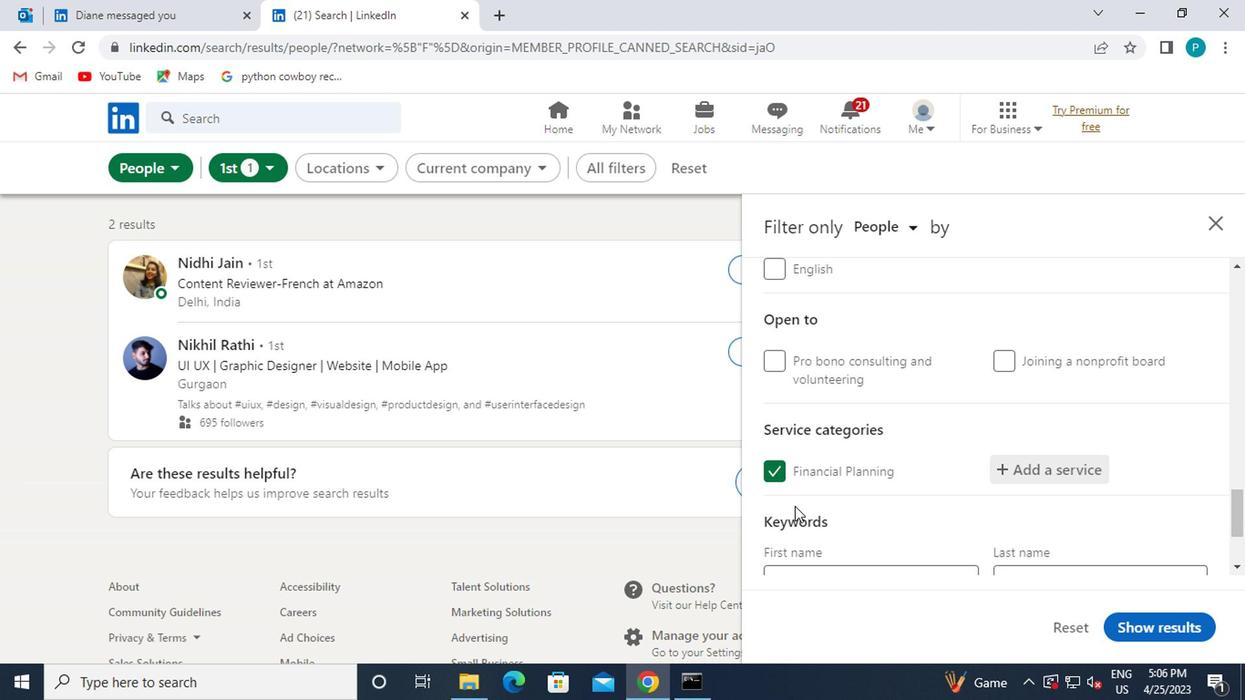 
Action: Mouse moved to (848, 511)
Screenshot: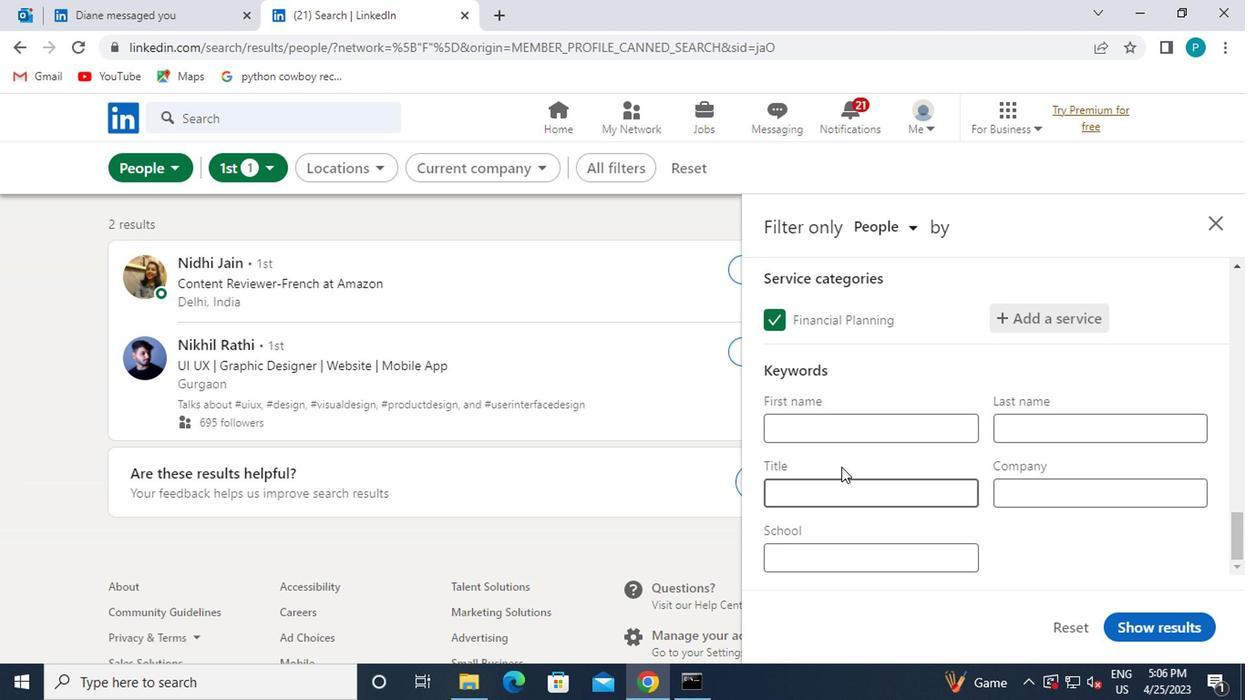 
Action: Mouse pressed left at (848, 511)
Screenshot: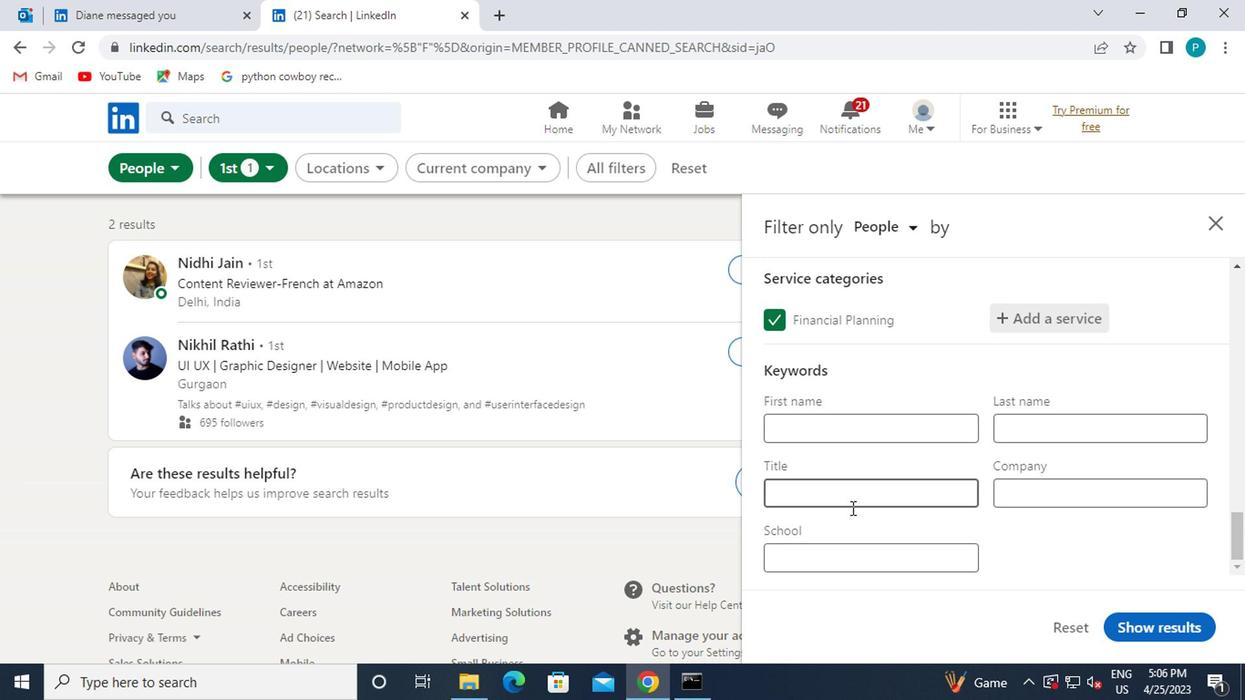 
Action: Mouse moved to (838, 460)
Screenshot: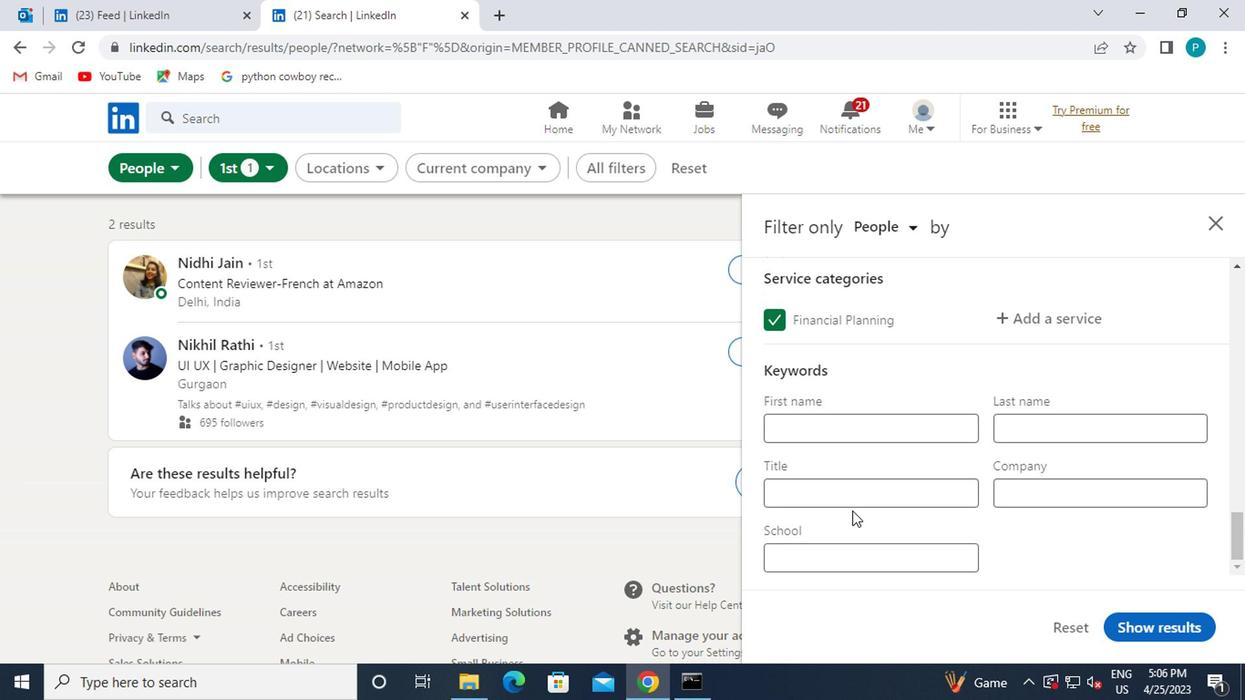 
Action: Mouse pressed left at (838, 460)
Screenshot: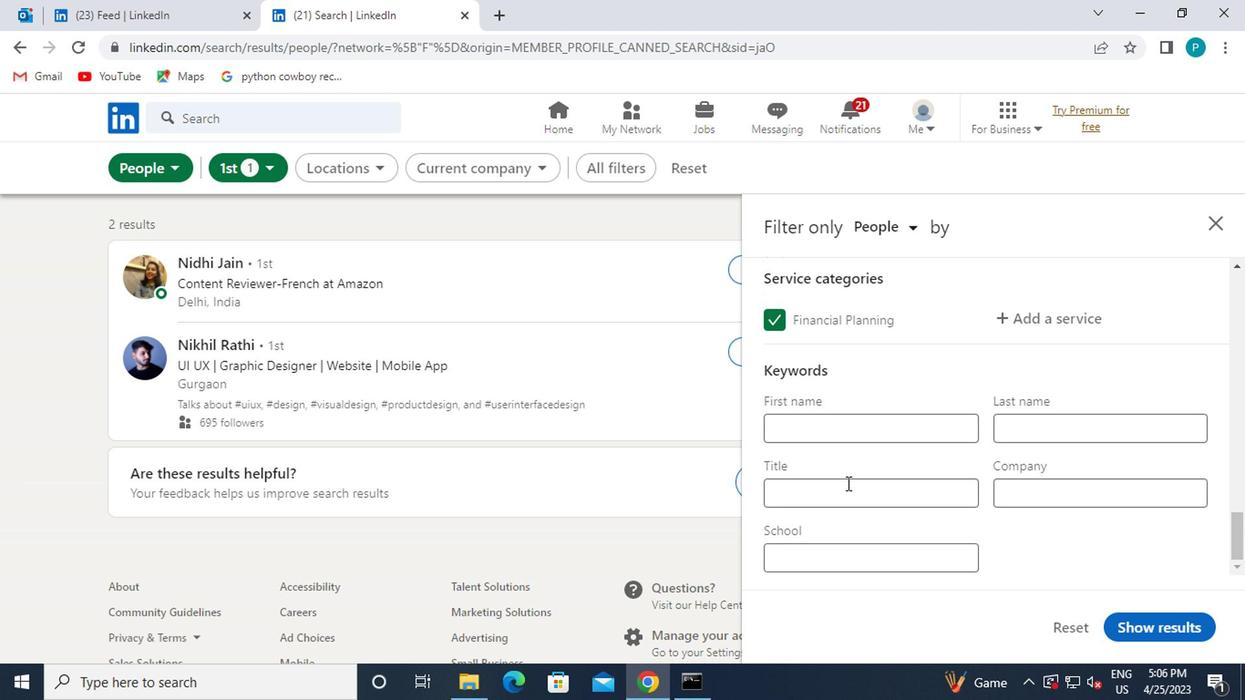 
Action: Mouse moved to (840, 496)
Screenshot: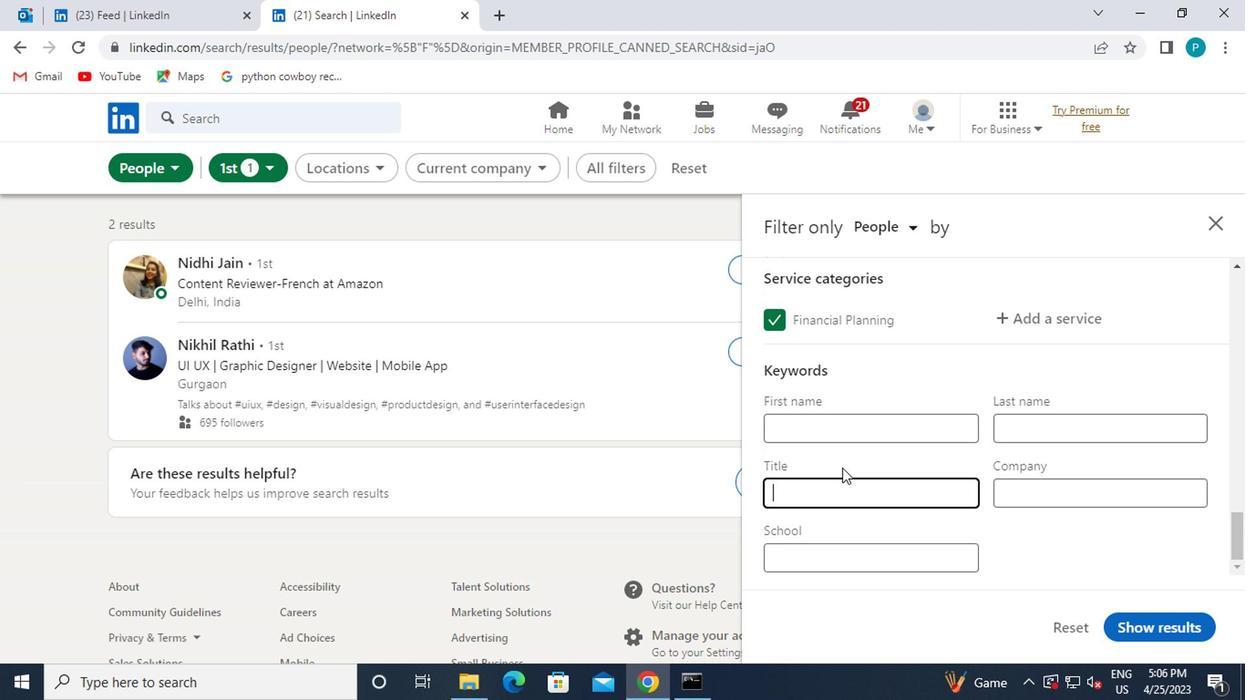 
Action: Mouse pressed left at (840, 496)
Screenshot: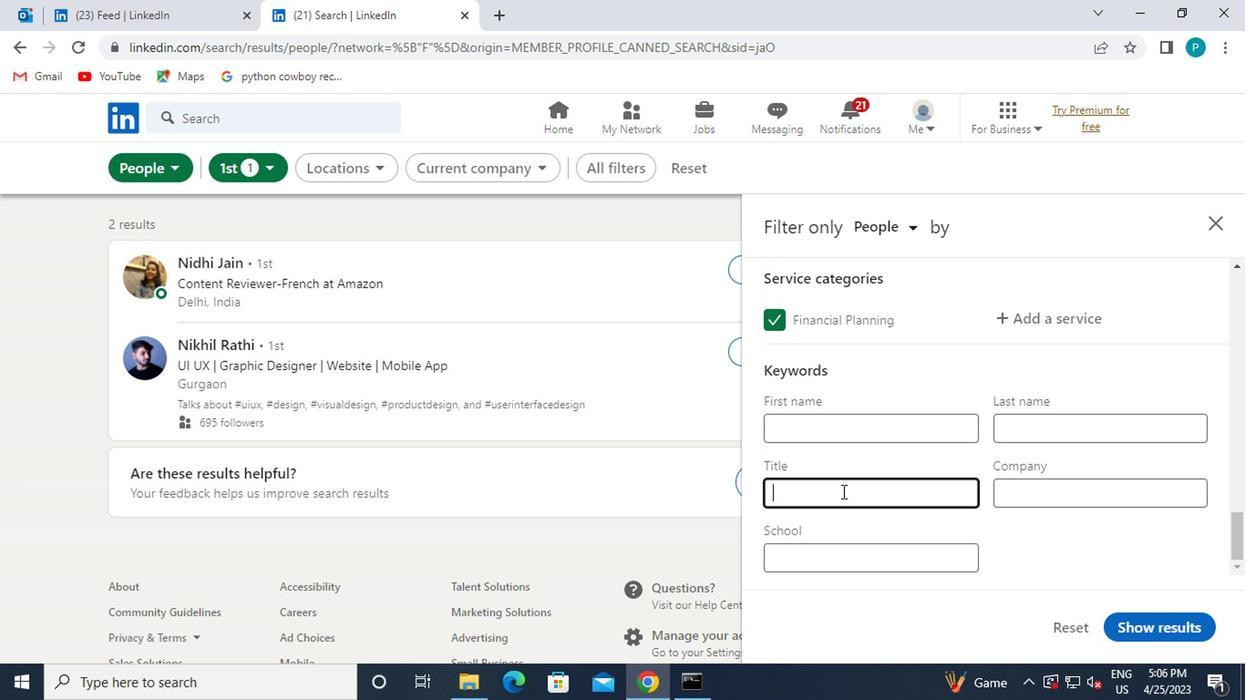 
Action: Key pressed BANK<Key.space>TELLER
Screenshot: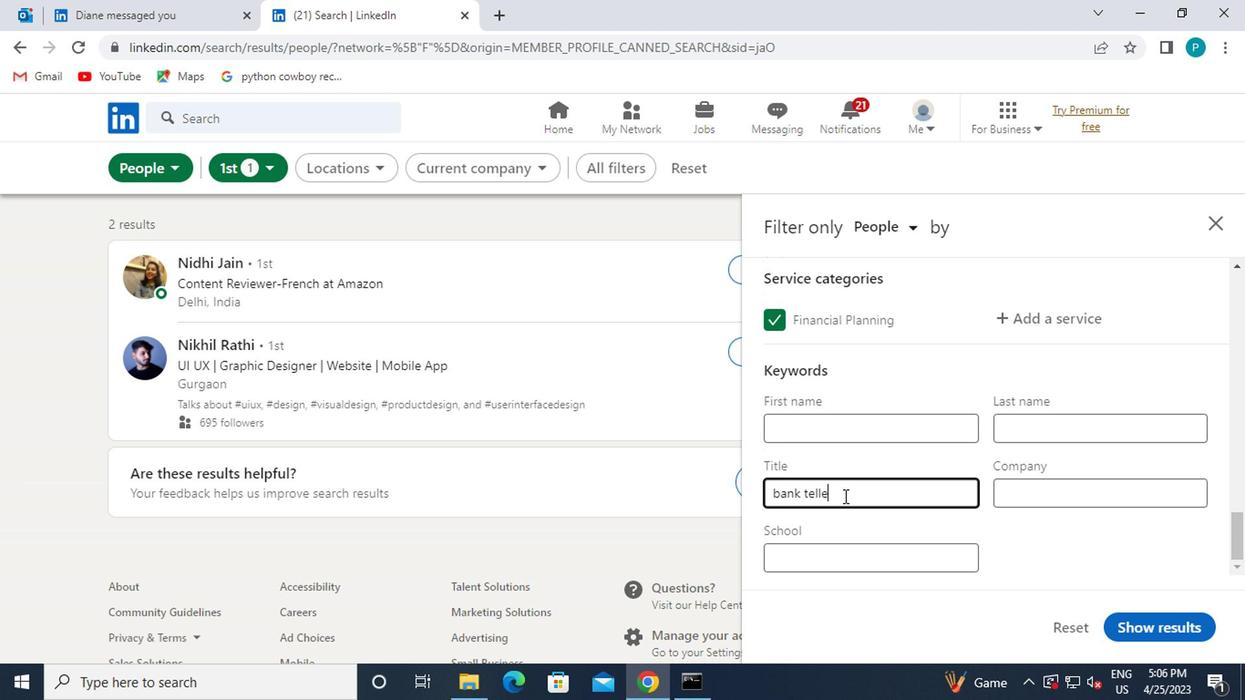 
Action: Mouse moved to (1141, 625)
Screenshot: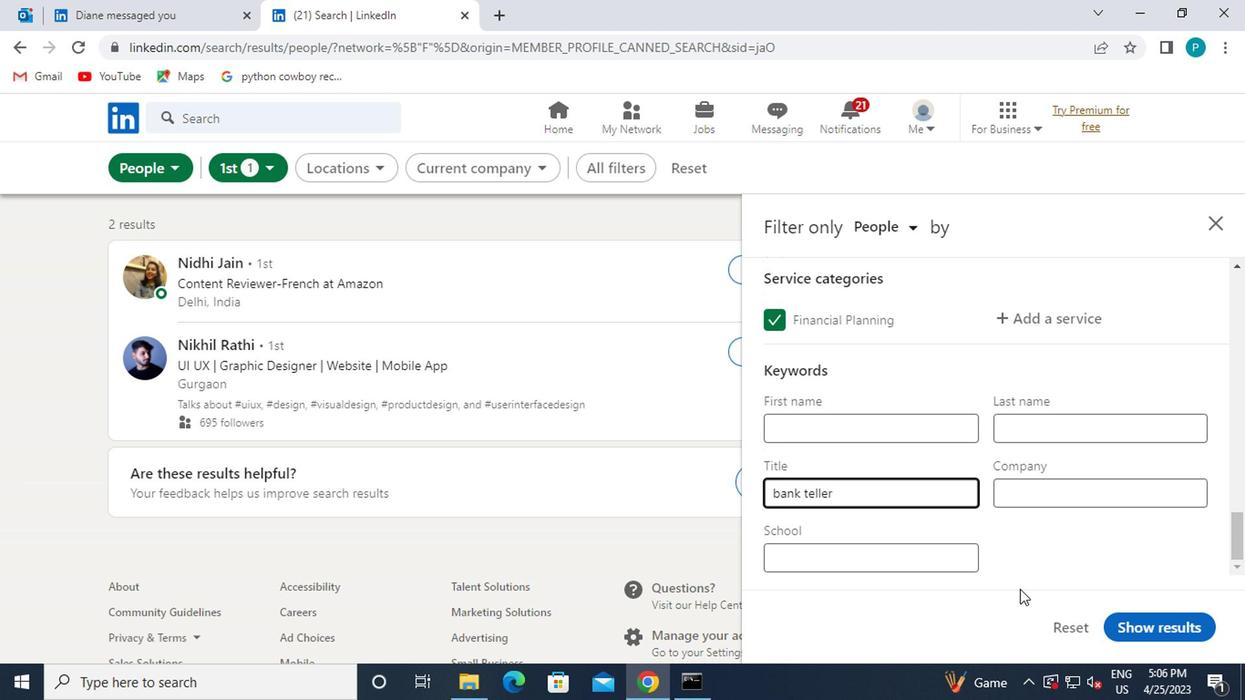 
Action: Mouse pressed left at (1141, 625)
Screenshot: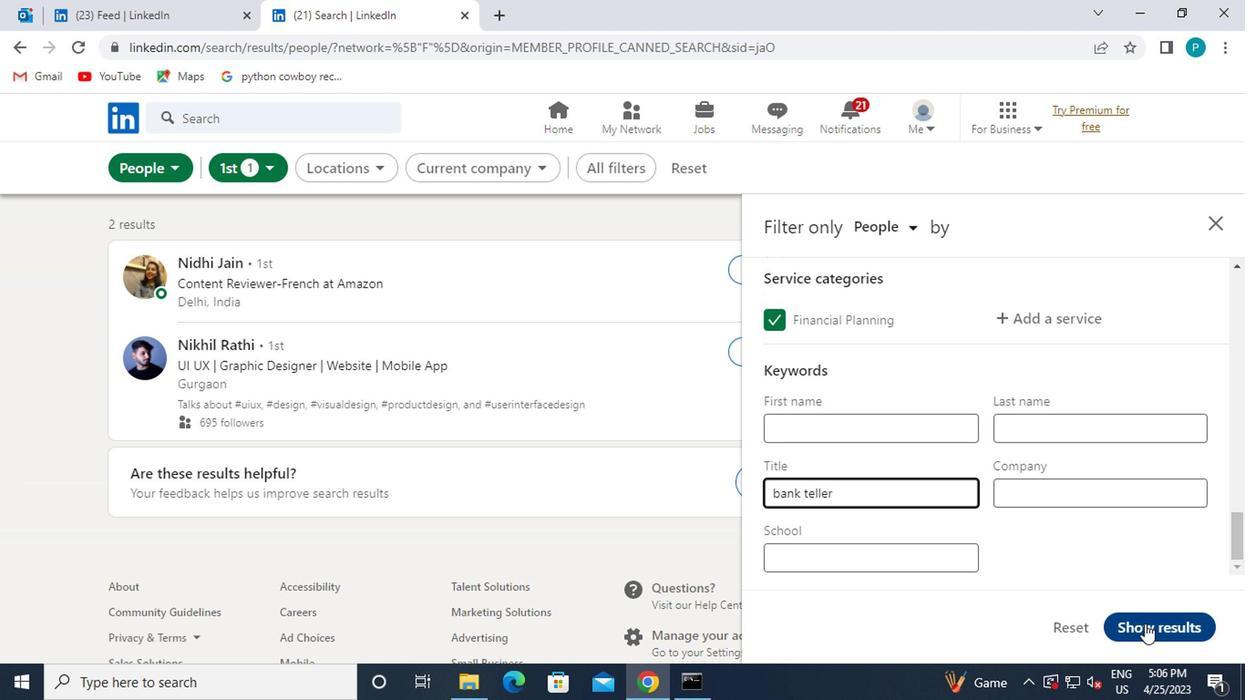 
Action: Mouse moved to (1153, 611)
Screenshot: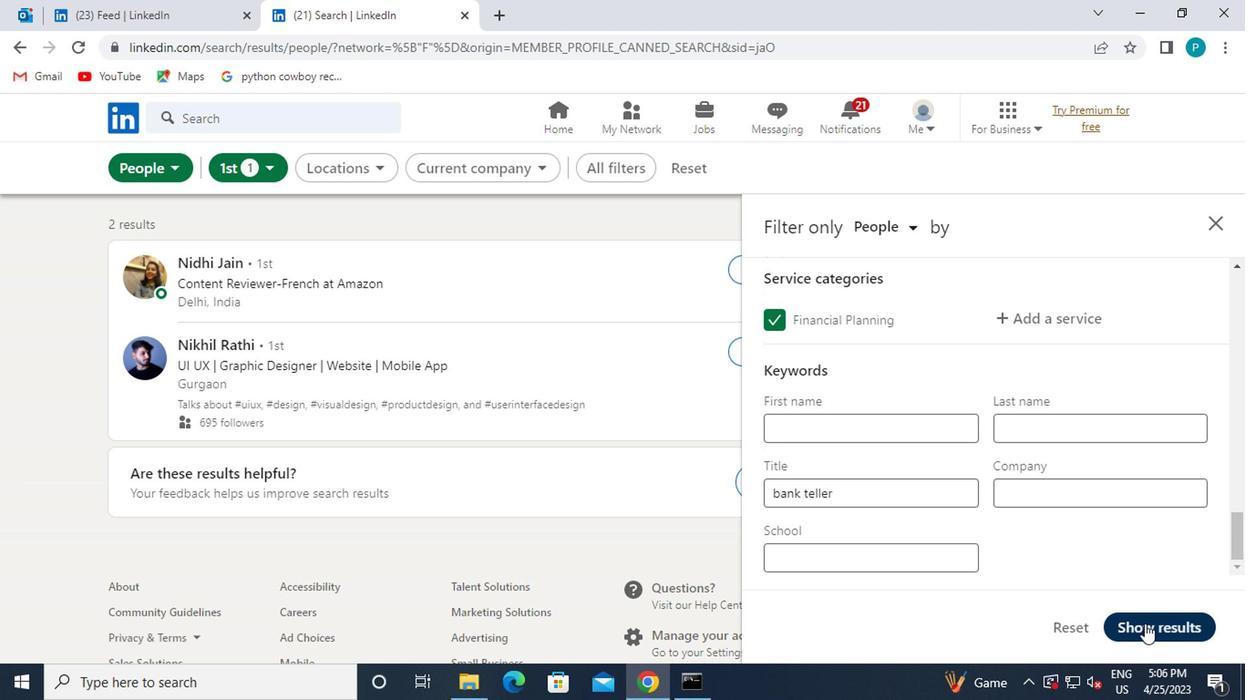 
